 Task: Find connections with filter location Saint-Michel-sur-Orge with filter topic #hr with filter profile language German with filter current company InMobi with filter school HITAM (Hyderabad Institute of Technology and Management) with filter industry IT System Training and Support with filter service category Public Relations with filter keywords title Mechanic
Action: Mouse moved to (322, 281)
Screenshot: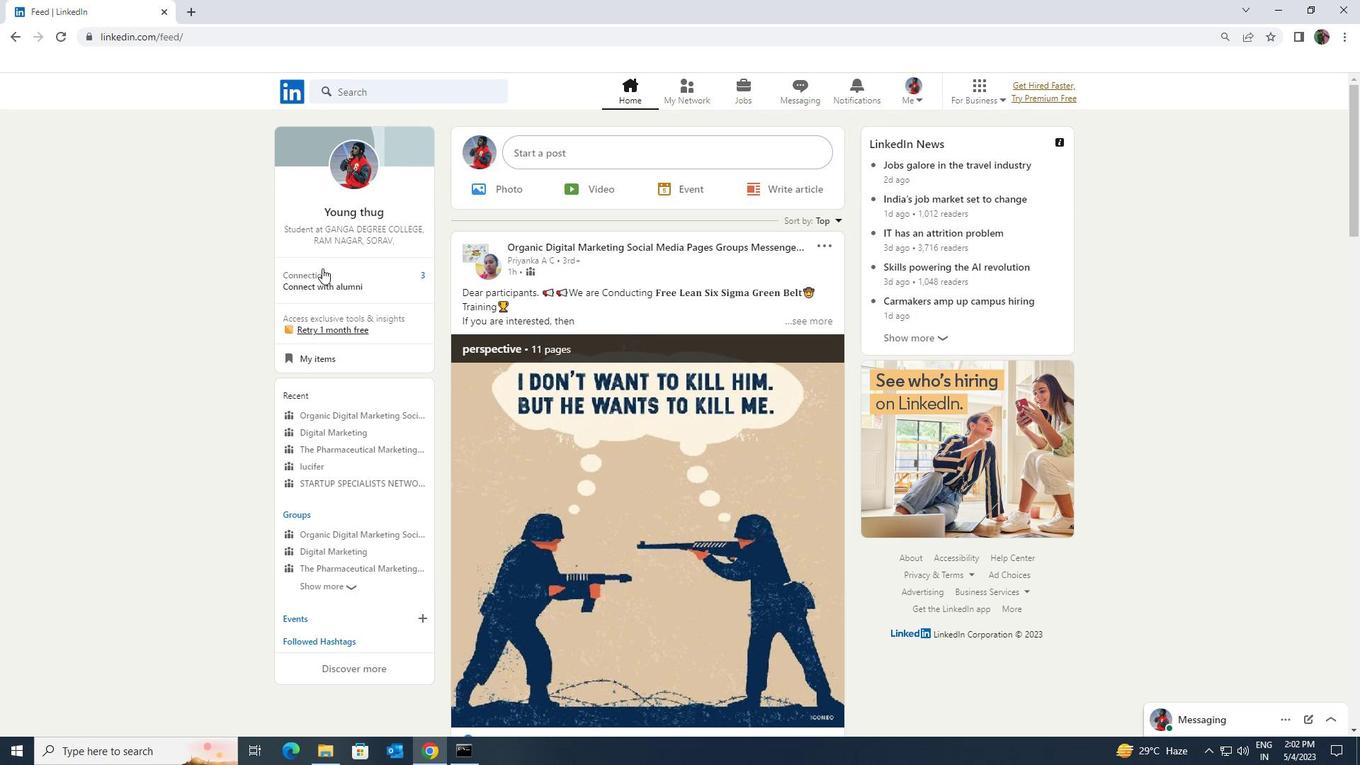 
Action: Mouse pressed left at (322, 281)
Screenshot: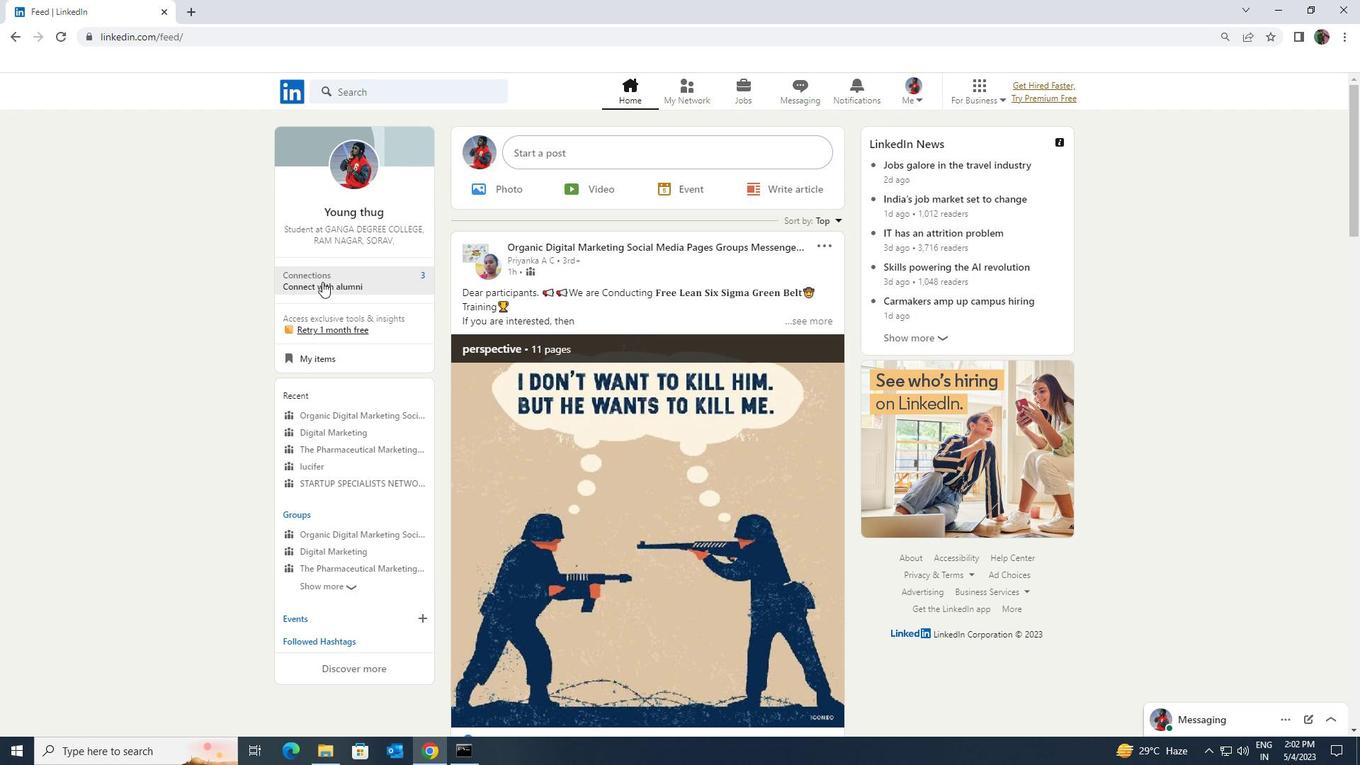 
Action: Mouse moved to (348, 175)
Screenshot: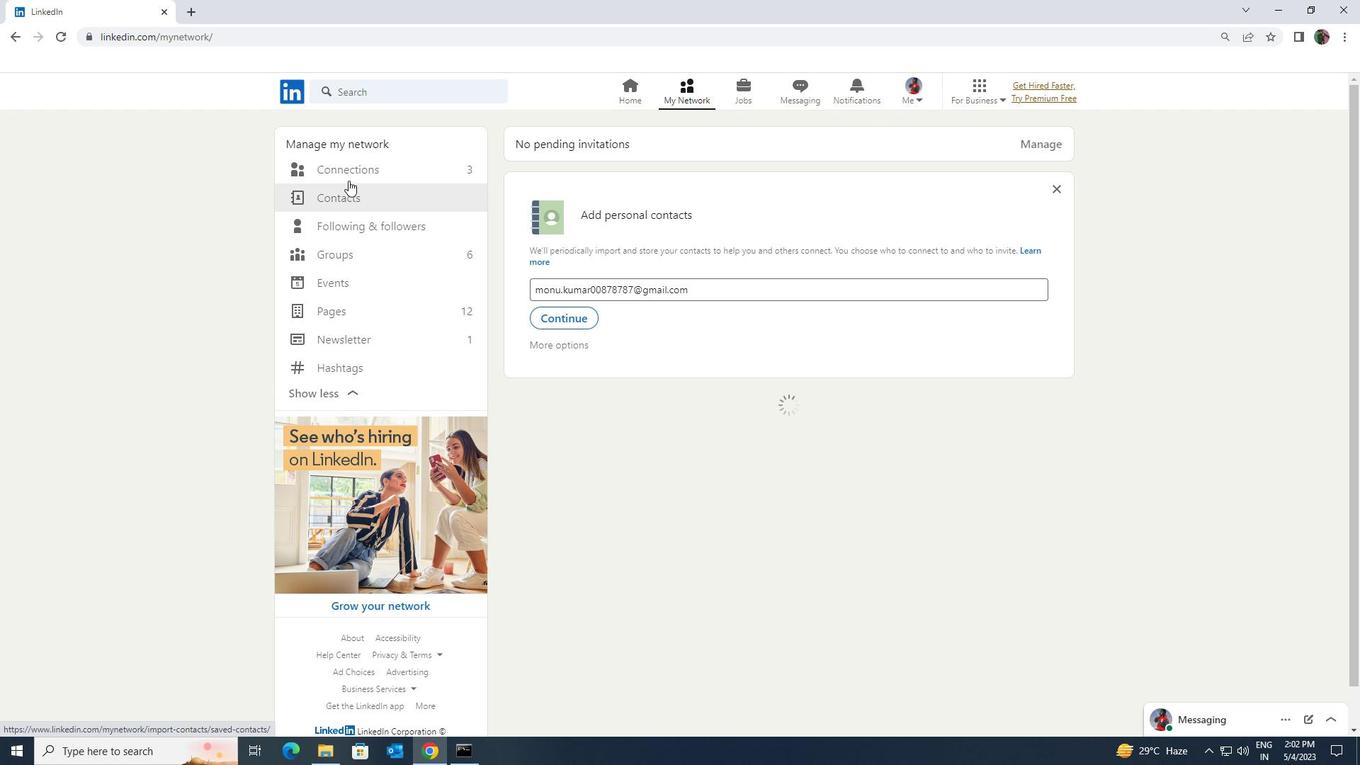
Action: Mouse pressed left at (348, 175)
Screenshot: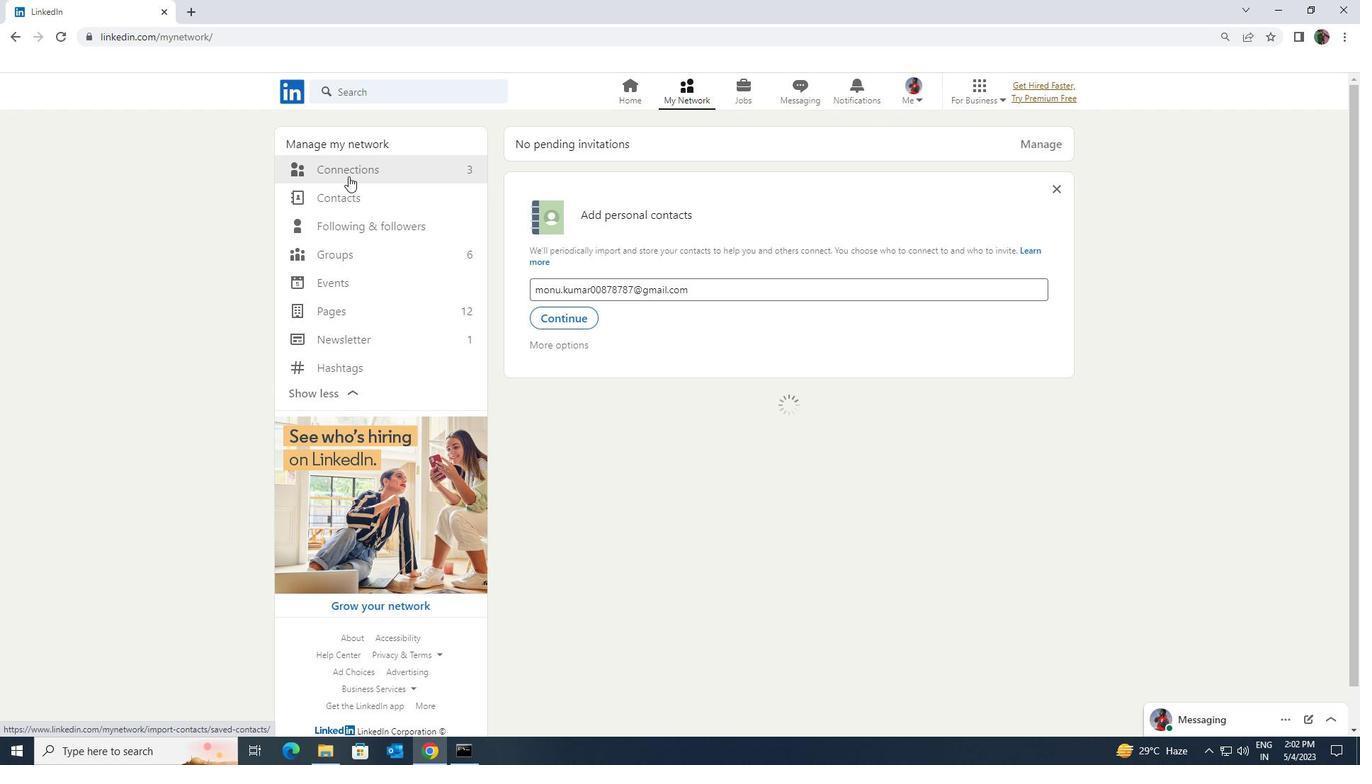 
Action: Mouse moved to (749, 171)
Screenshot: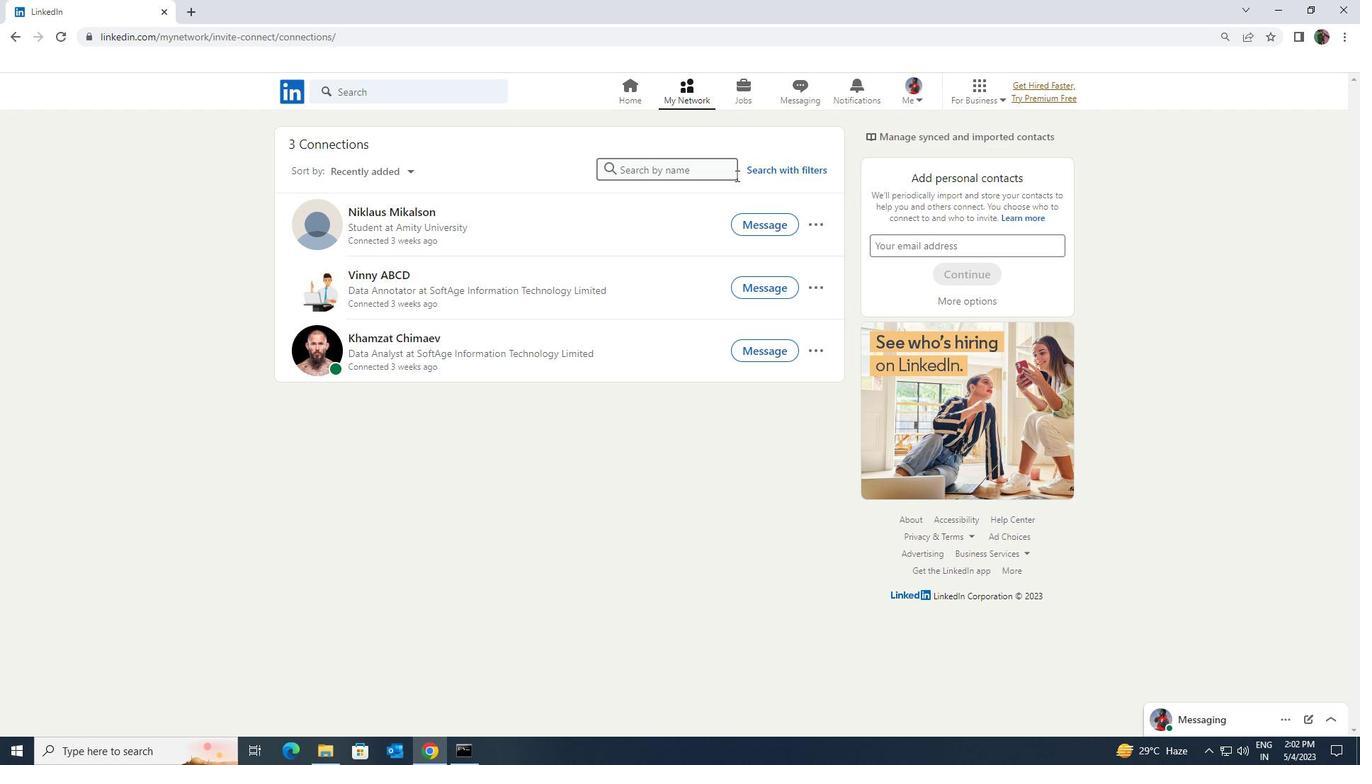 
Action: Mouse pressed left at (749, 171)
Screenshot: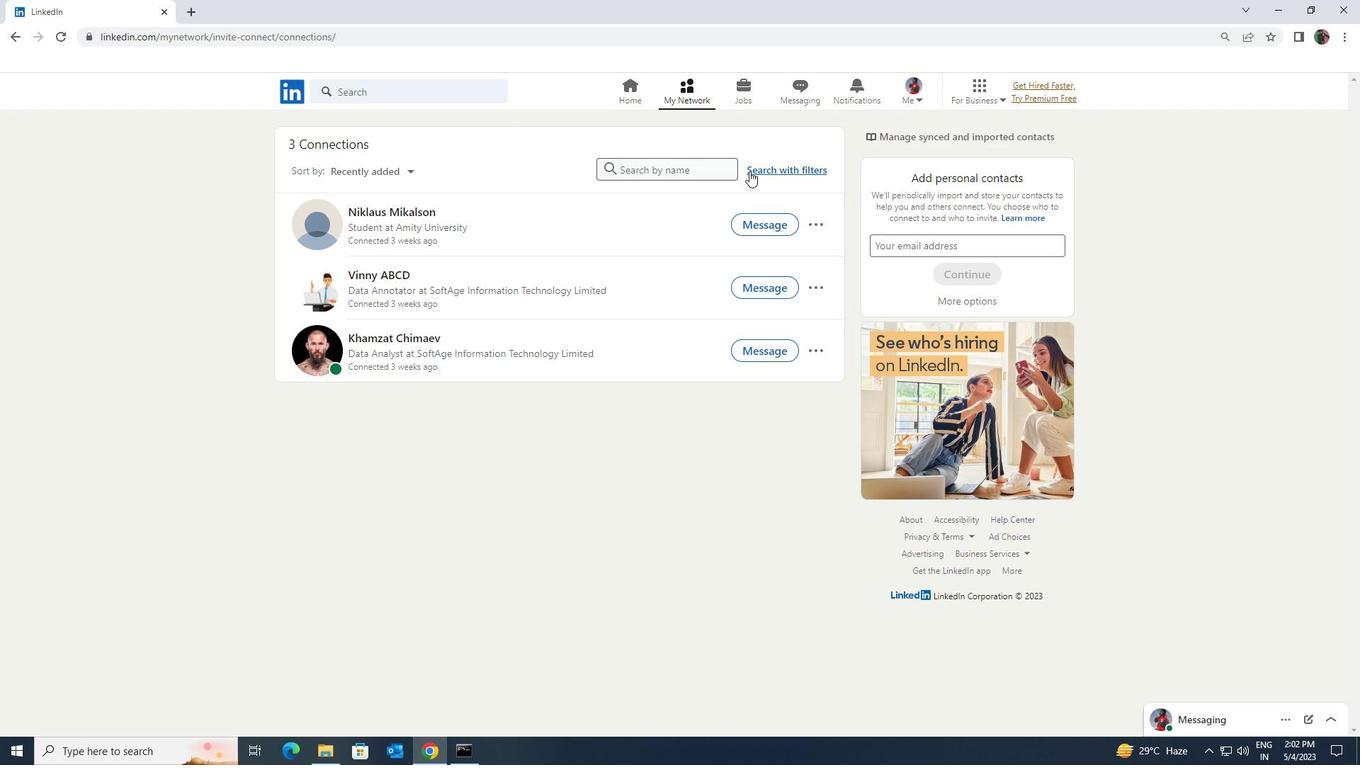 
Action: Mouse moved to (721, 135)
Screenshot: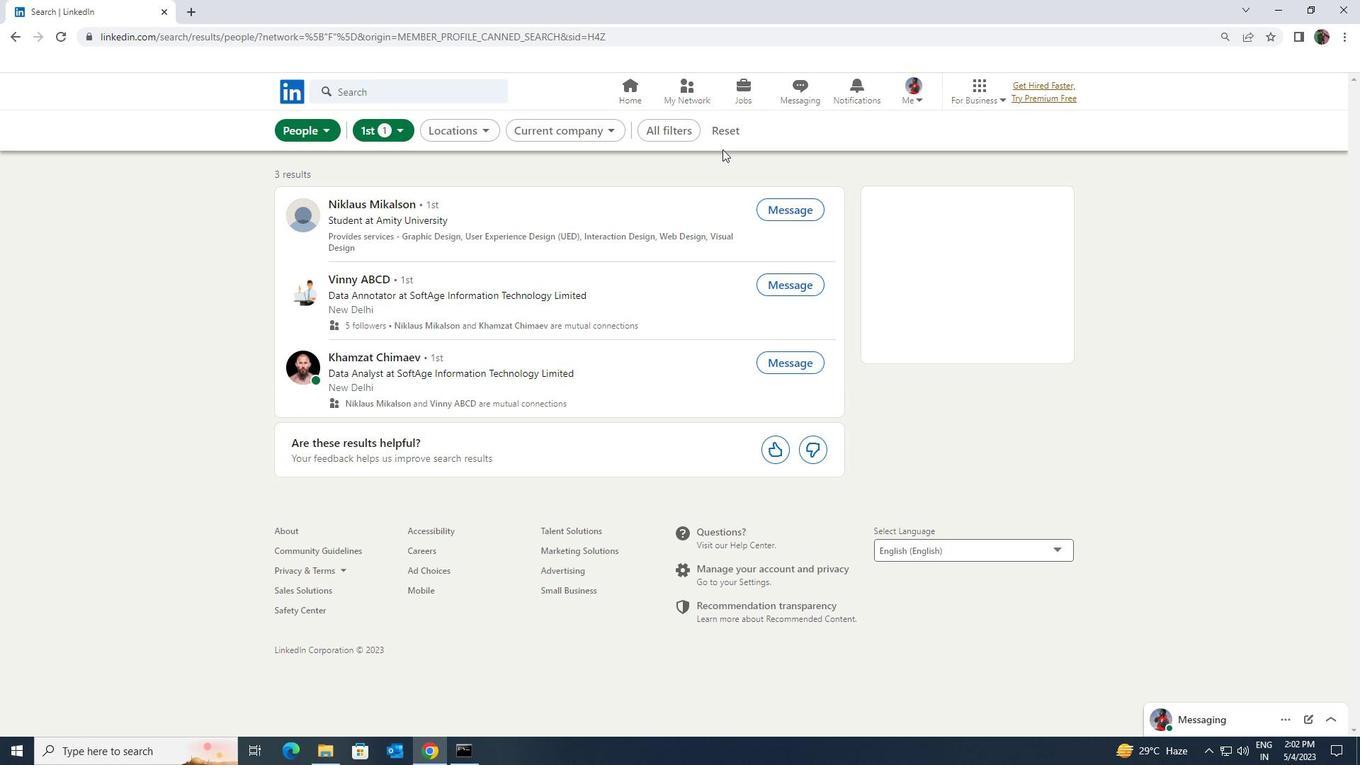 
Action: Mouse pressed left at (721, 135)
Screenshot: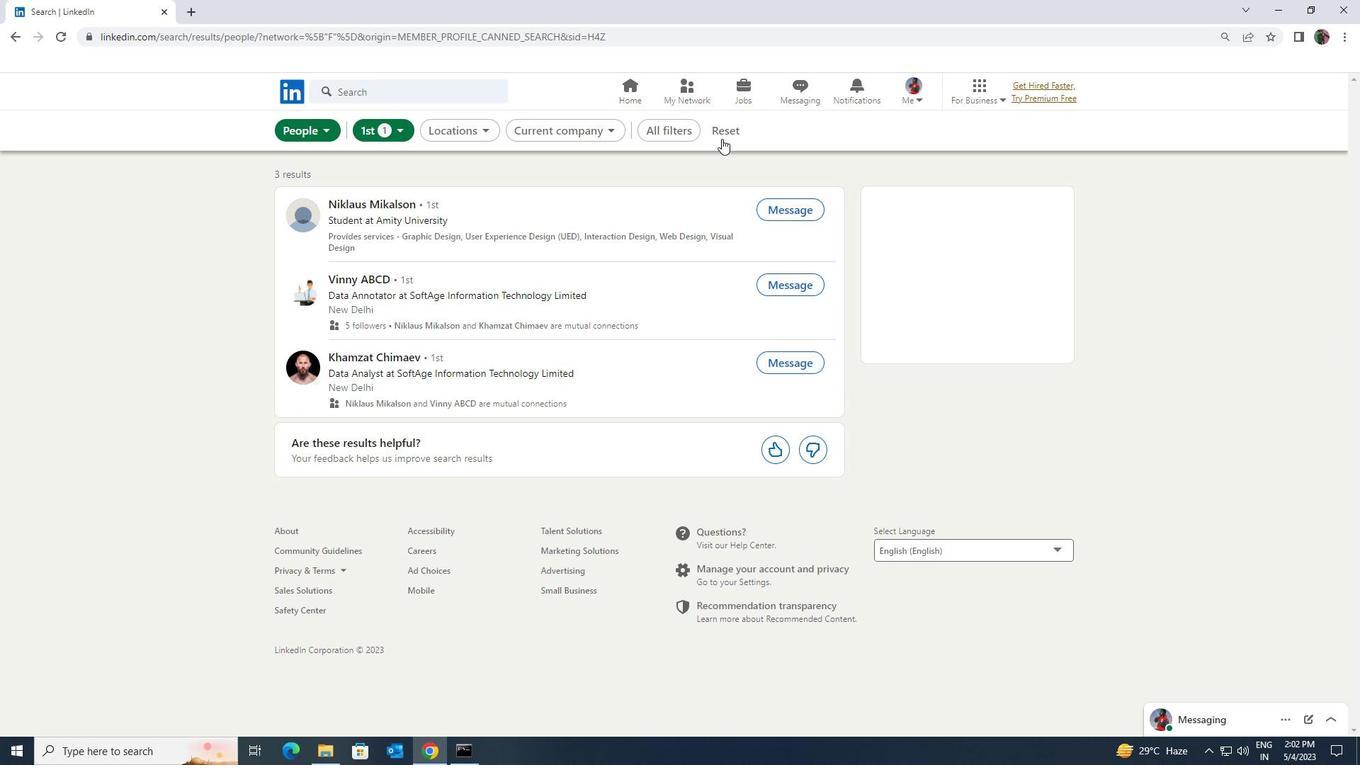 
Action: Mouse moved to (703, 133)
Screenshot: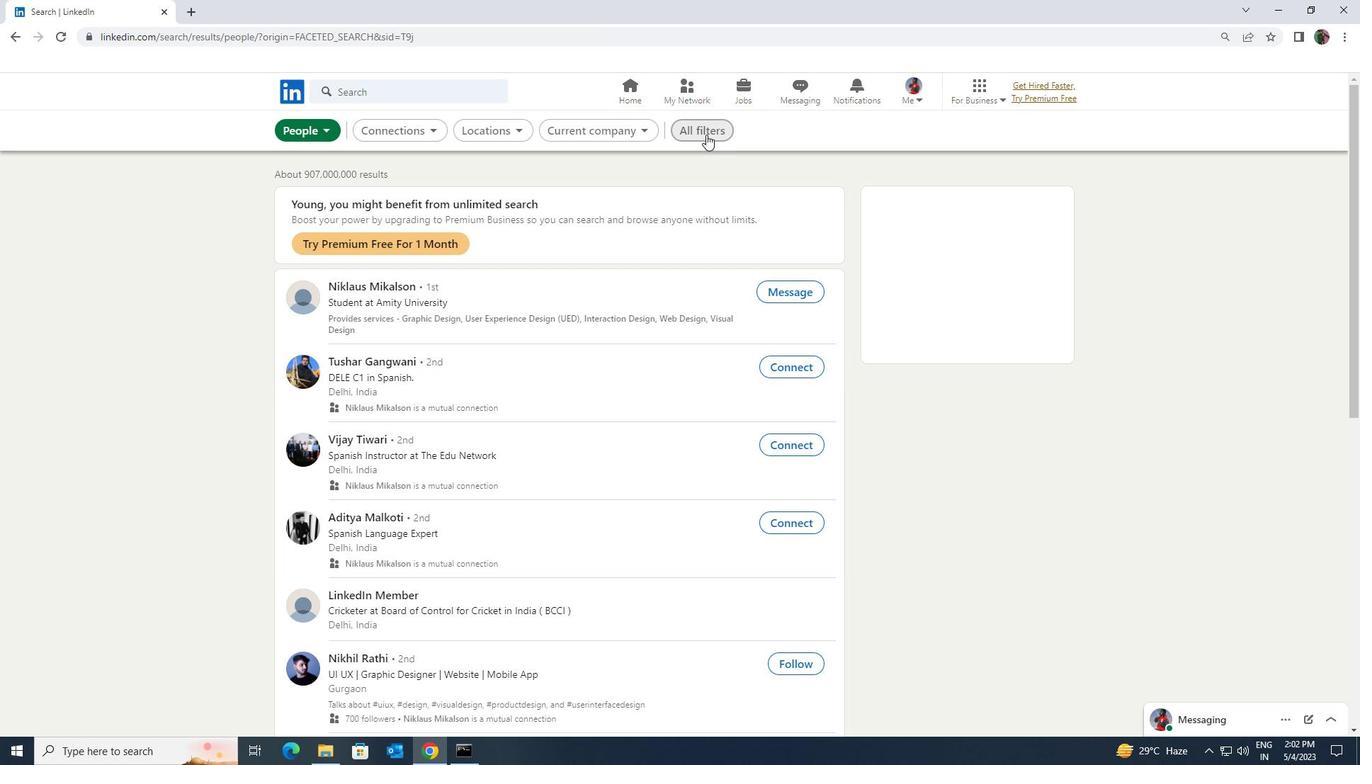 
Action: Mouse pressed left at (703, 133)
Screenshot: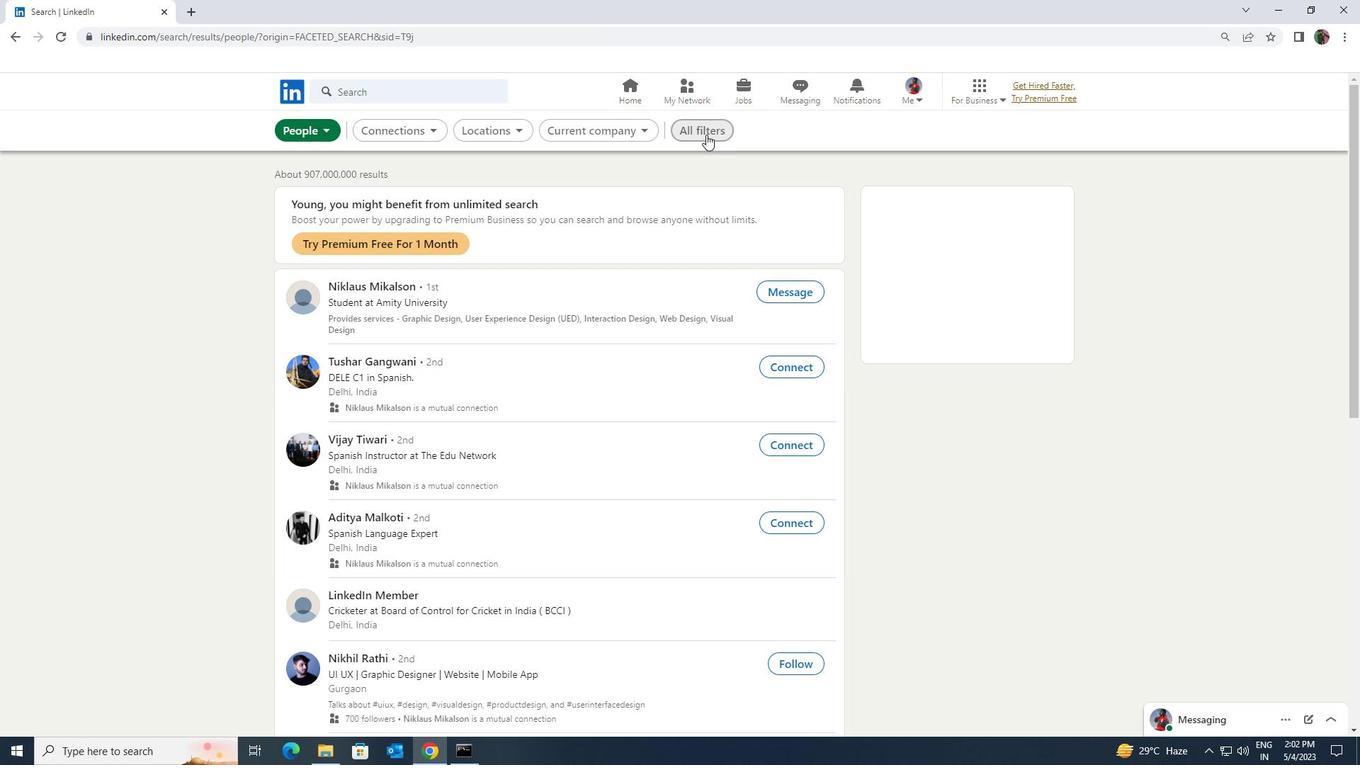 
Action: Mouse moved to (1174, 558)
Screenshot: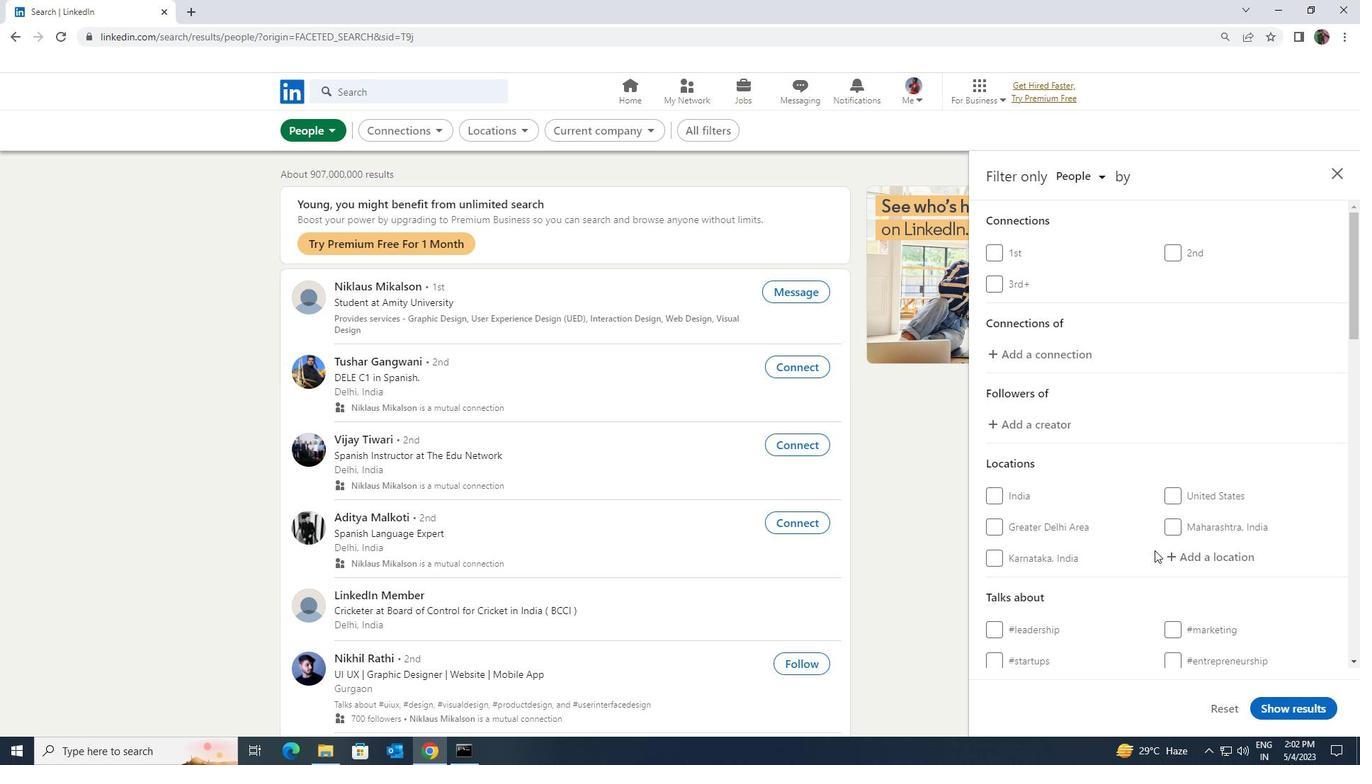 
Action: Mouse pressed left at (1174, 558)
Screenshot: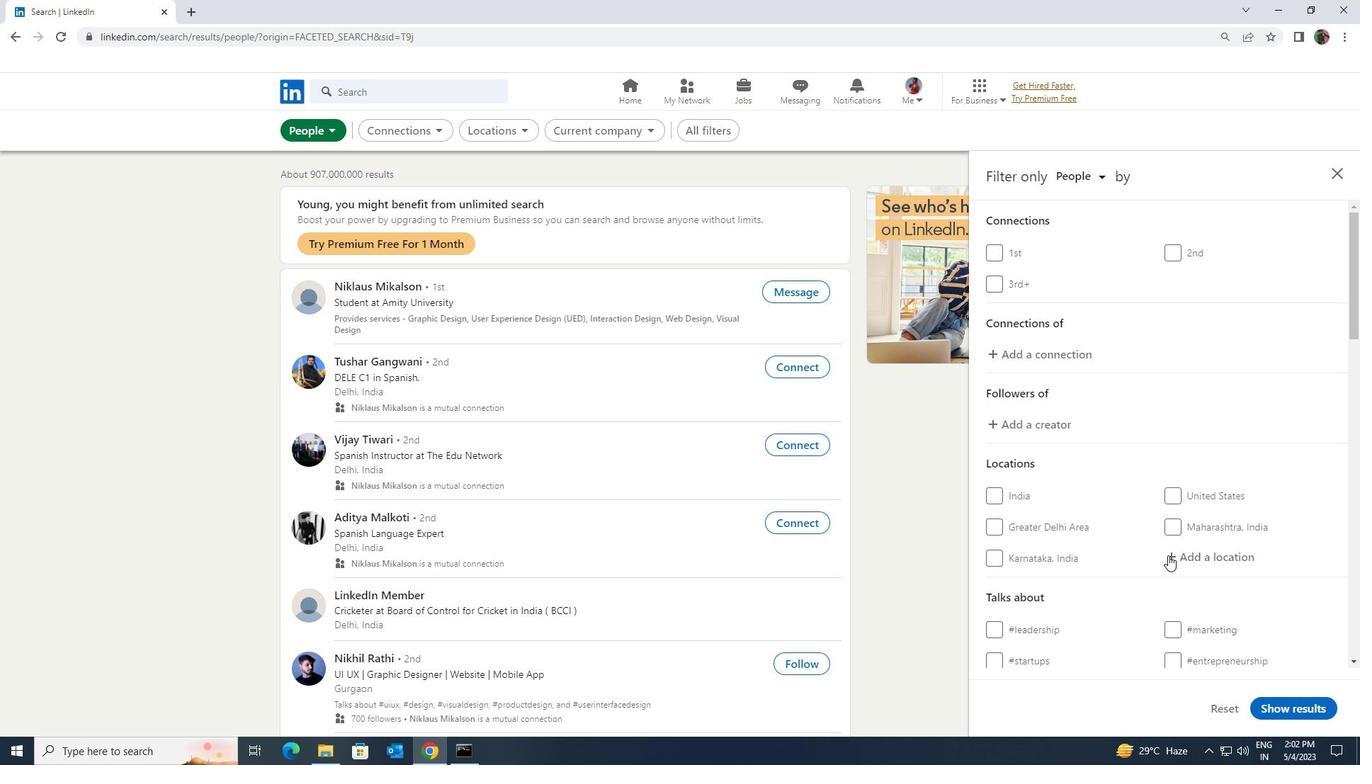 
Action: Key pressed <Key.shift>SAINT<Key.space><Key.shift><Key.shift><Key.shift><Key.shift><Key.shift><Key.shift><Key.shift><Key.shift><Key.shift><Key.shift><Key.shift><Key.shift><Key.shift>MICH
Screenshot: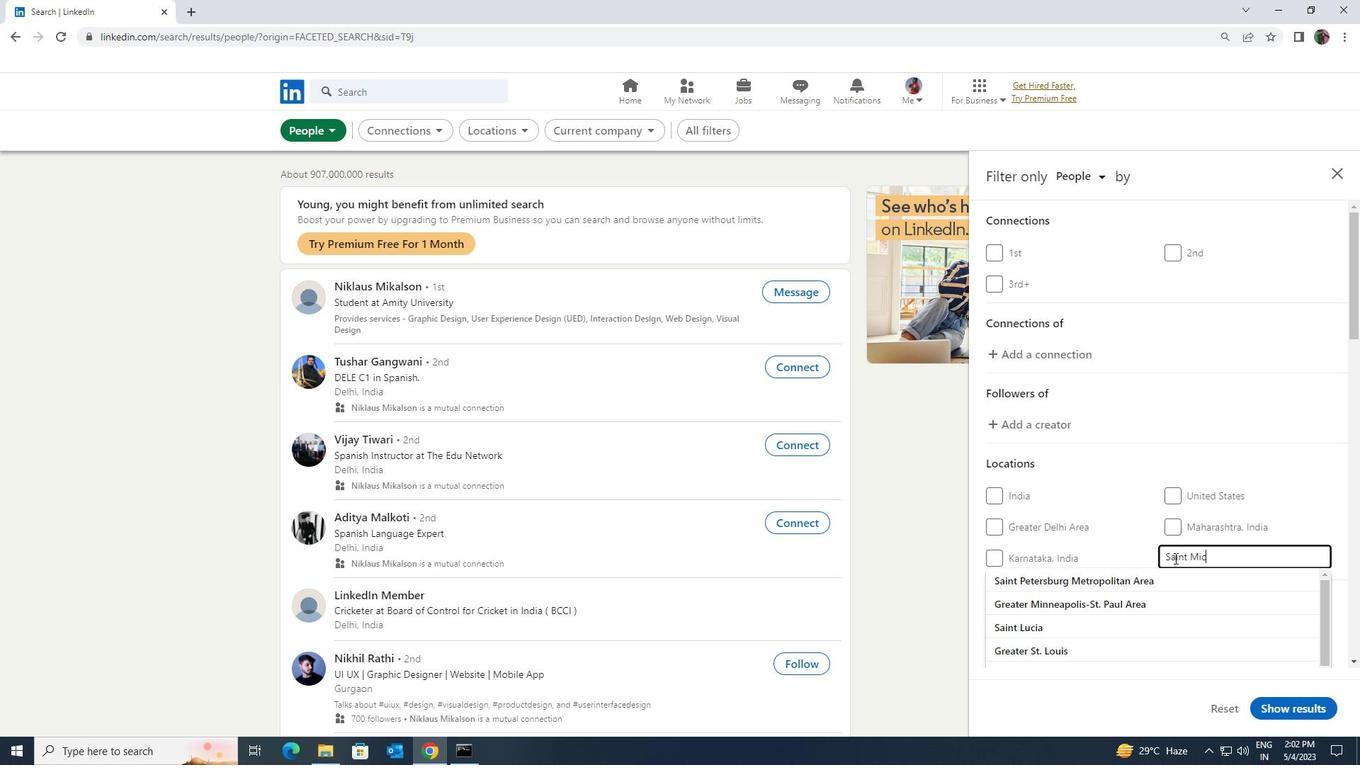 
Action: Mouse moved to (1171, 575)
Screenshot: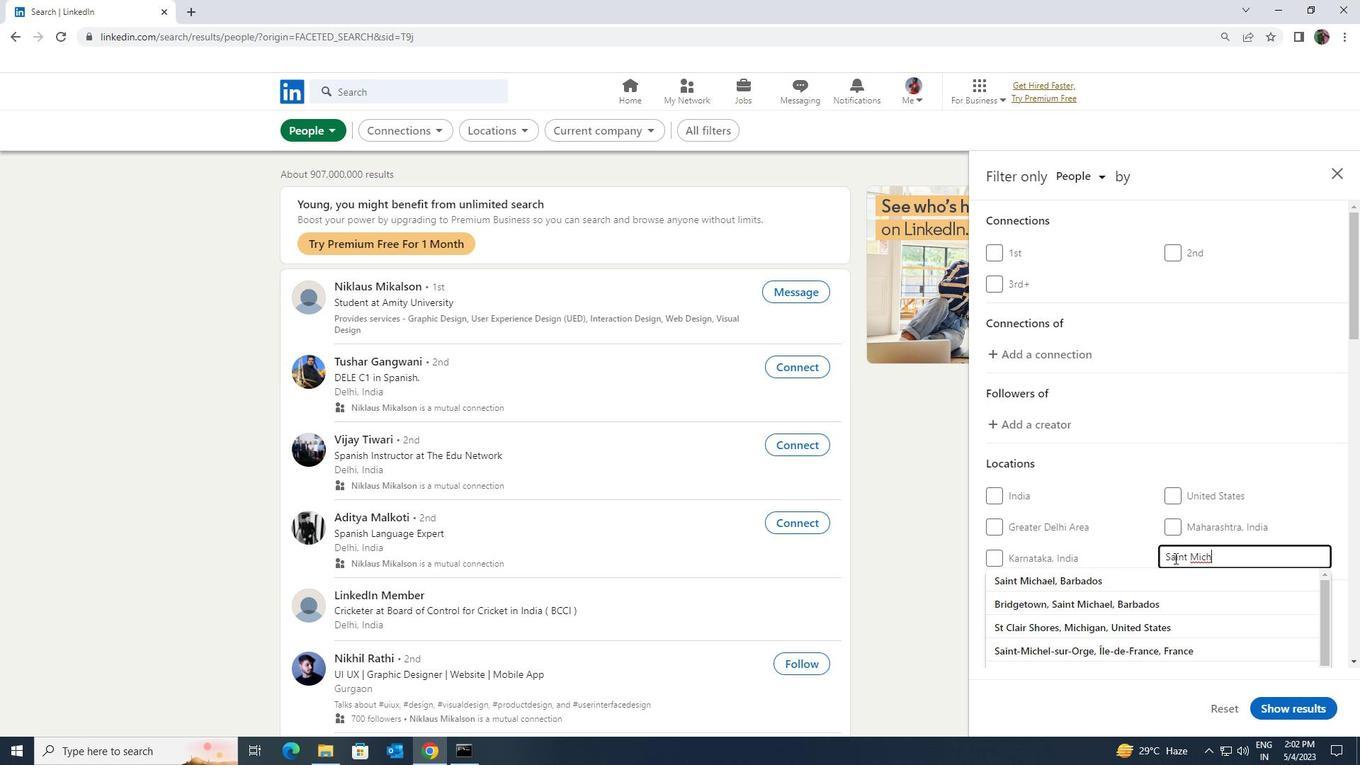 
Action: Mouse pressed left at (1171, 575)
Screenshot: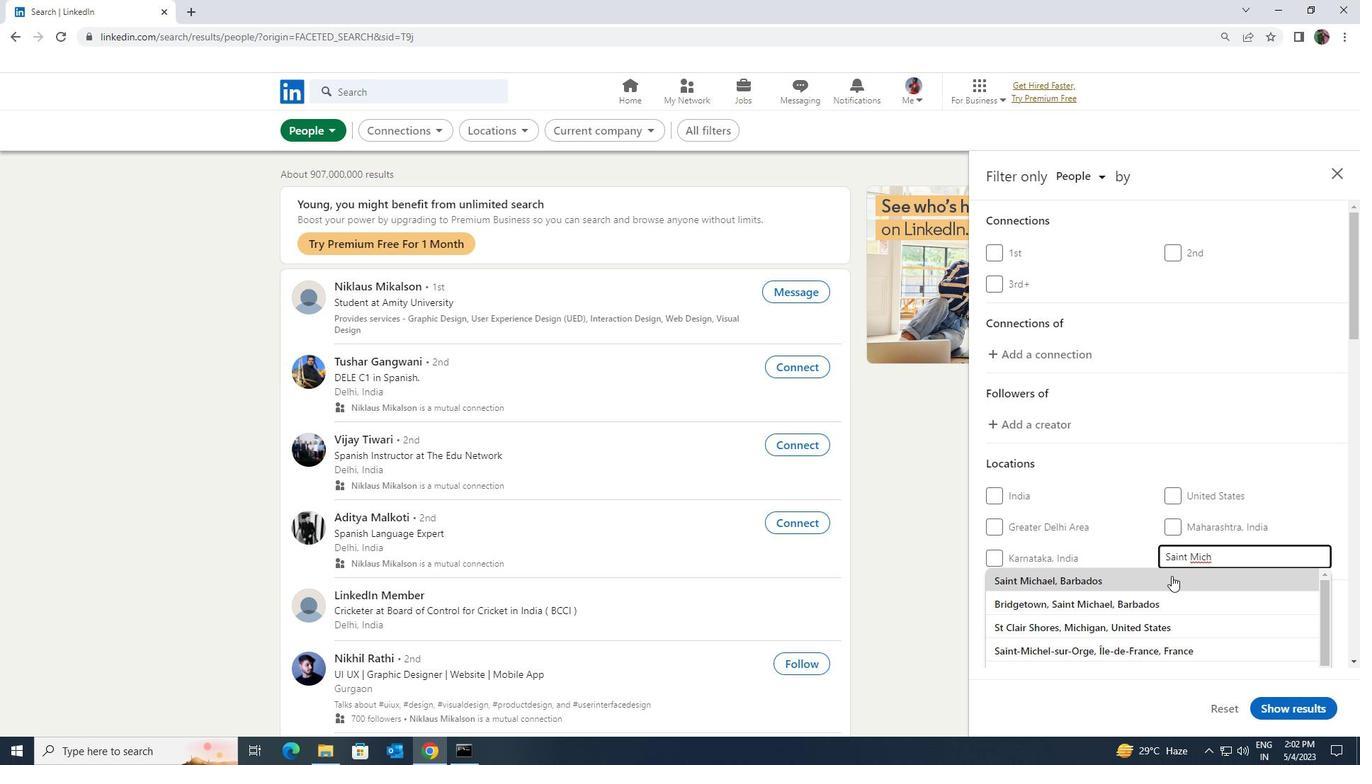 
Action: Mouse scrolled (1171, 575) with delta (0, 0)
Screenshot: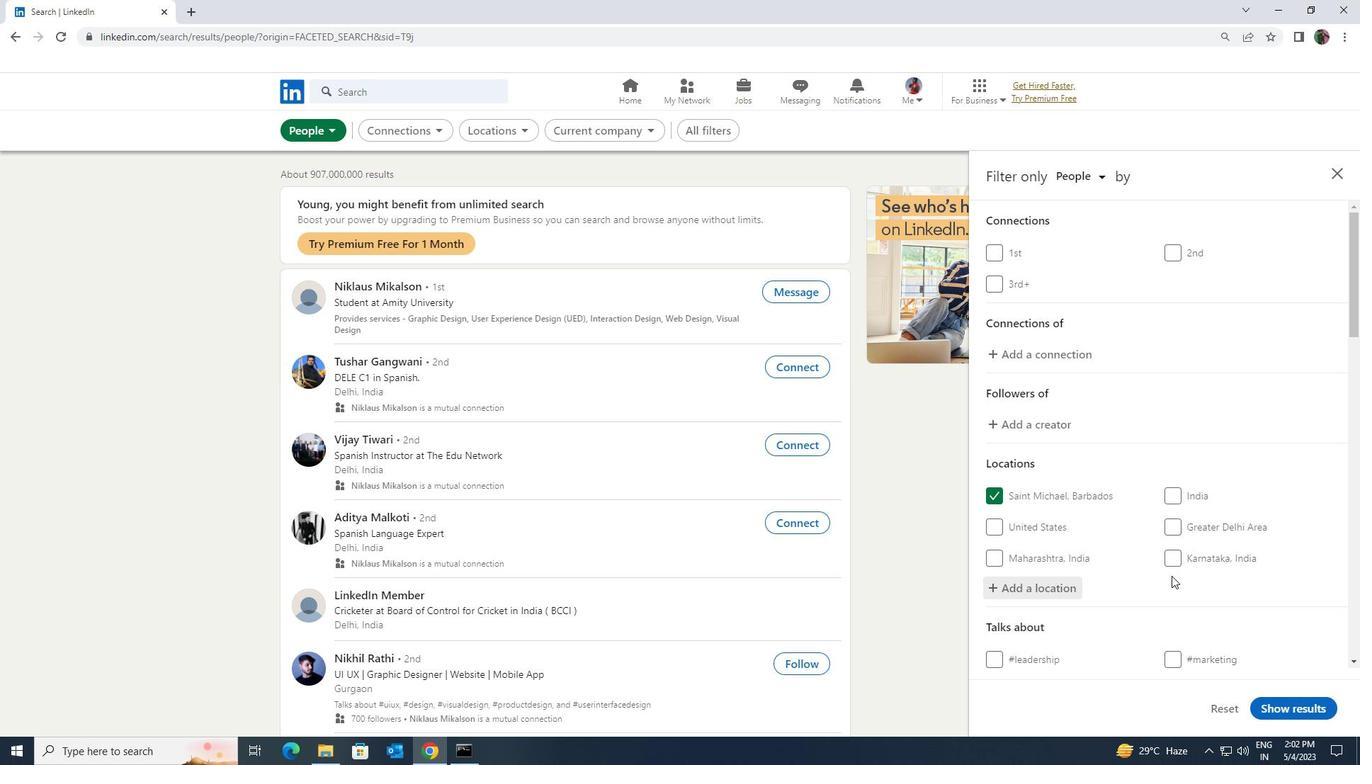 
Action: Mouse scrolled (1171, 575) with delta (0, 0)
Screenshot: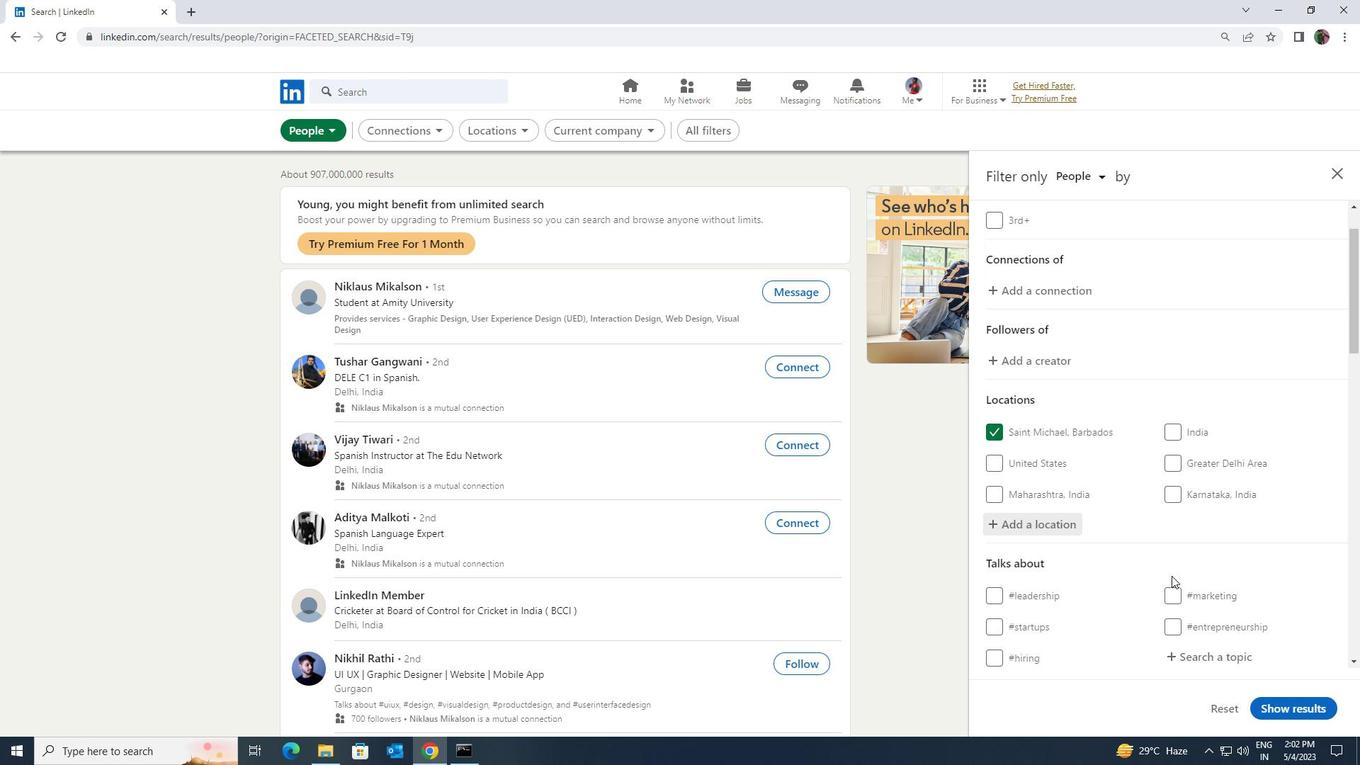 
Action: Mouse moved to (1177, 581)
Screenshot: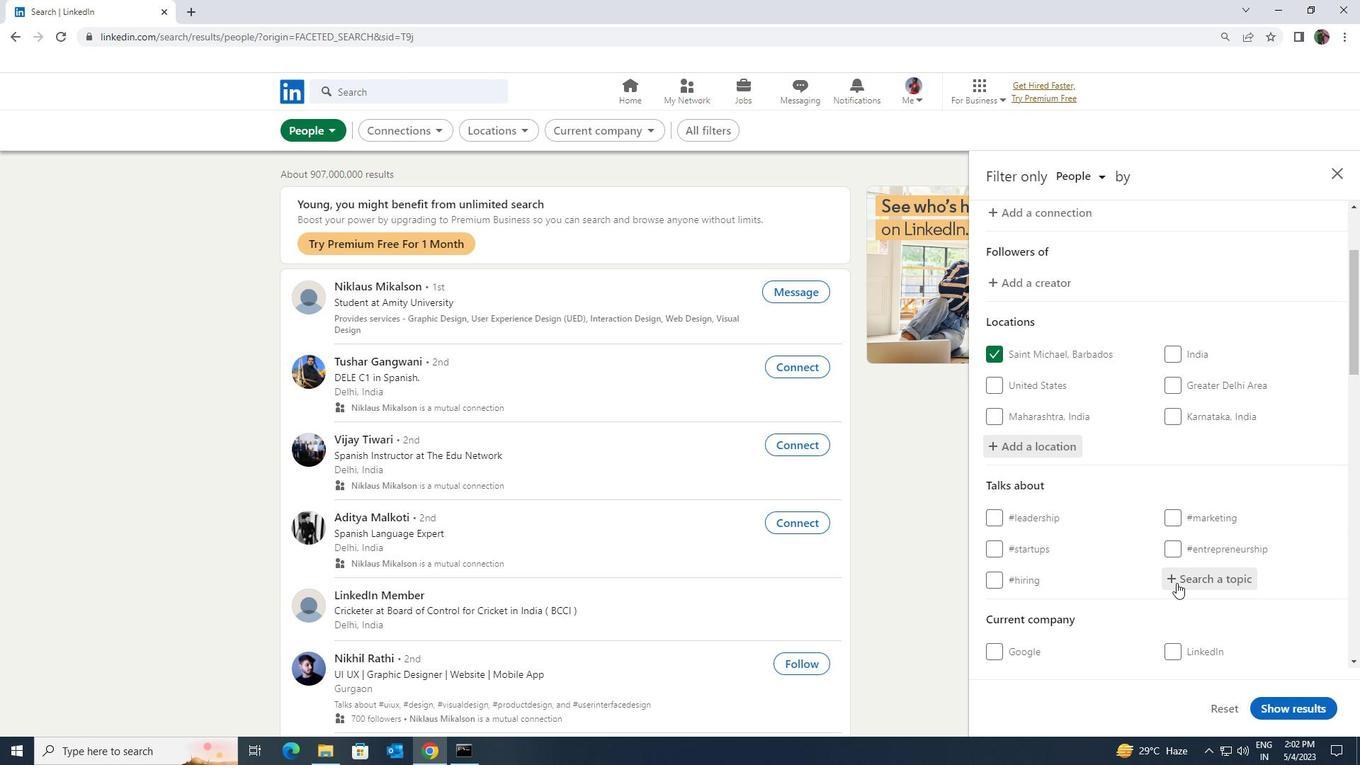 
Action: Mouse pressed left at (1177, 581)
Screenshot: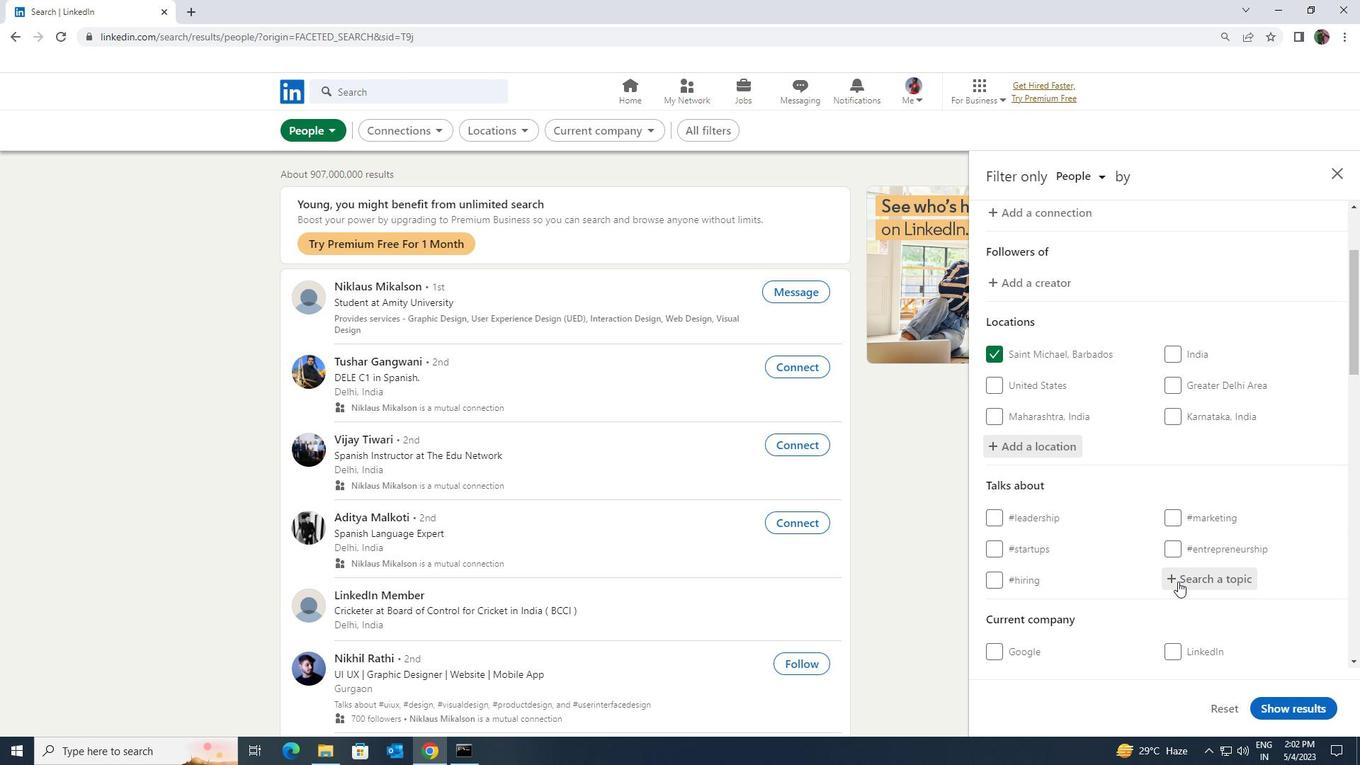 
Action: Key pressed <Key.shift><Key.shift><Key.shift><Key.shift><Key.shift><Key.shift><Key.shift><Key.shift><Key.shift><Key.shift><Key.shift><Key.shift><Key.shift><Key.shift><Key.shift><Key.shift><Key.shift><Key.shift><Key.shift><Key.shift><Key.shift><Key.shift>HR
Screenshot: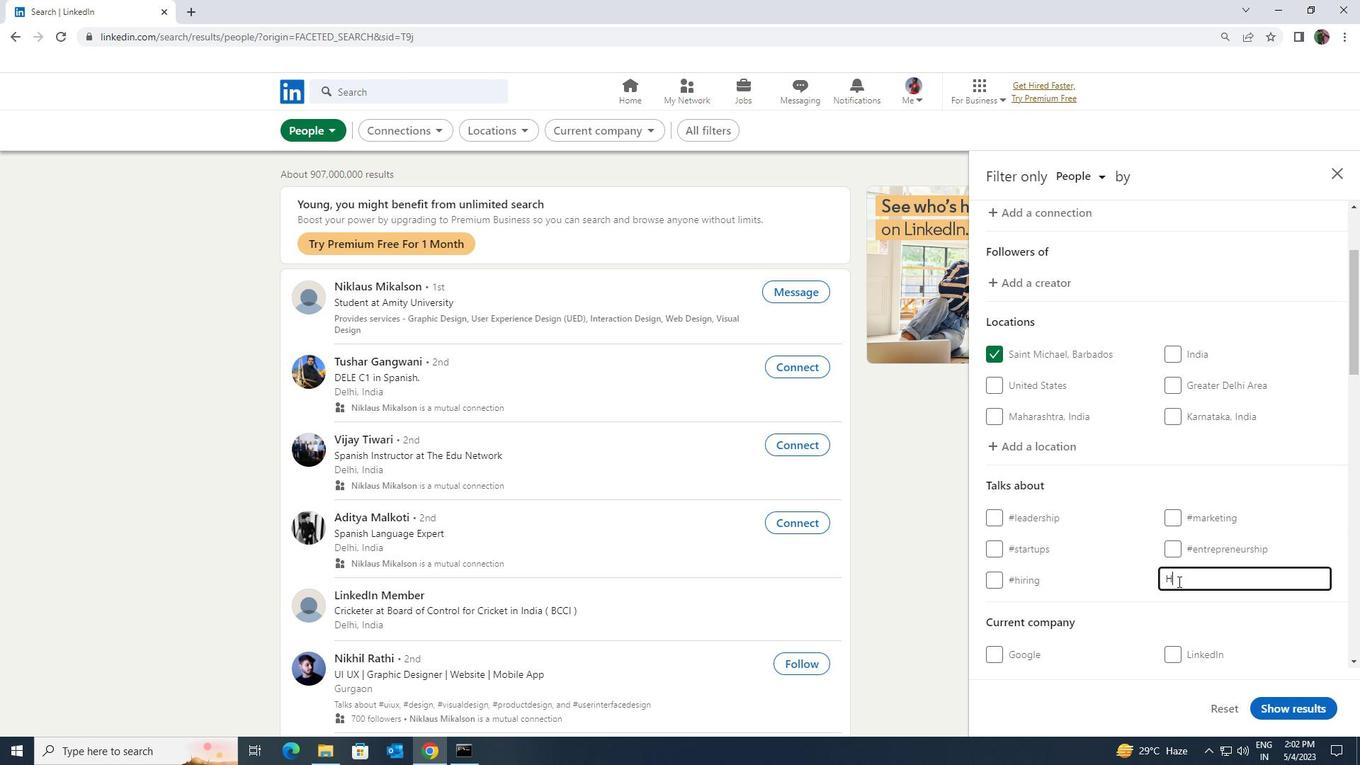 
Action: Mouse moved to (1163, 592)
Screenshot: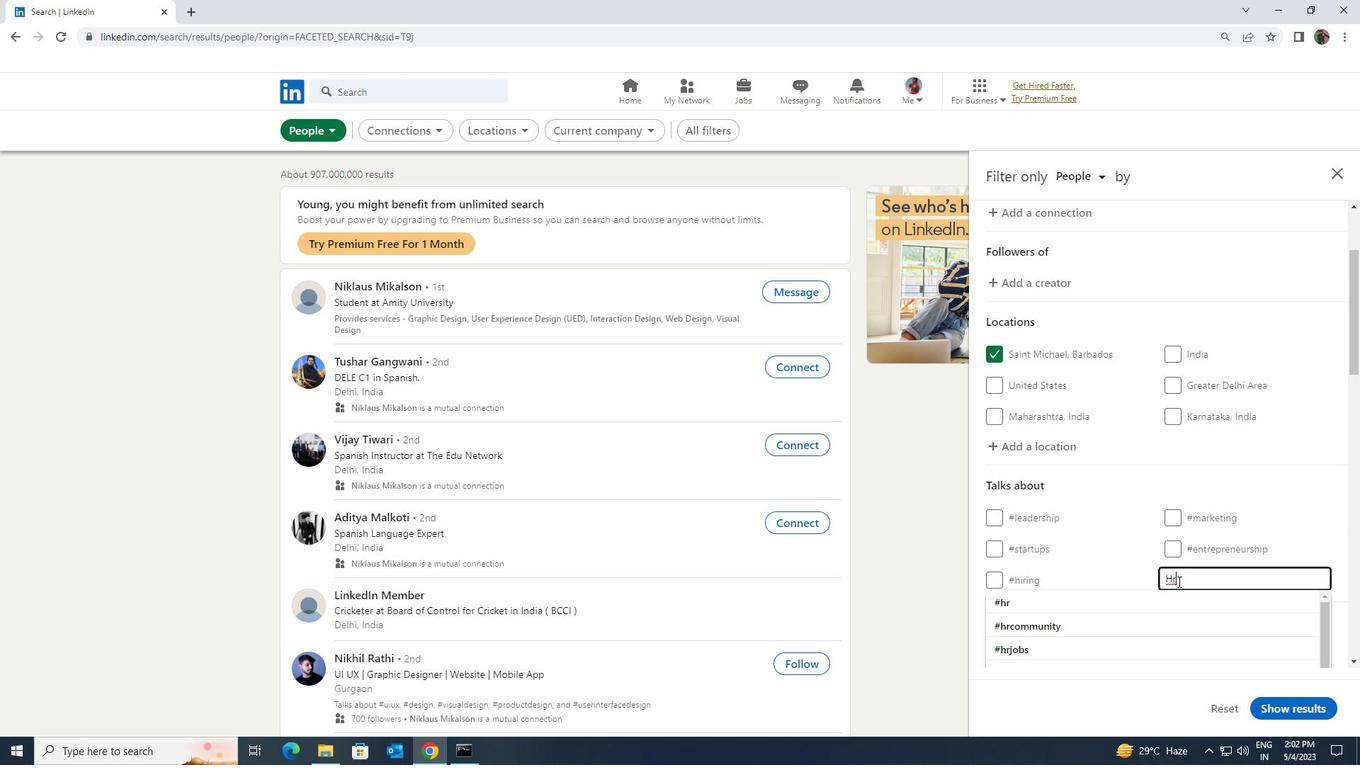 
Action: Mouse pressed left at (1163, 592)
Screenshot: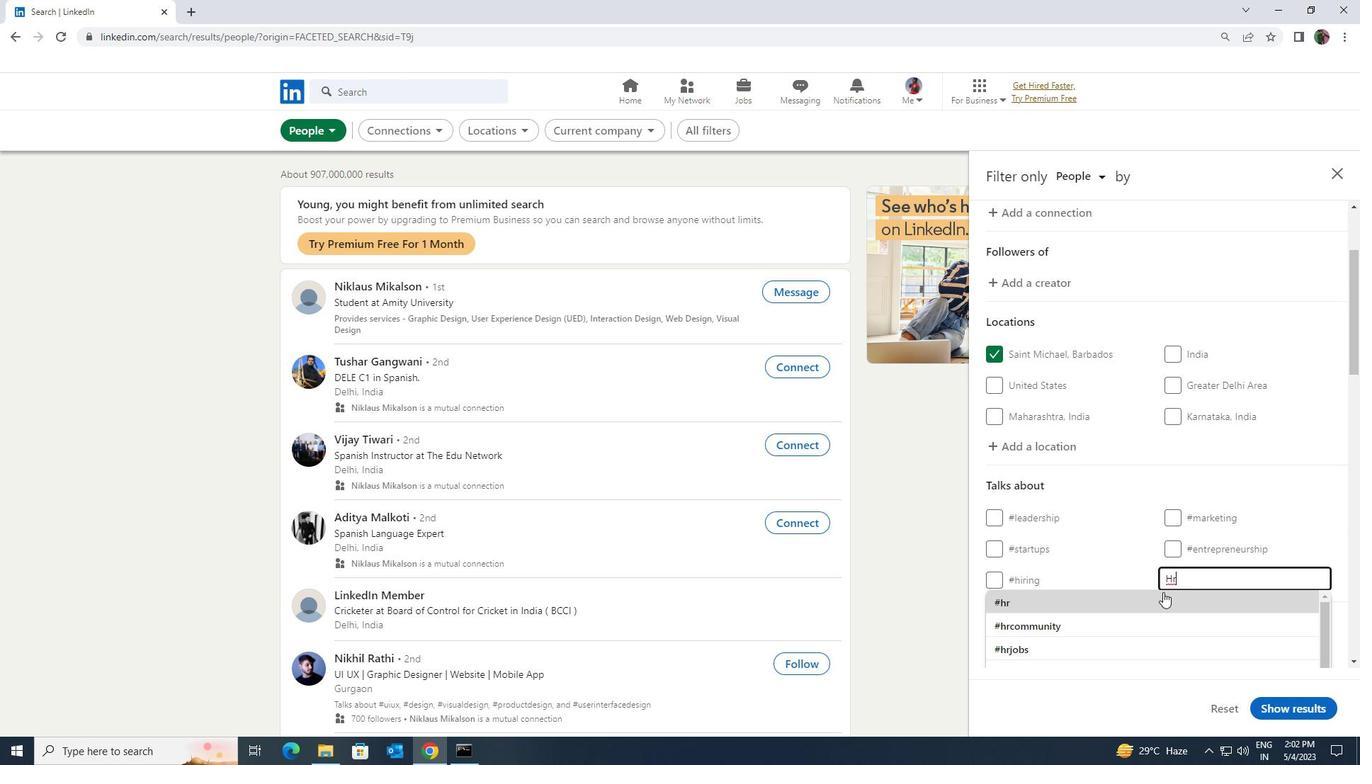 
Action: Mouse moved to (1160, 593)
Screenshot: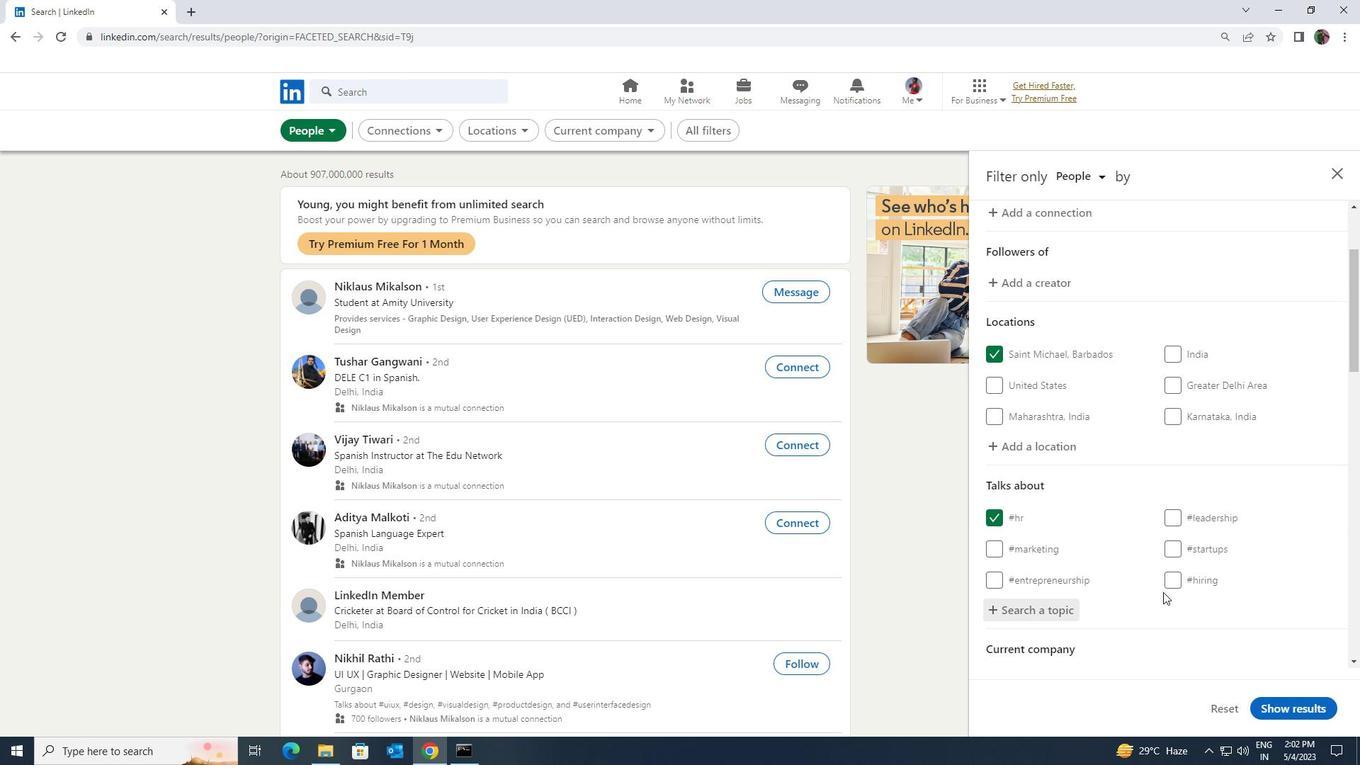 
Action: Mouse scrolled (1160, 592) with delta (0, 0)
Screenshot: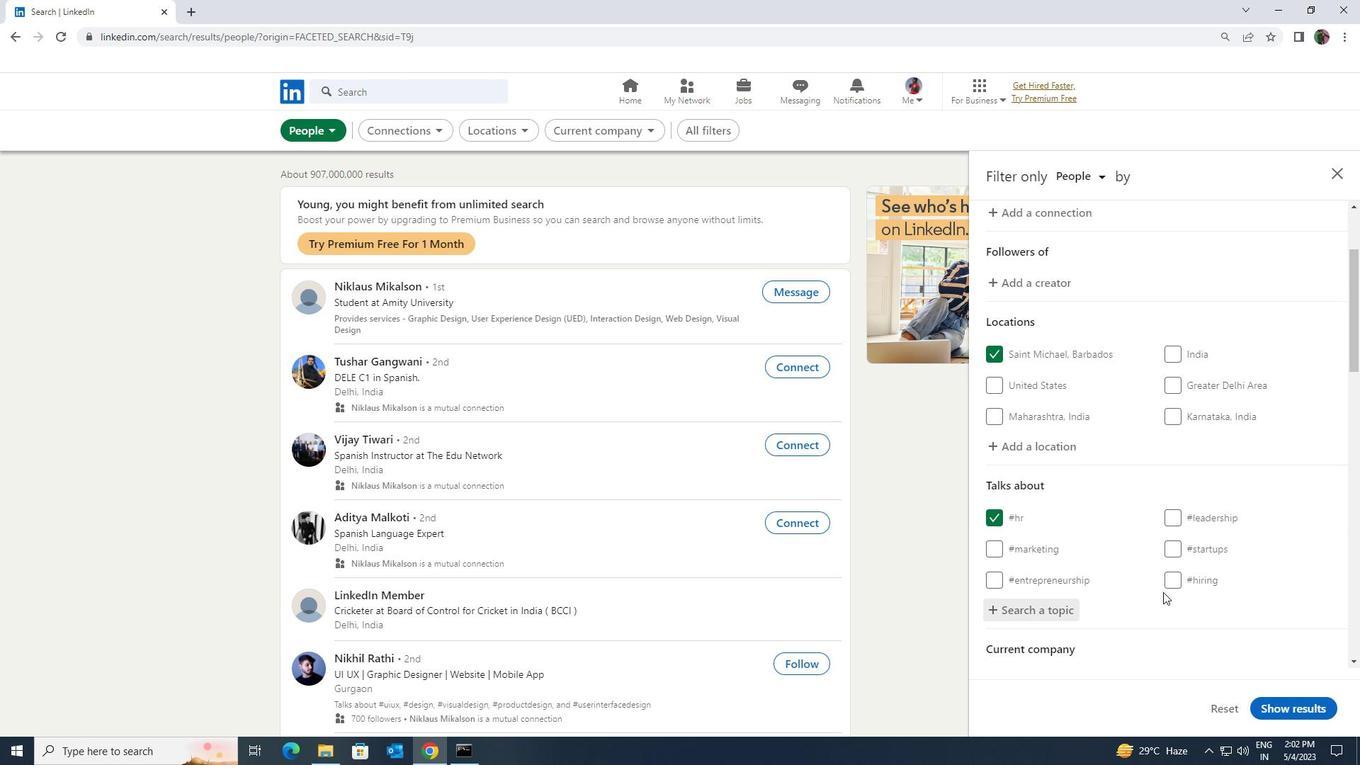 
Action: Mouse scrolled (1160, 592) with delta (0, 0)
Screenshot: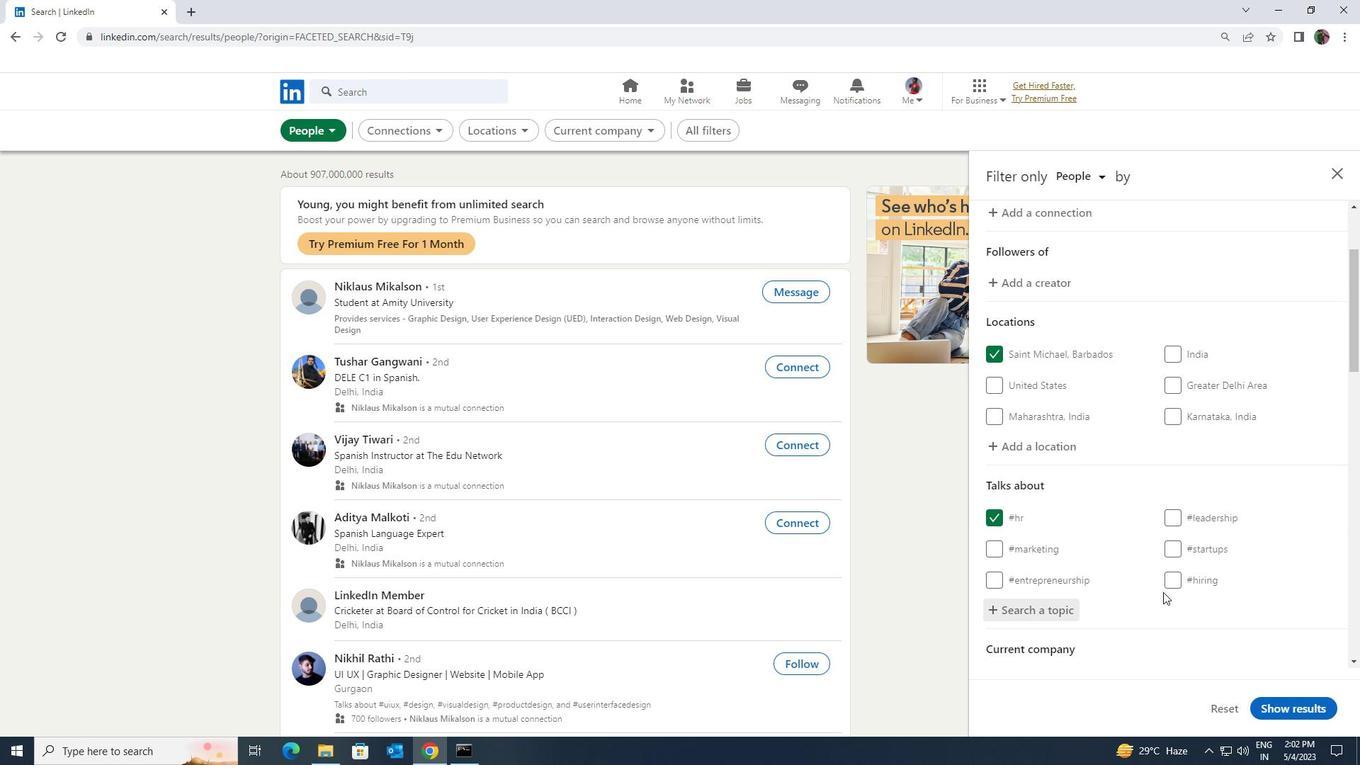 
Action: Mouse scrolled (1160, 592) with delta (0, 0)
Screenshot: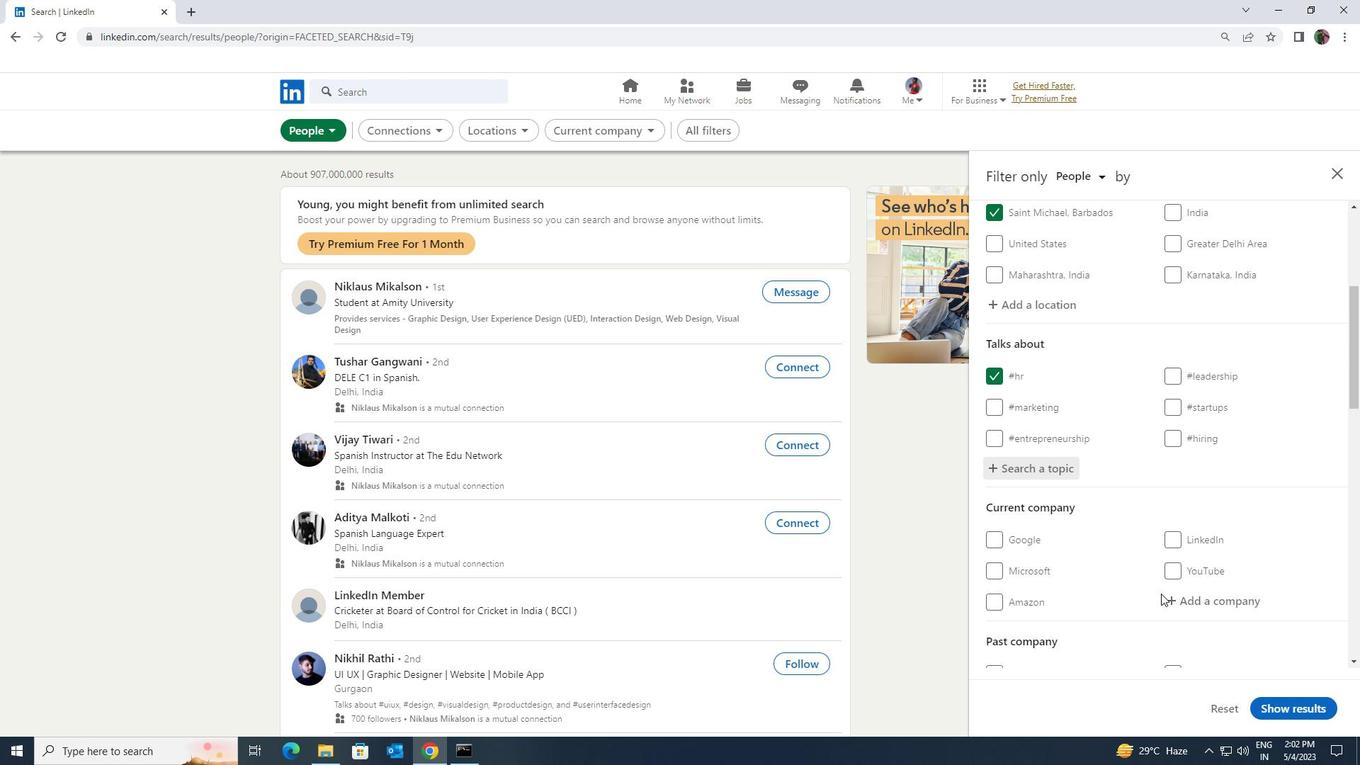 
Action: Mouse scrolled (1160, 592) with delta (0, 0)
Screenshot: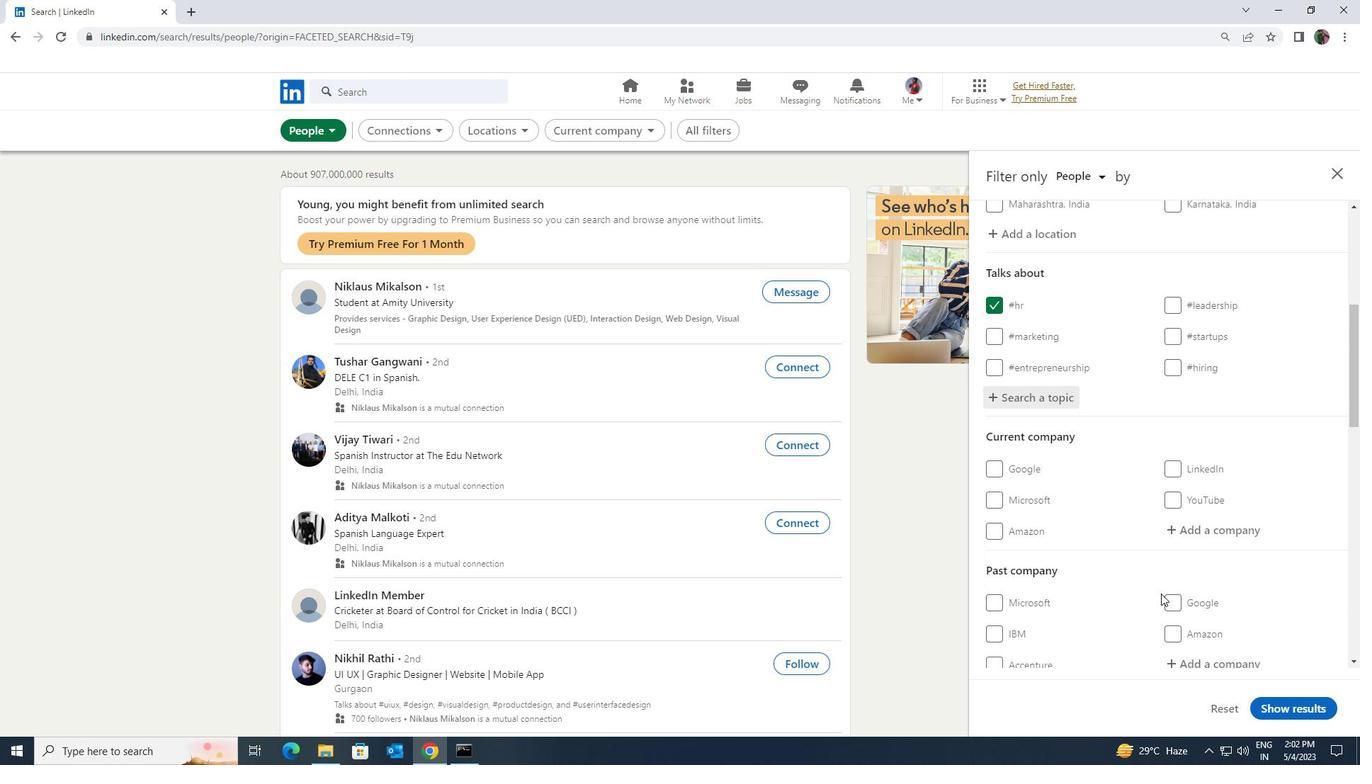 
Action: Mouse scrolled (1160, 592) with delta (0, 0)
Screenshot: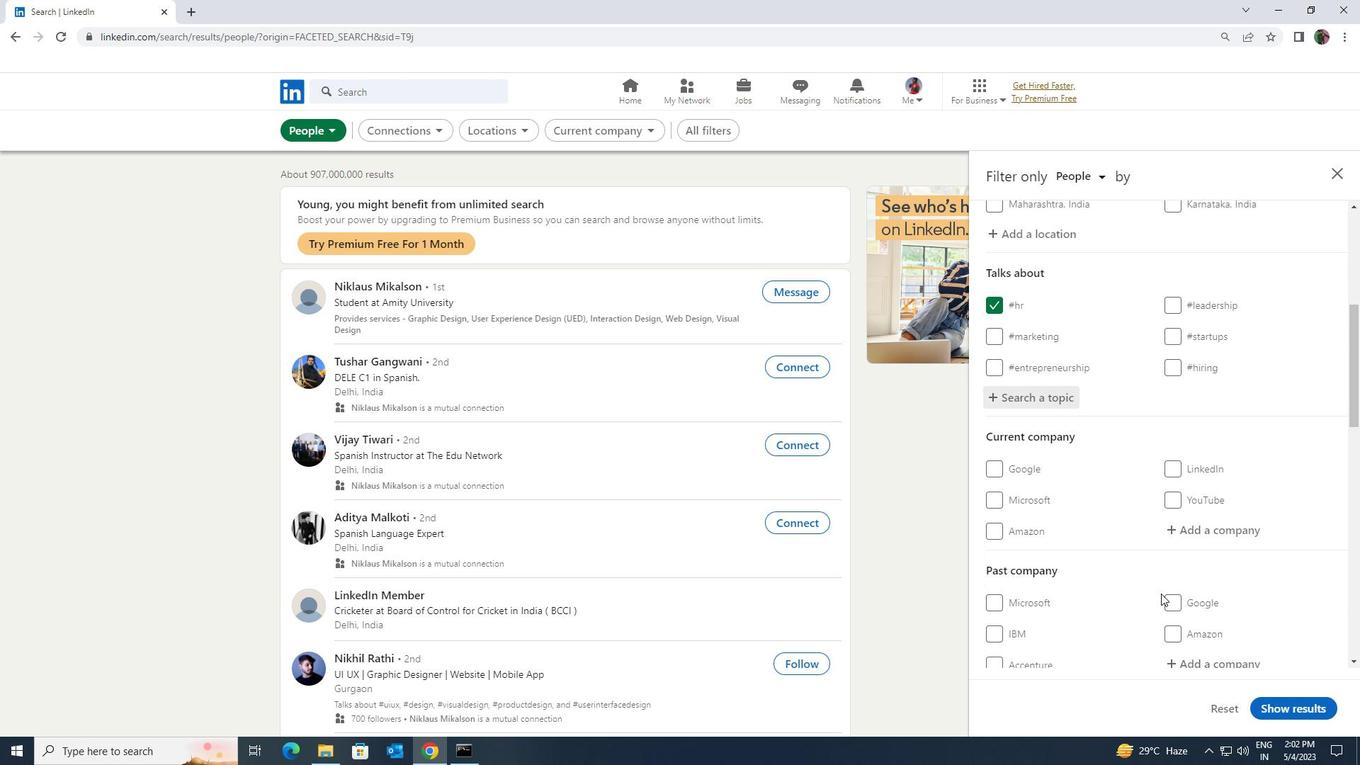 
Action: Mouse scrolled (1160, 592) with delta (0, 0)
Screenshot: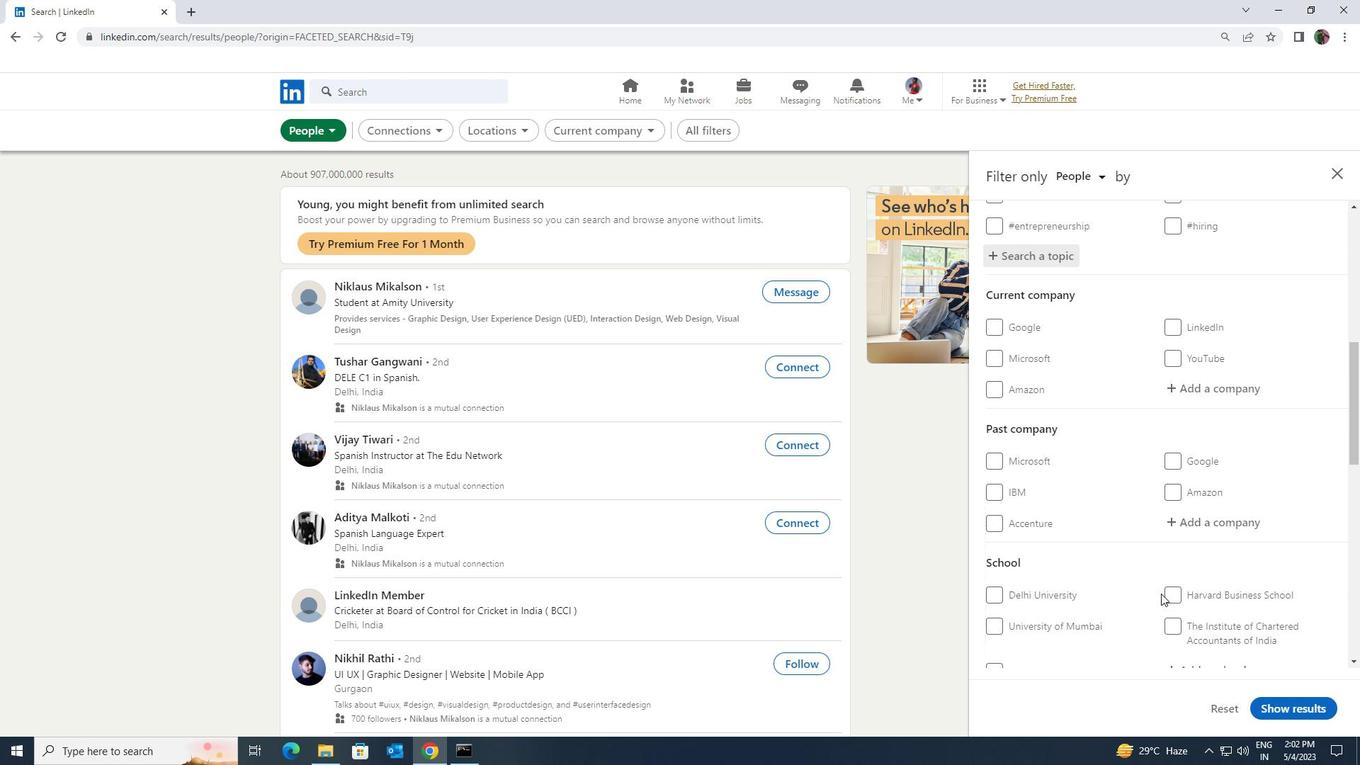 
Action: Mouse scrolled (1160, 592) with delta (0, 0)
Screenshot: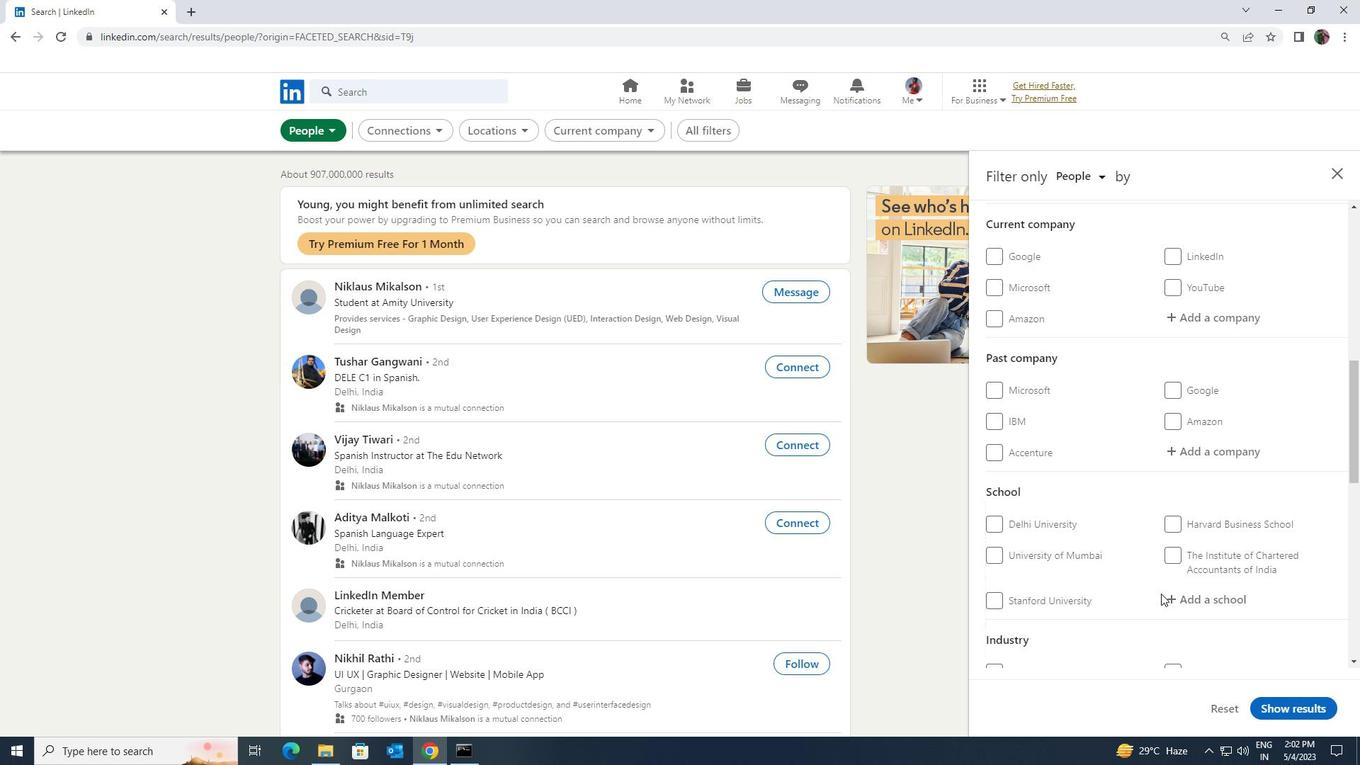 
Action: Mouse scrolled (1160, 592) with delta (0, 0)
Screenshot: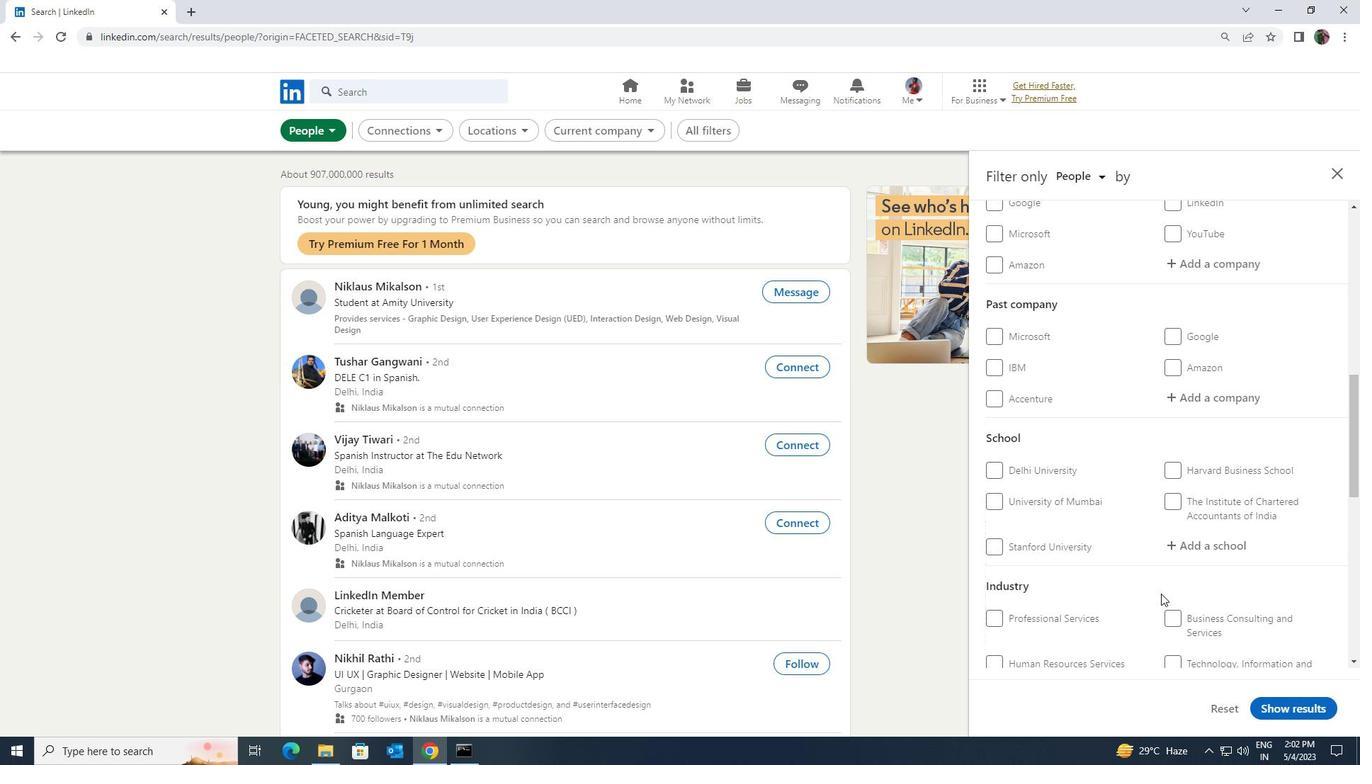 
Action: Mouse scrolled (1160, 592) with delta (0, 0)
Screenshot: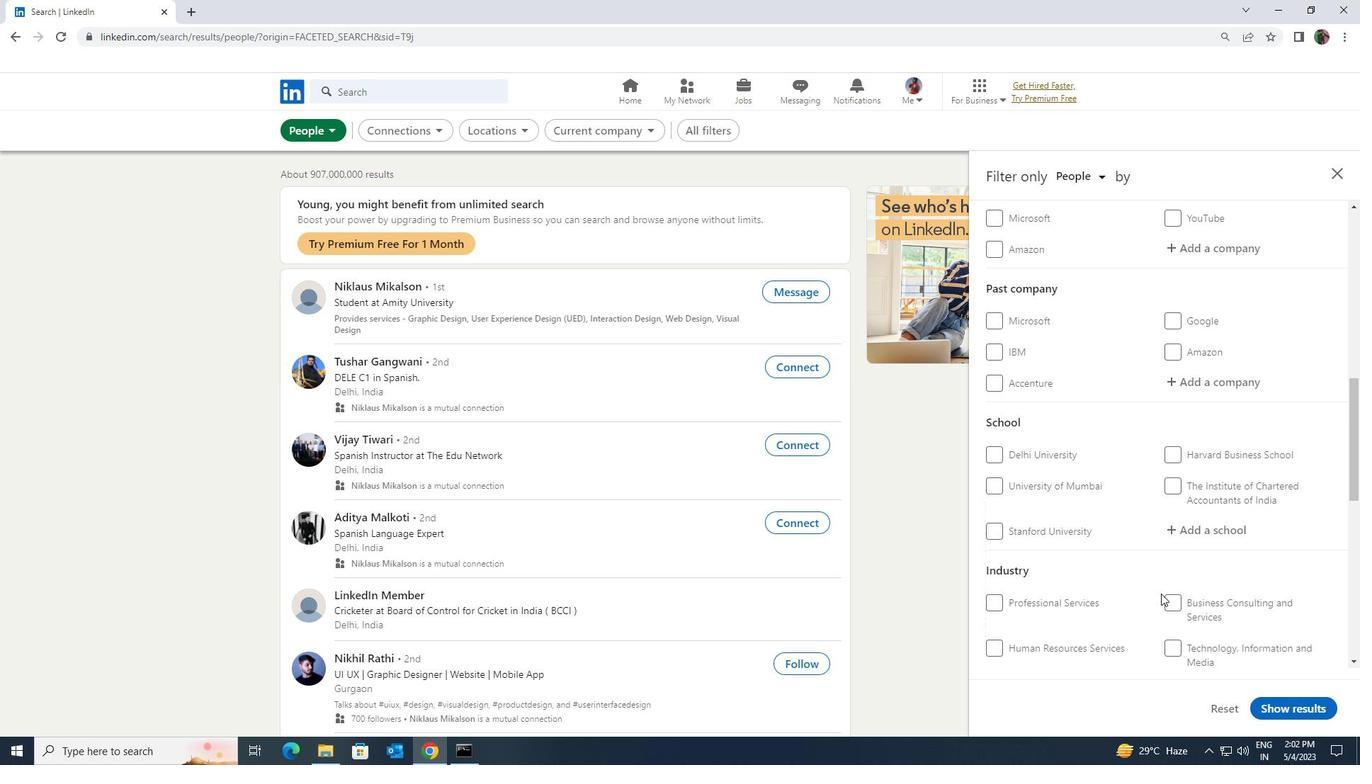 
Action: Mouse scrolled (1160, 592) with delta (0, 0)
Screenshot: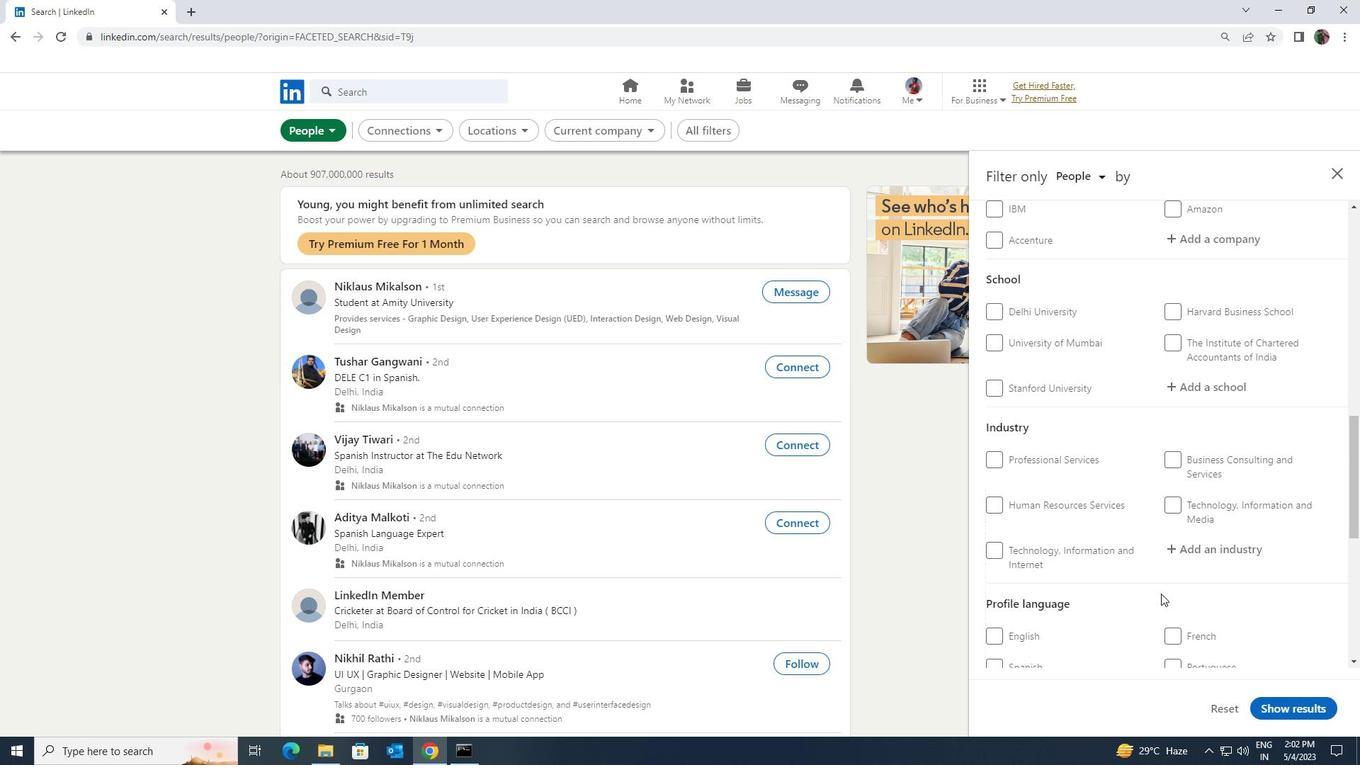 
Action: Mouse moved to (1000, 622)
Screenshot: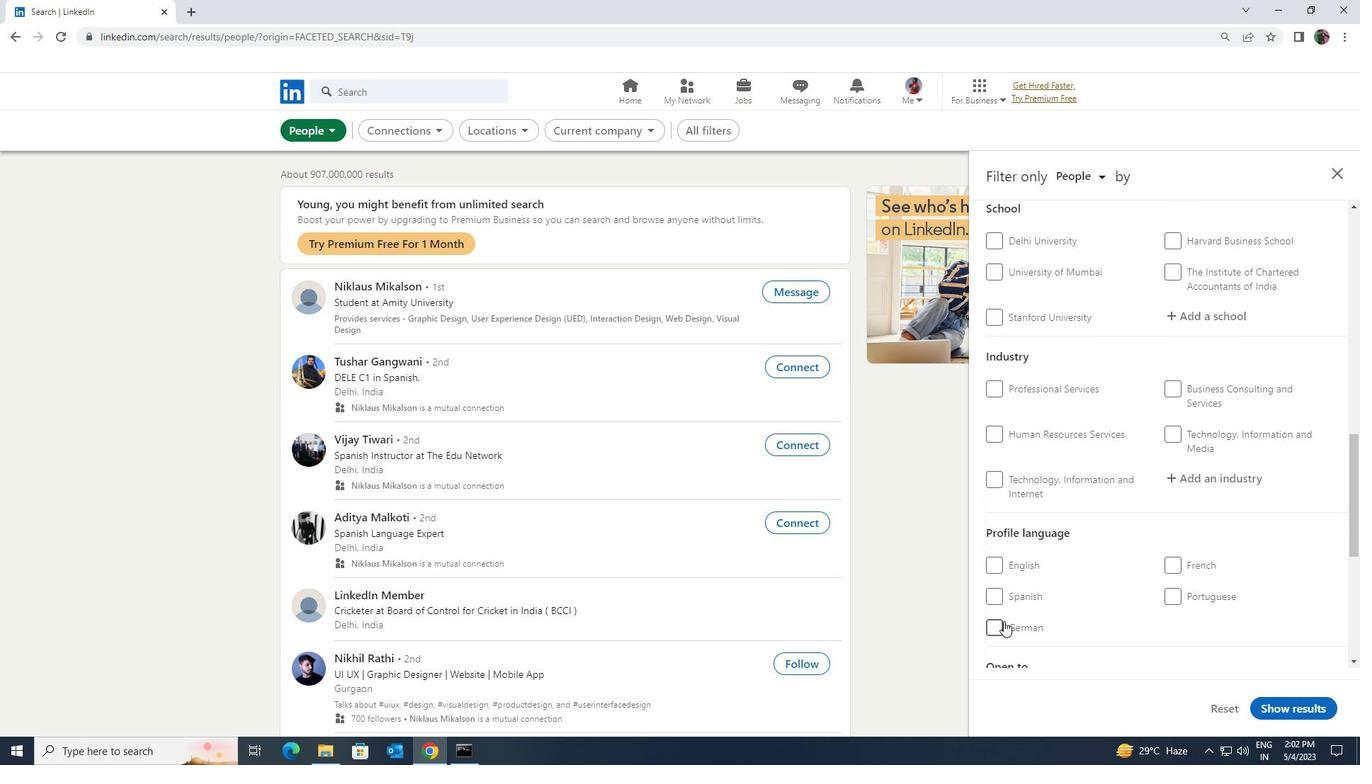 
Action: Mouse pressed left at (1000, 622)
Screenshot: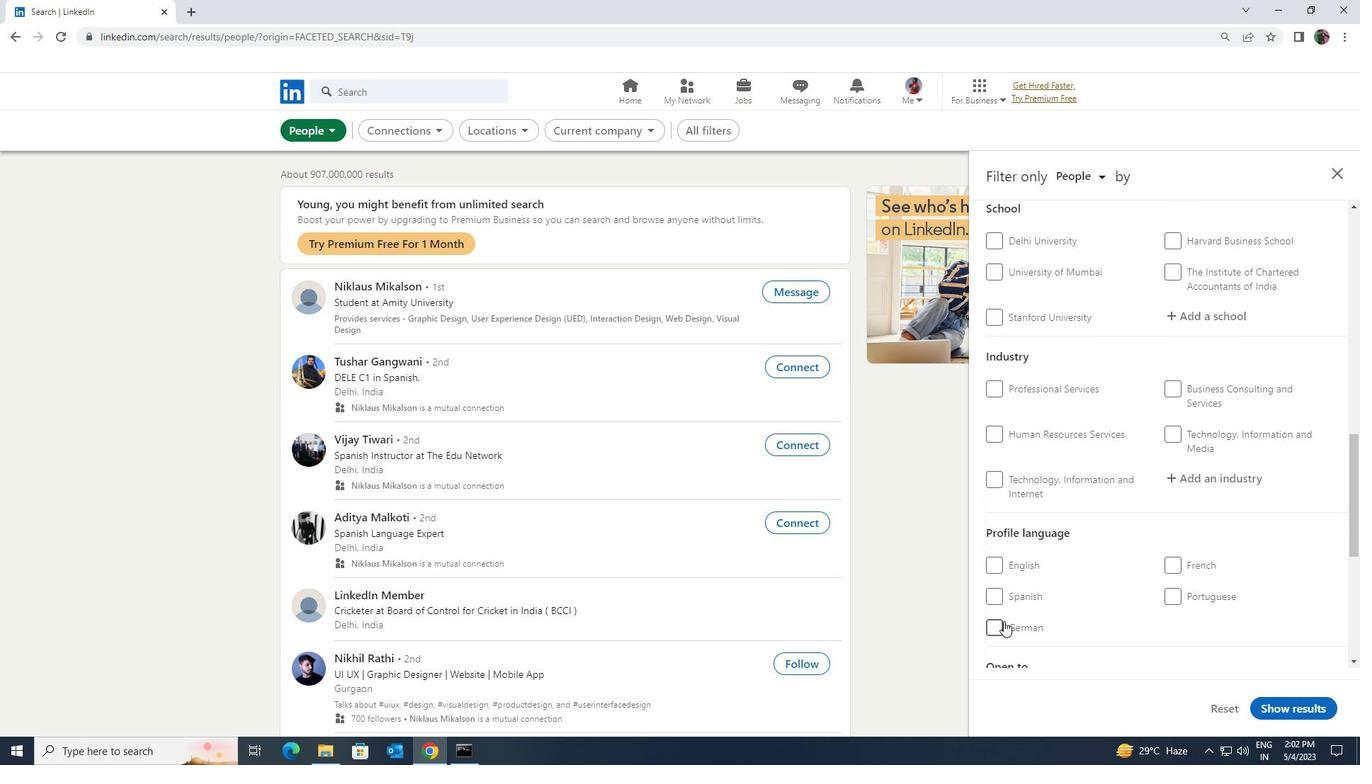 
Action: Mouse moved to (1073, 613)
Screenshot: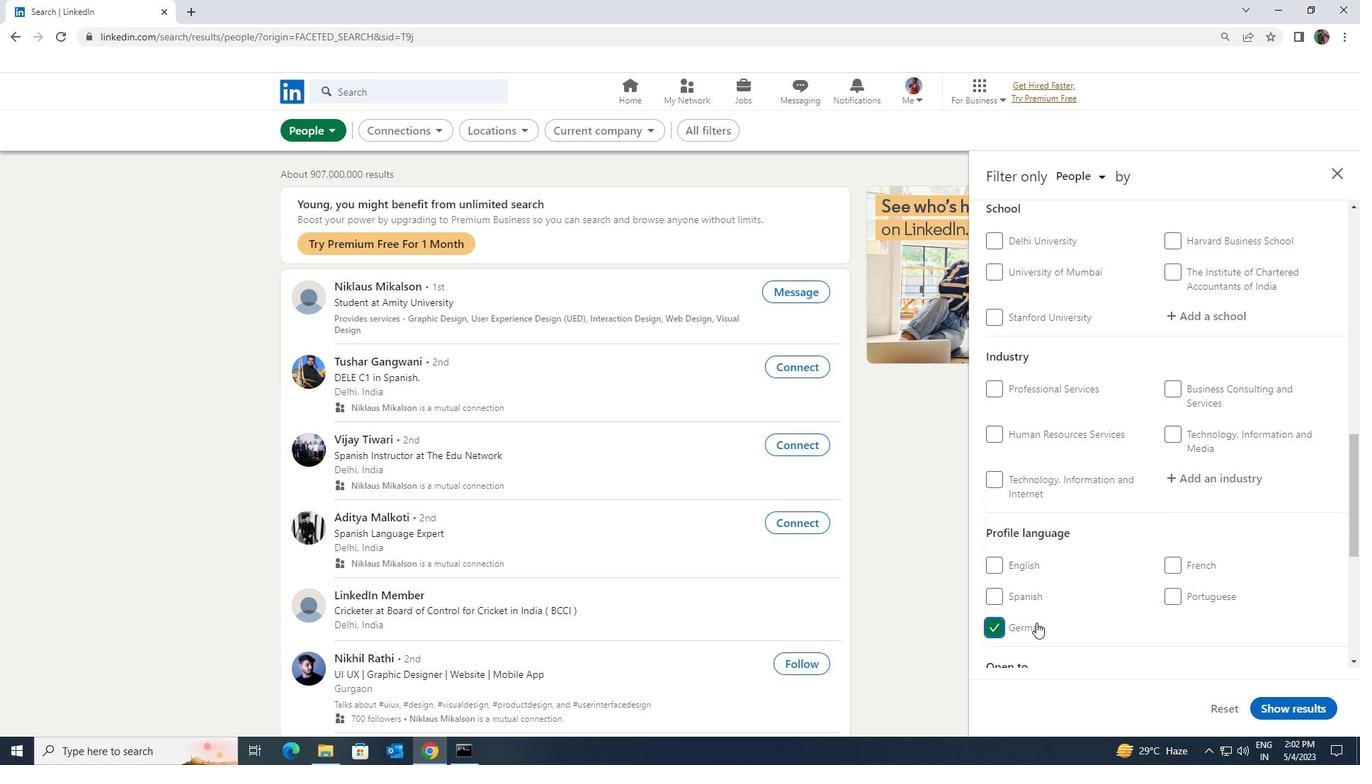 
Action: Mouse scrolled (1073, 614) with delta (0, 0)
Screenshot: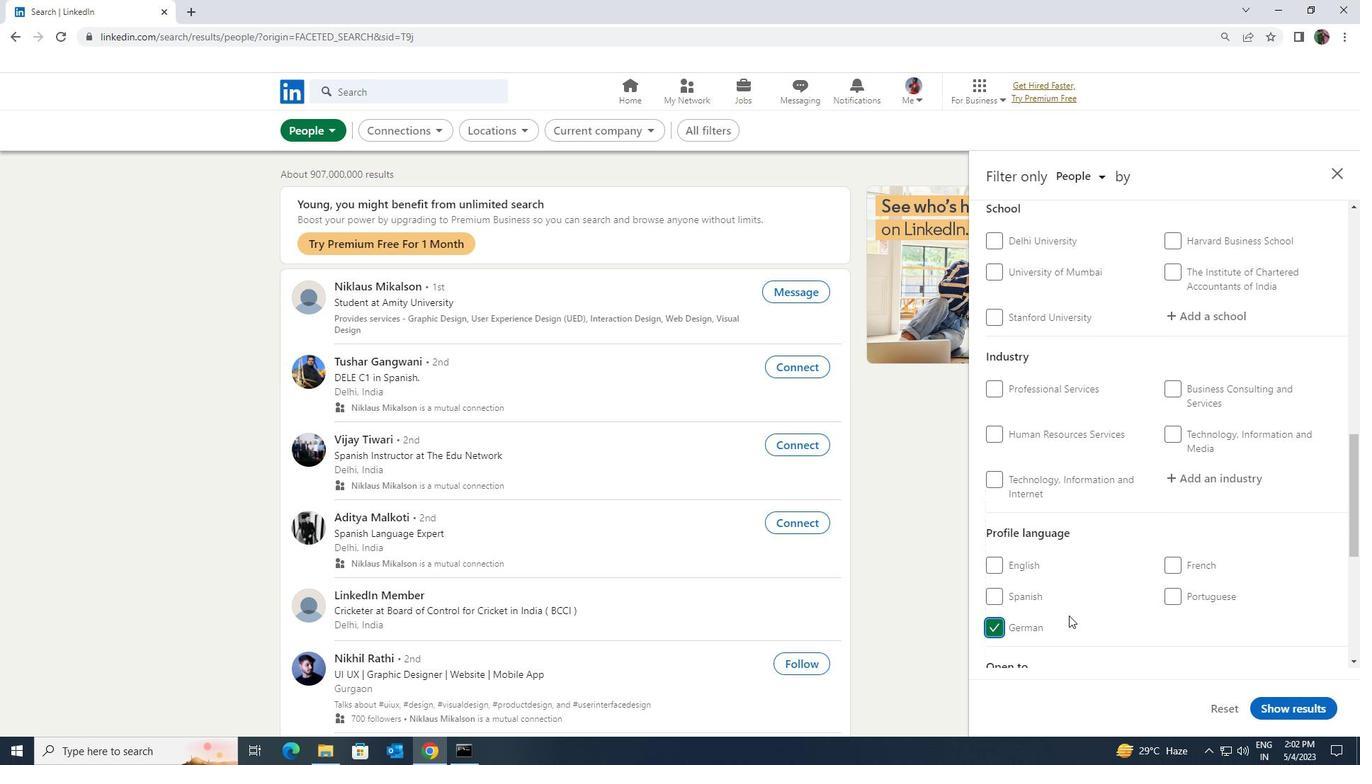 
Action: Mouse scrolled (1073, 614) with delta (0, 0)
Screenshot: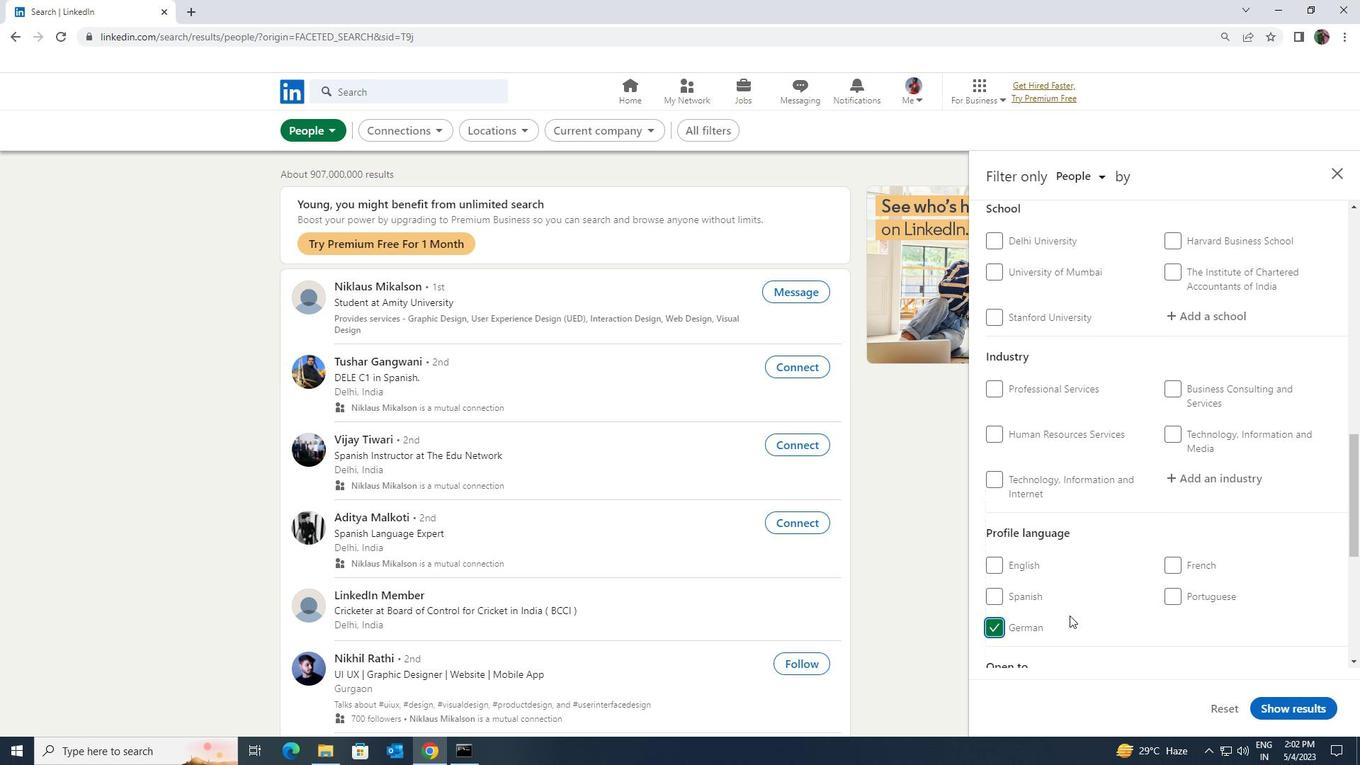 
Action: Mouse scrolled (1073, 614) with delta (0, 0)
Screenshot: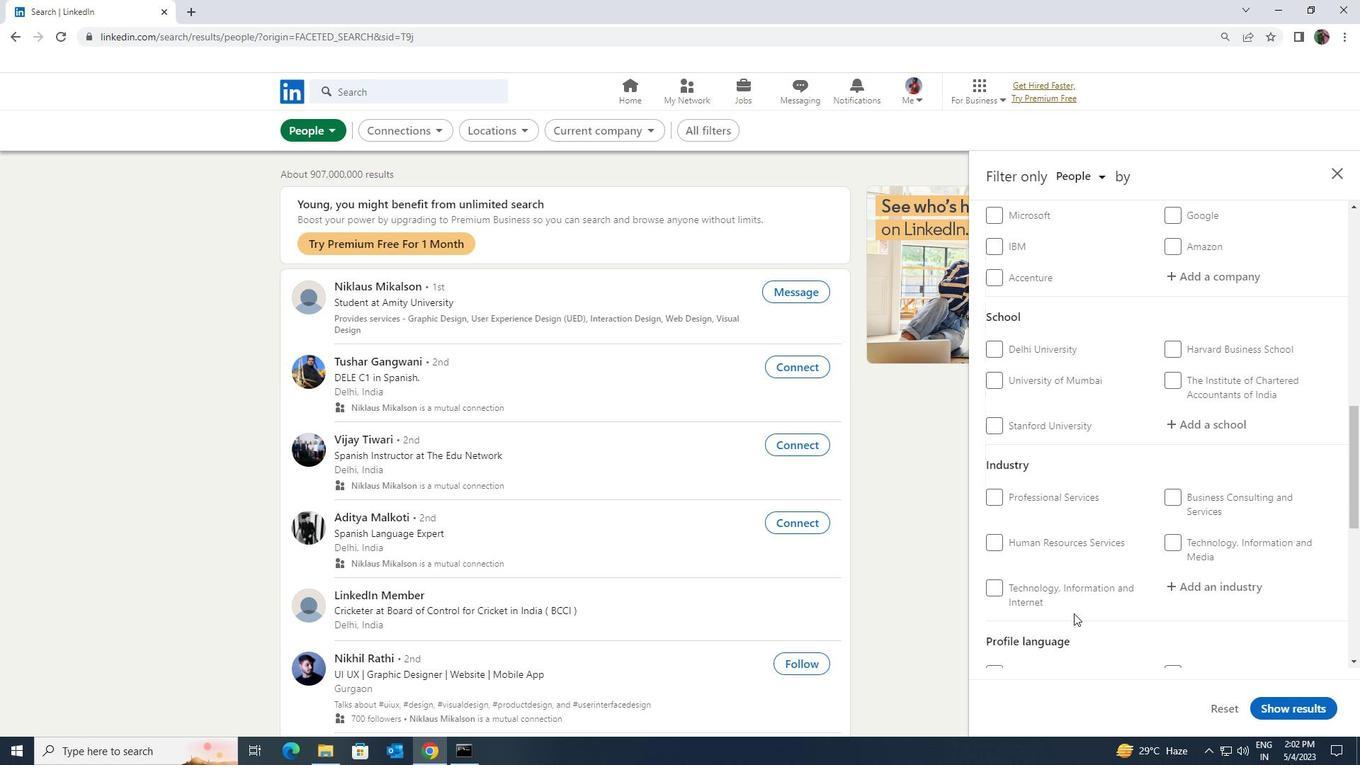 
Action: Mouse scrolled (1073, 614) with delta (0, 0)
Screenshot: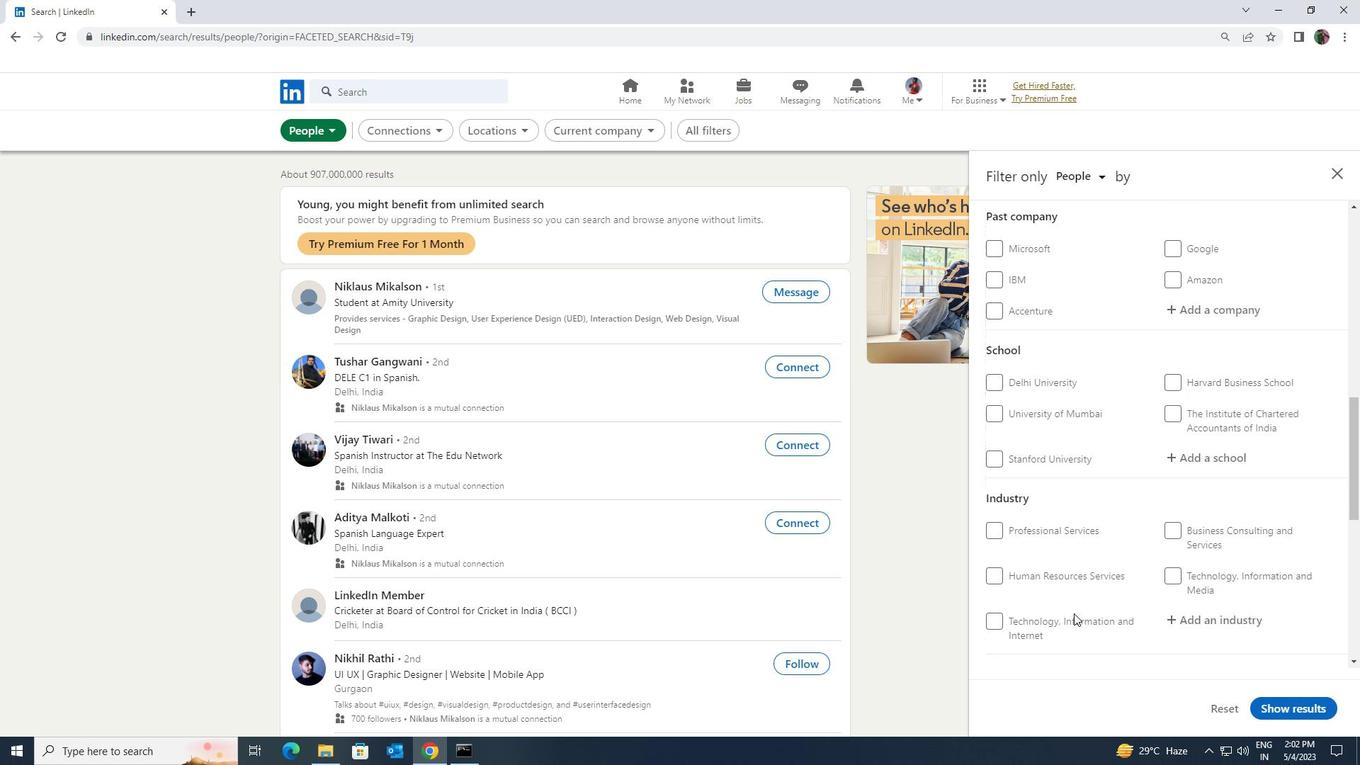 
Action: Mouse moved to (1074, 613)
Screenshot: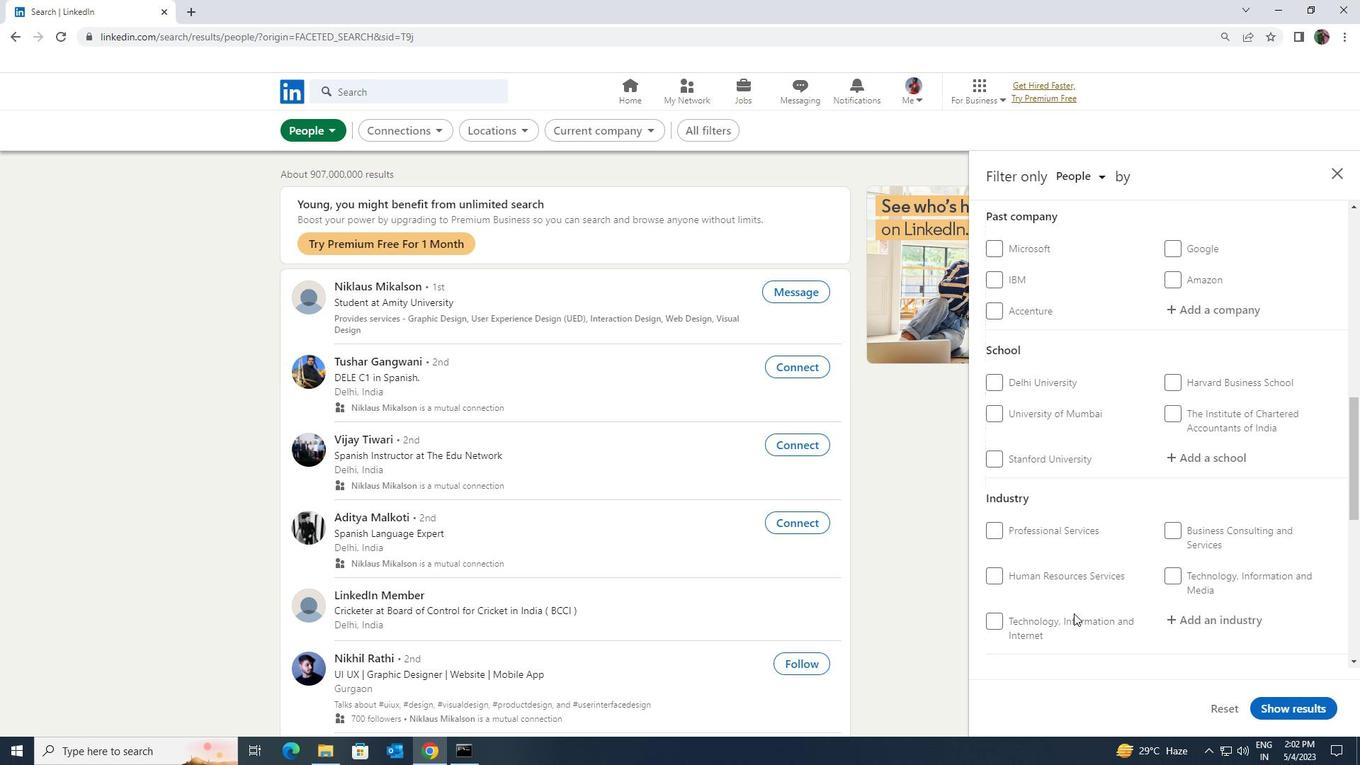 
Action: Mouse scrolled (1074, 614) with delta (0, 0)
Screenshot: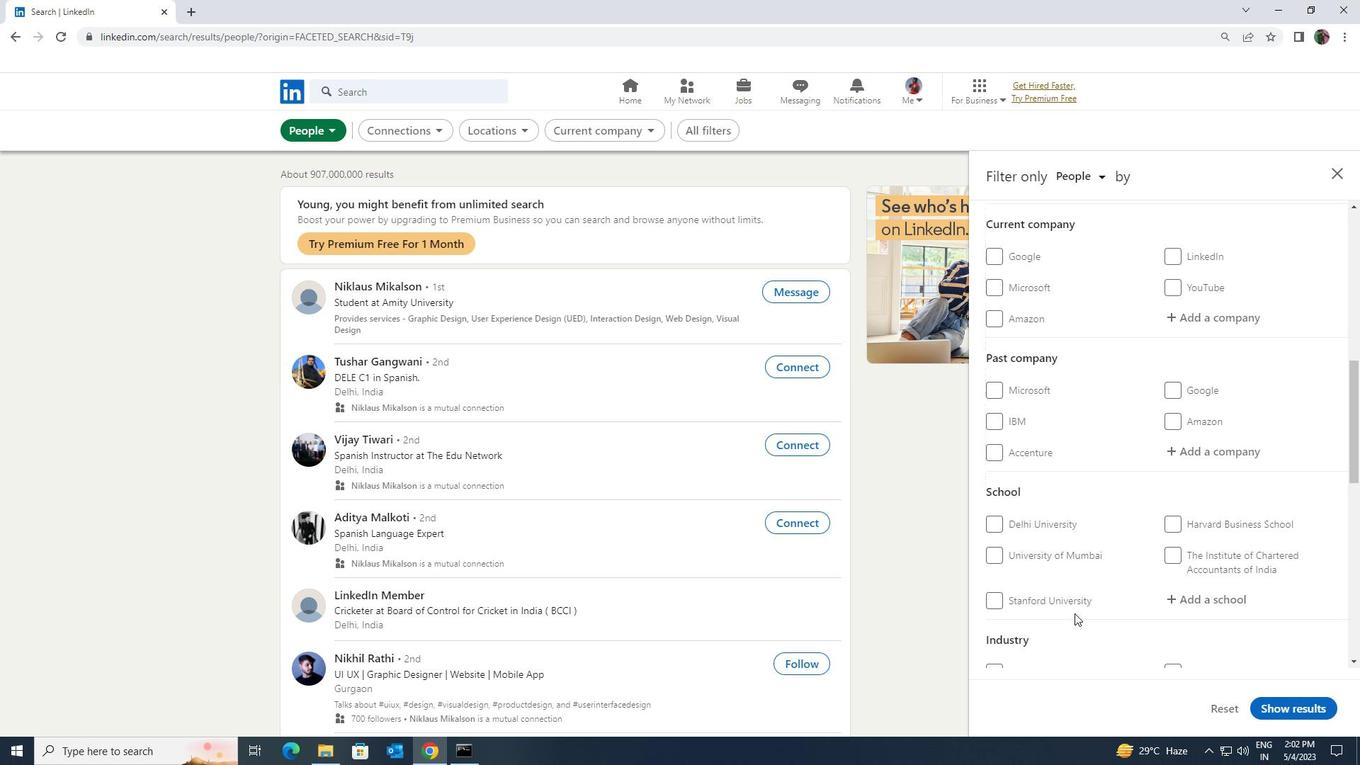 
Action: Mouse scrolled (1074, 614) with delta (0, 0)
Screenshot: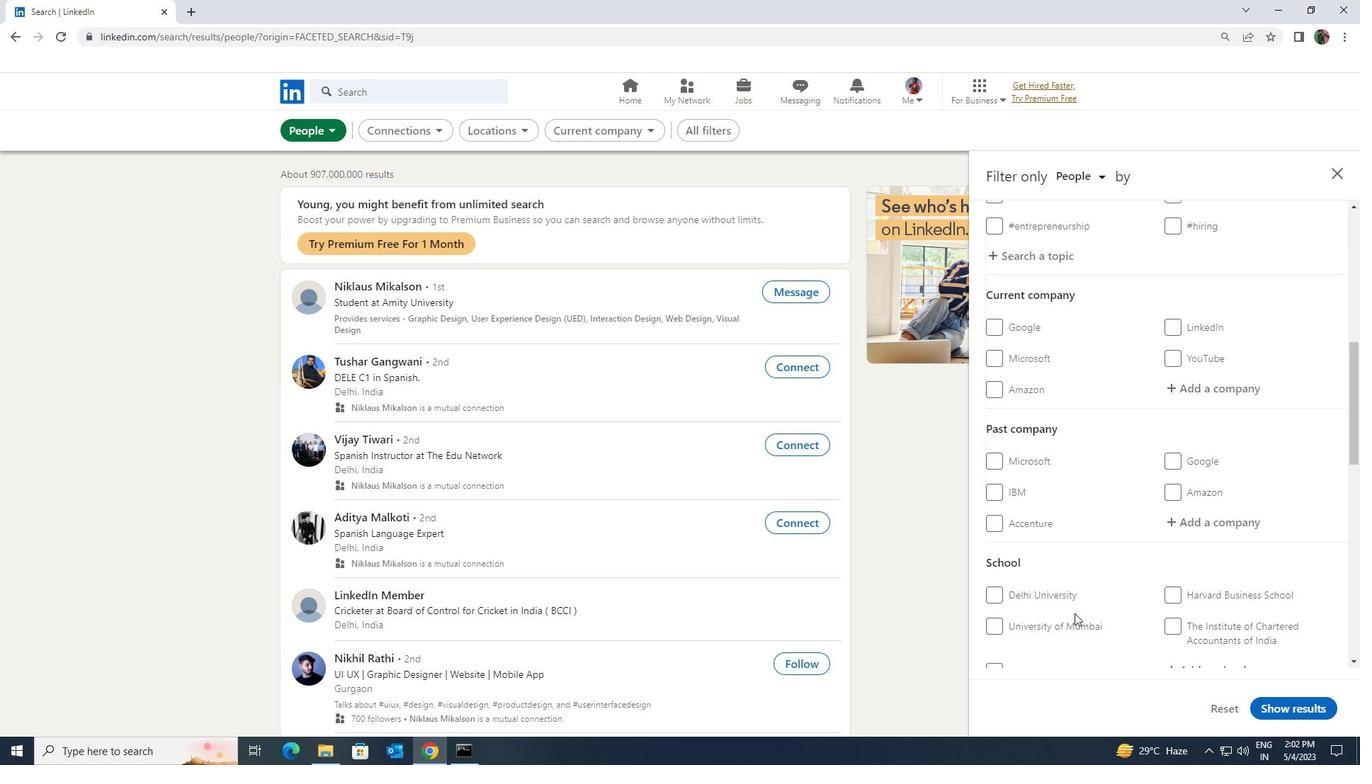 
Action: Mouse scrolled (1074, 614) with delta (0, 0)
Screenshot: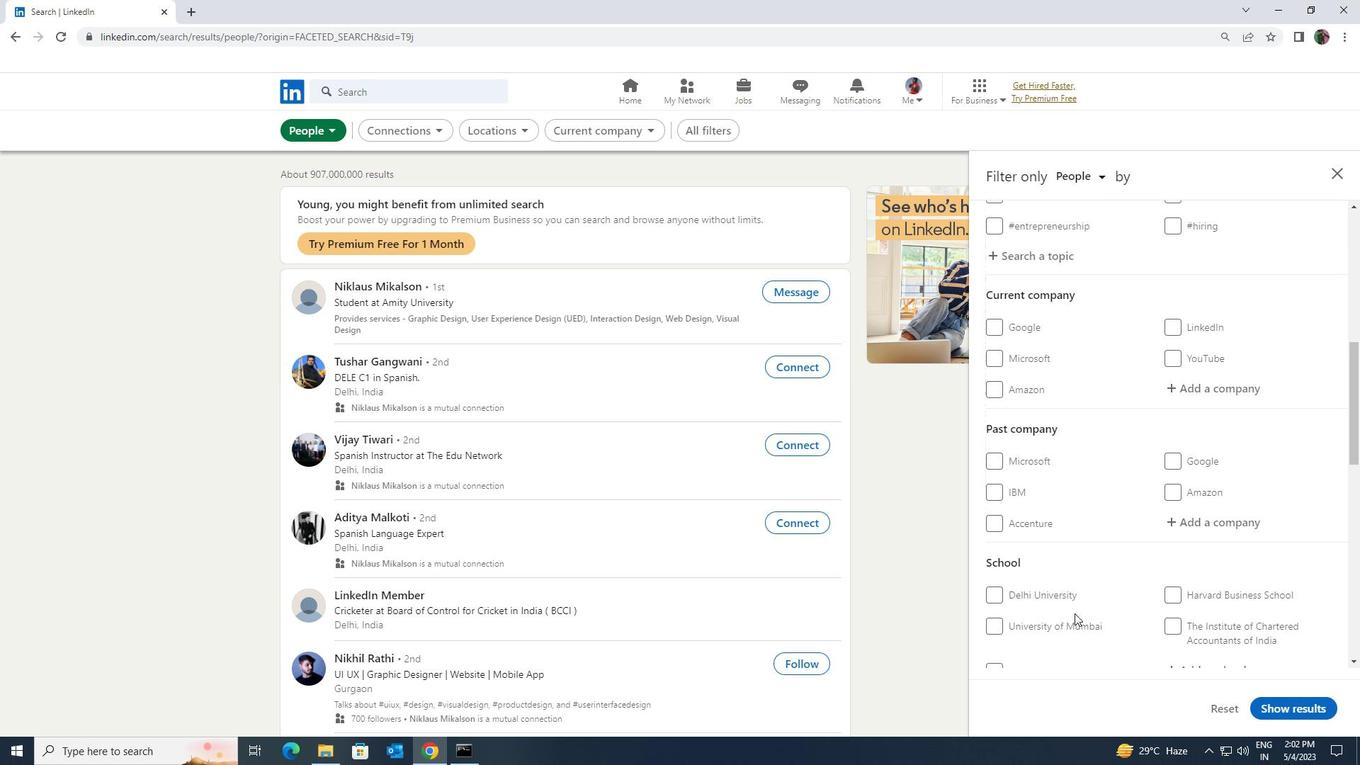 
Action: Mouse moved to (1179, 531)
Screenshot: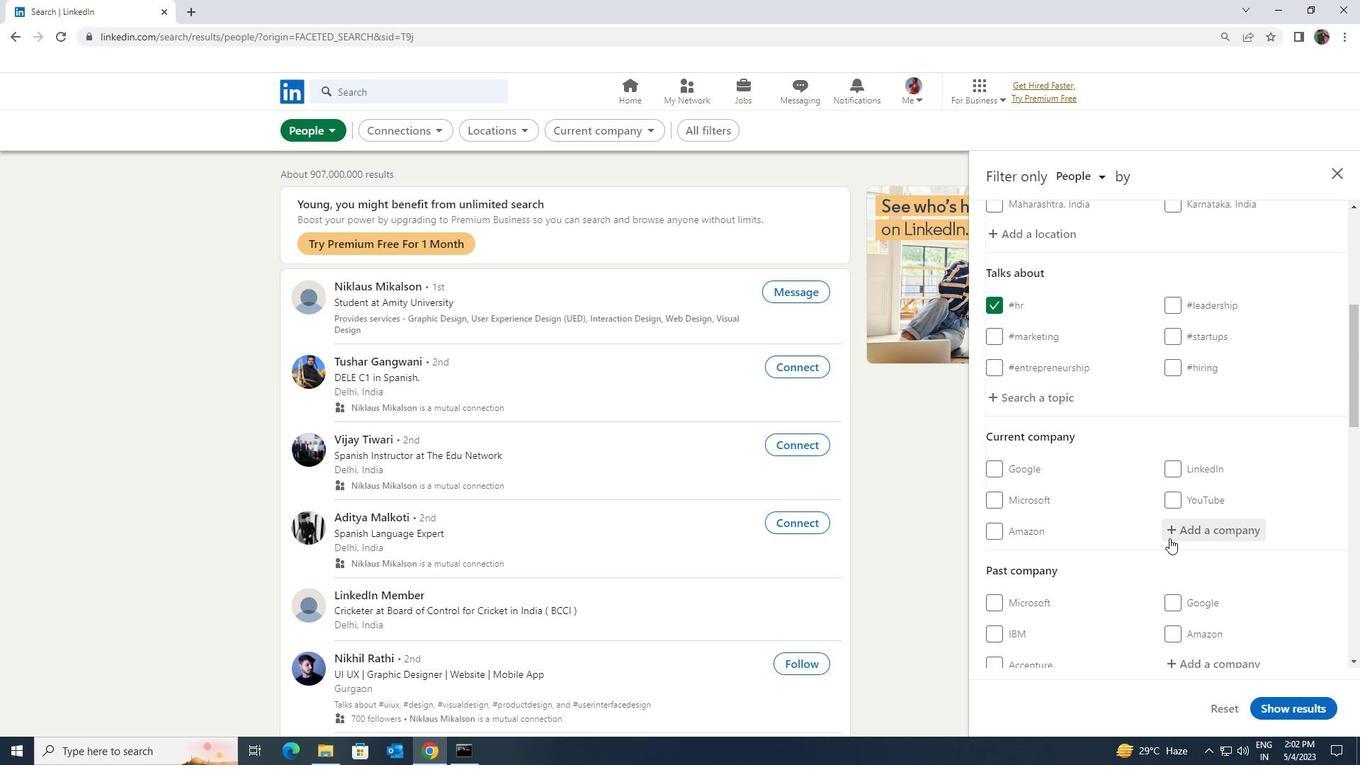 
Action: Mouse pressed left at (1179, 531)
Screenshot: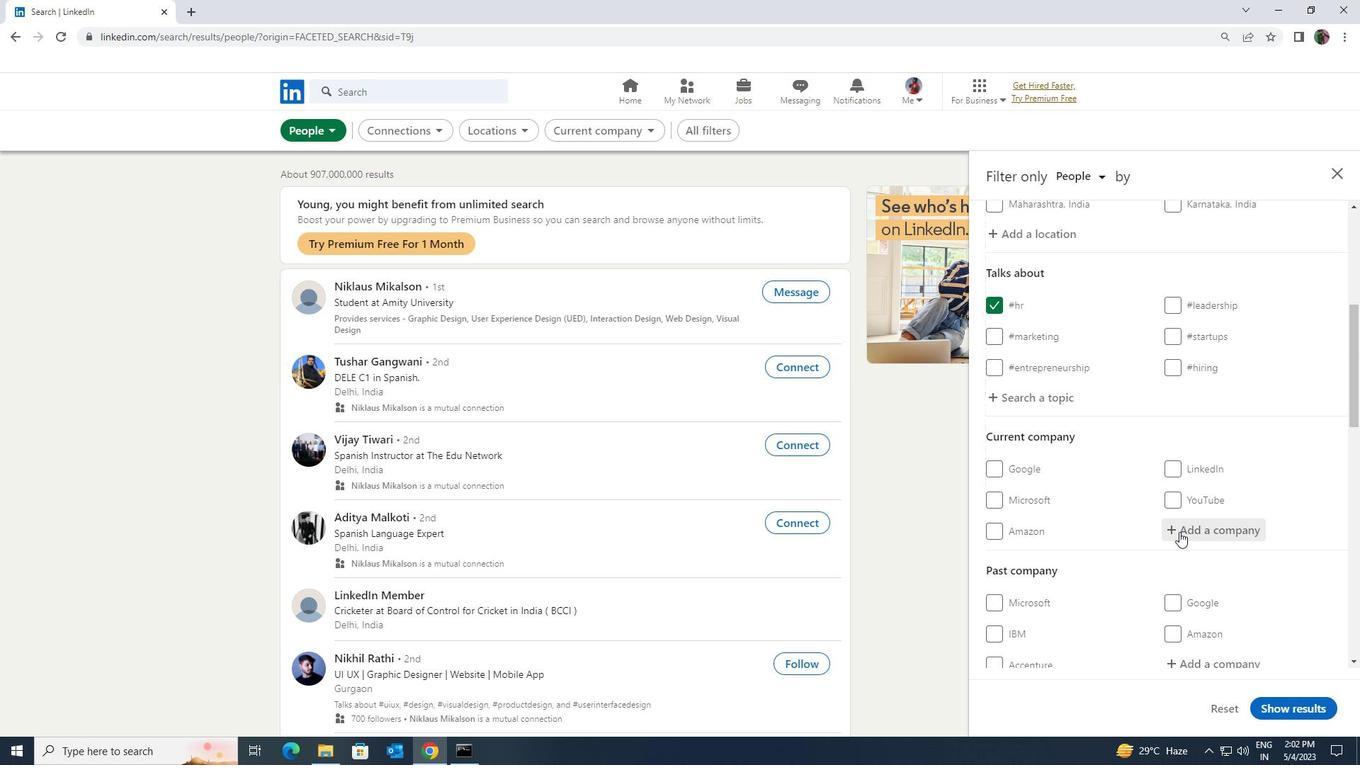 
Action: Key pressed <Key.shift><Key.shift><Key.shift><Key.shift><Key.shift><Key.shift>IN<Key.shift>MOBI
Screenshot: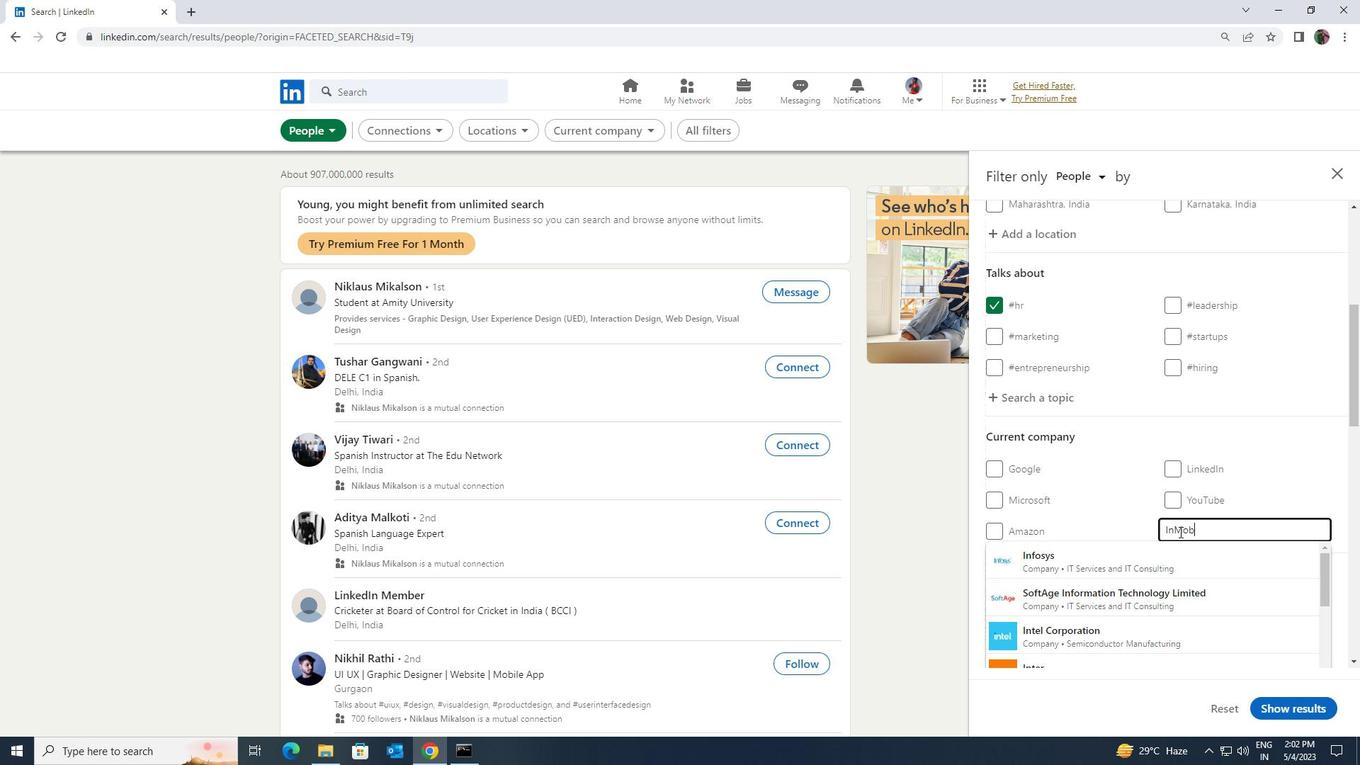 
Action: Mouse moved to (1167, 556)
Screenshot: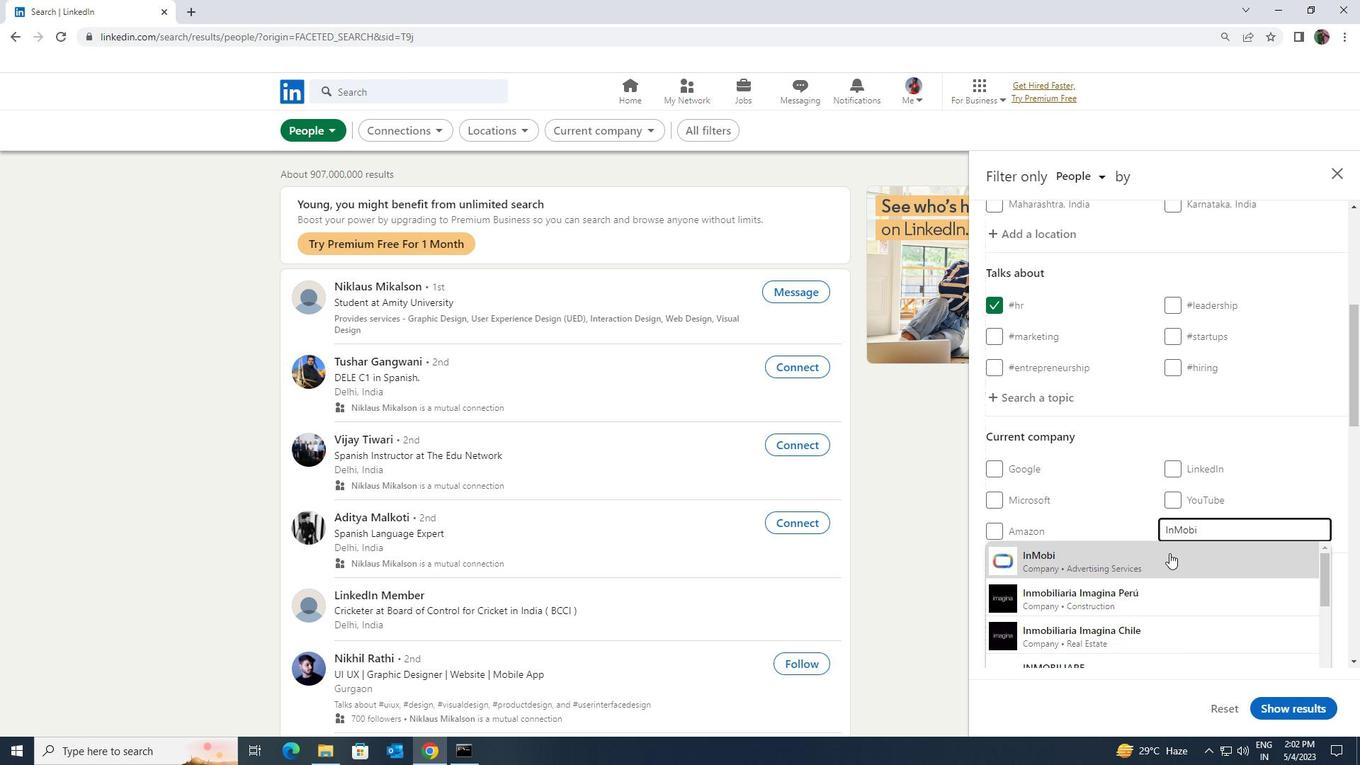 
Action: Mouse pressed left at (1167, 556)
Screenshot: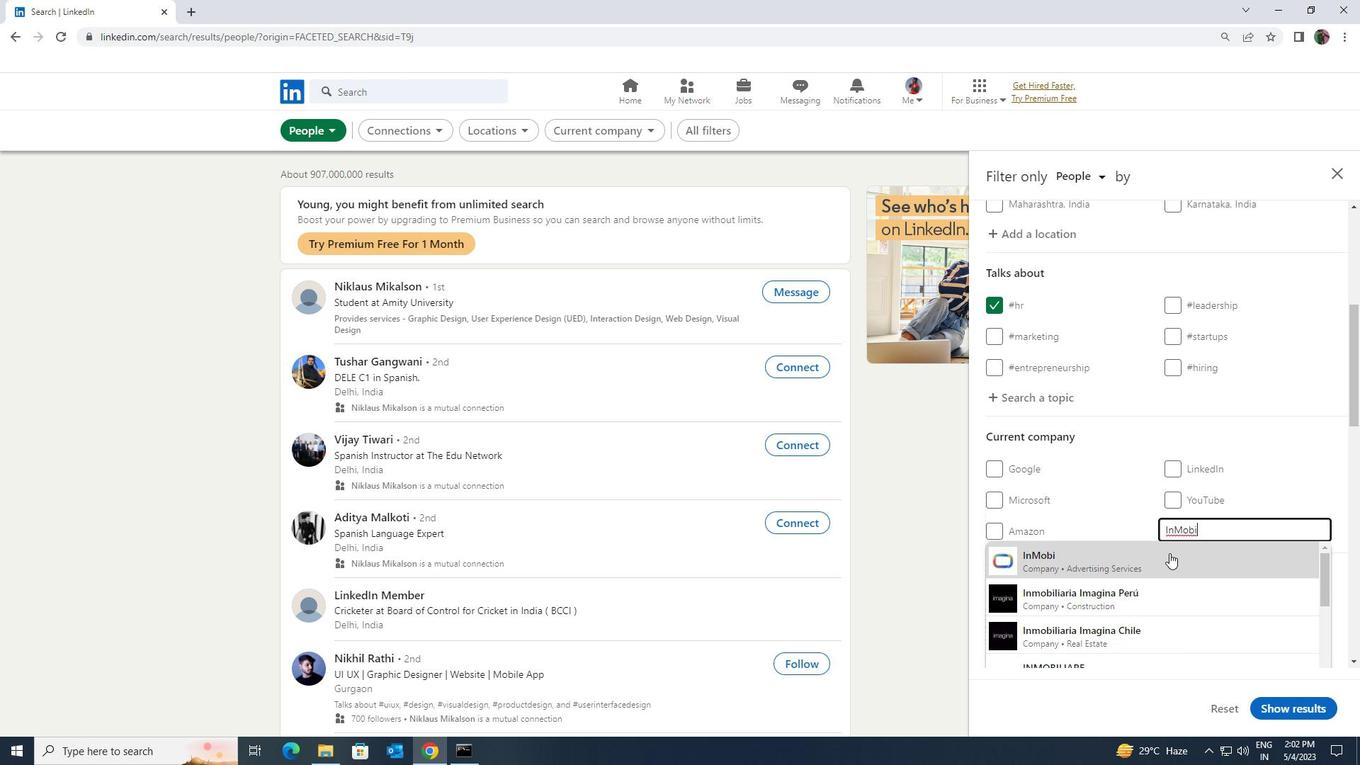 
Action: Mouse scrolled (1167, 555) with delta (0, 0)
Screenshot: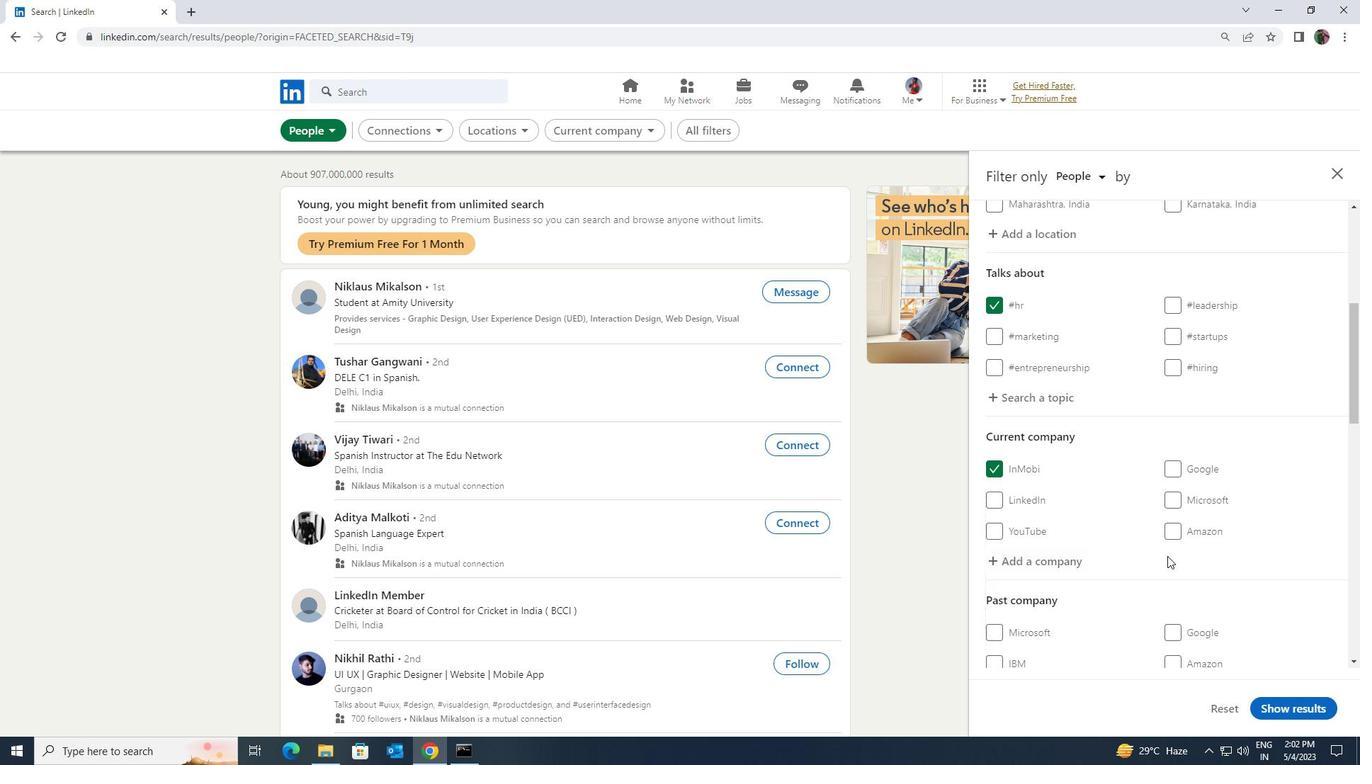 
Action: Mouse scrolled (1167, 555) with delta (0, 0)
Screenshot: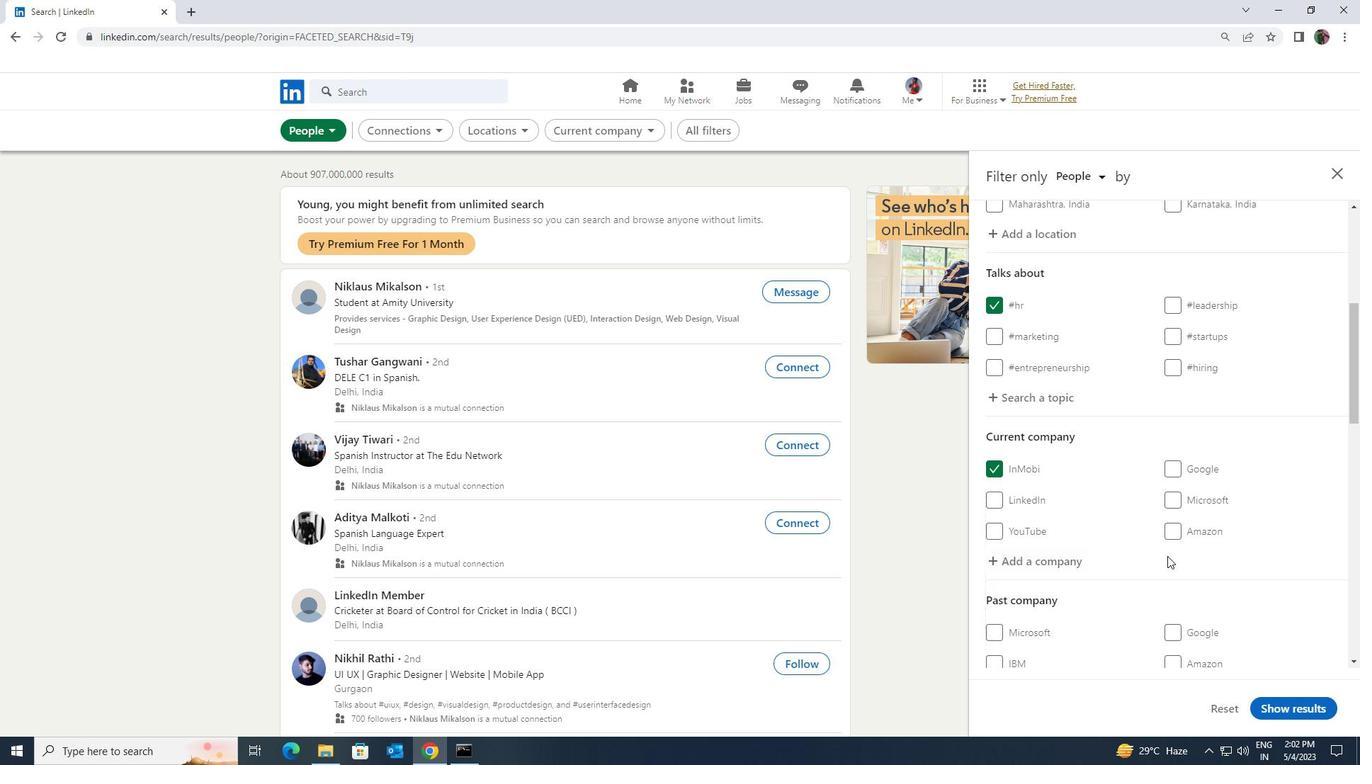 
Action: Mouse scrolled (1167, 555) with delta (0, 0)
Screenshot: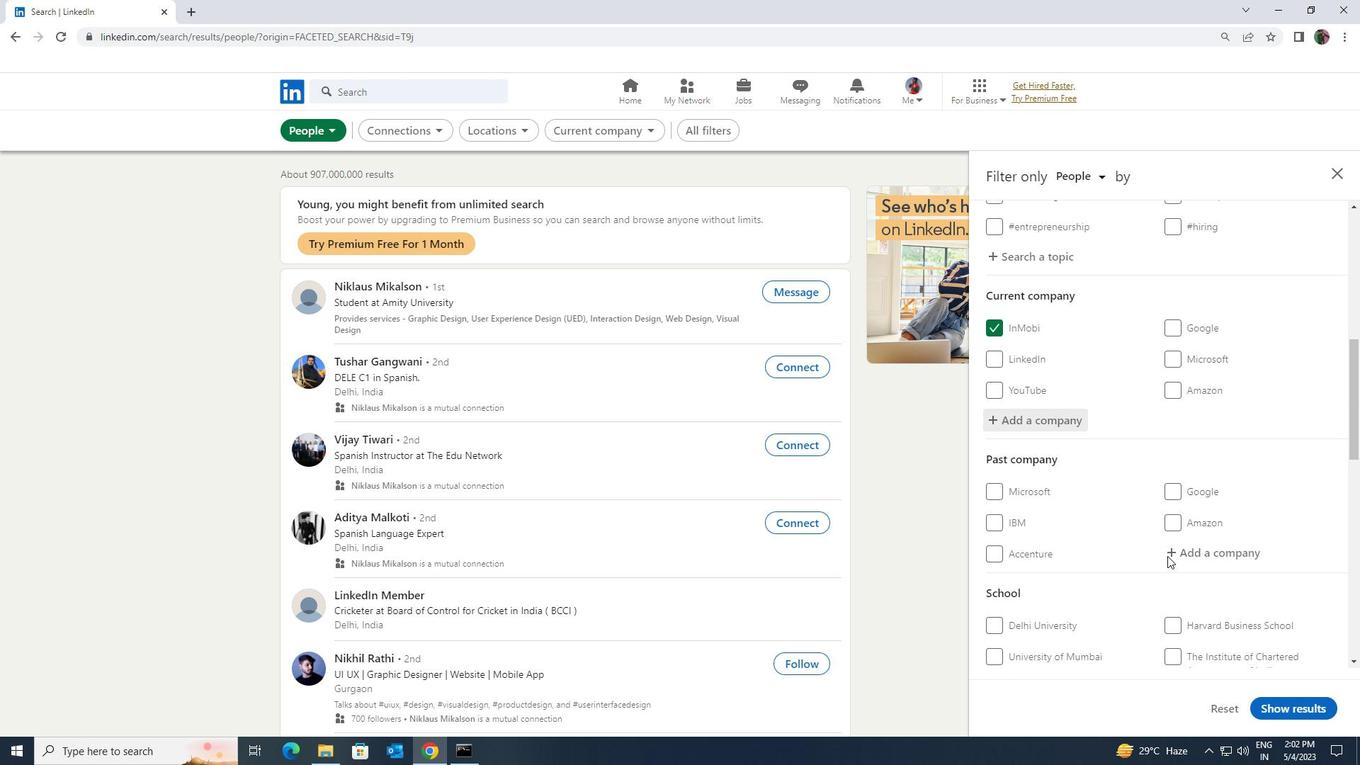 
Action: Mouse scrolled (1167, 555) with delta (0, 0)
Screenshot: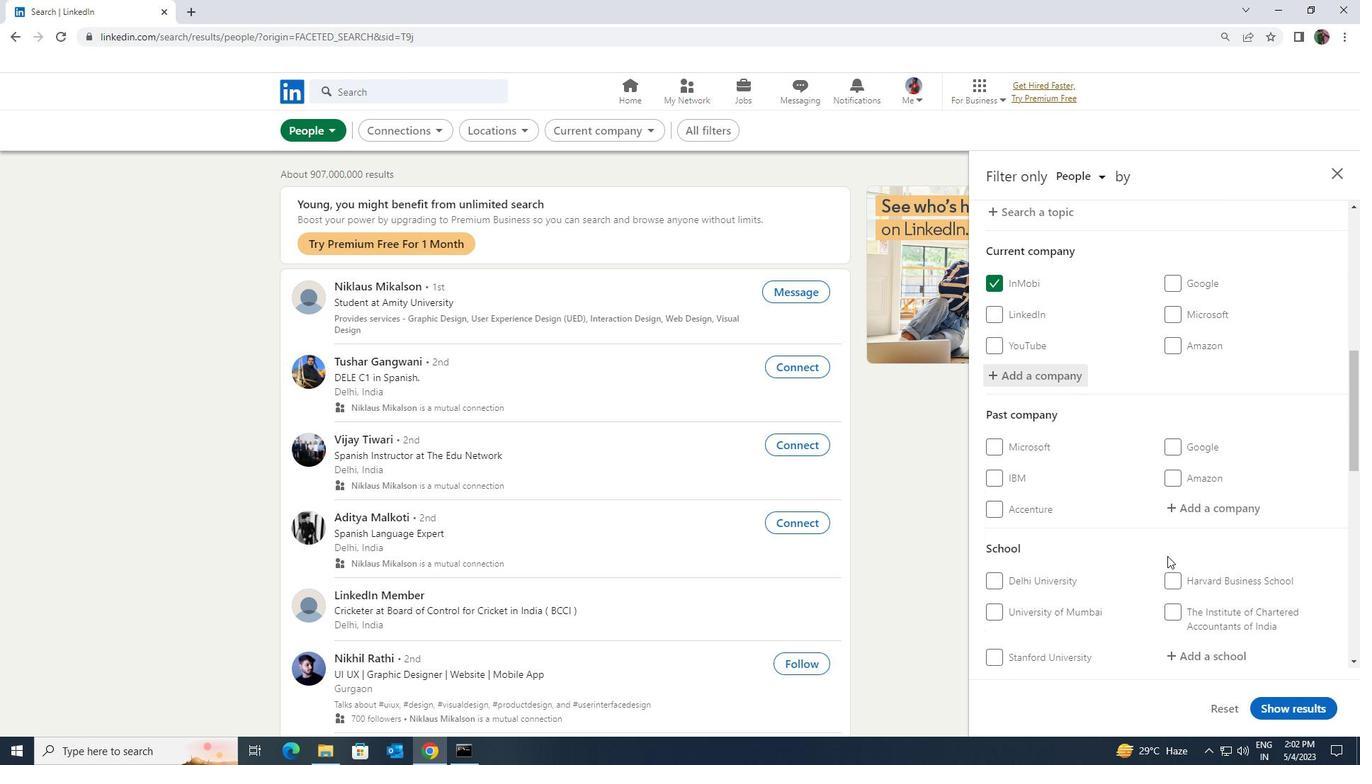 
Action: Mouse moved to (1171, 554)
Screenshot: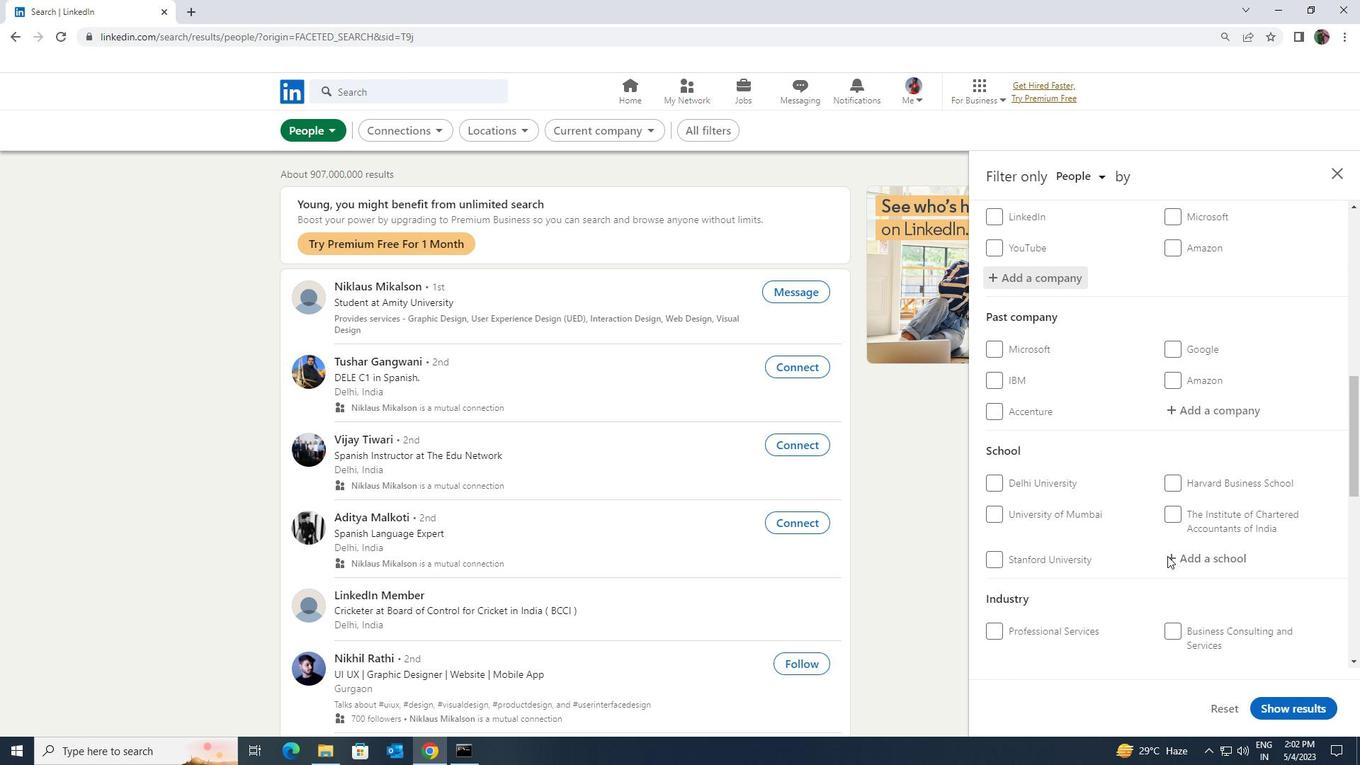 
Action: Mouse pressed left at (1171, 554)
Screenshot: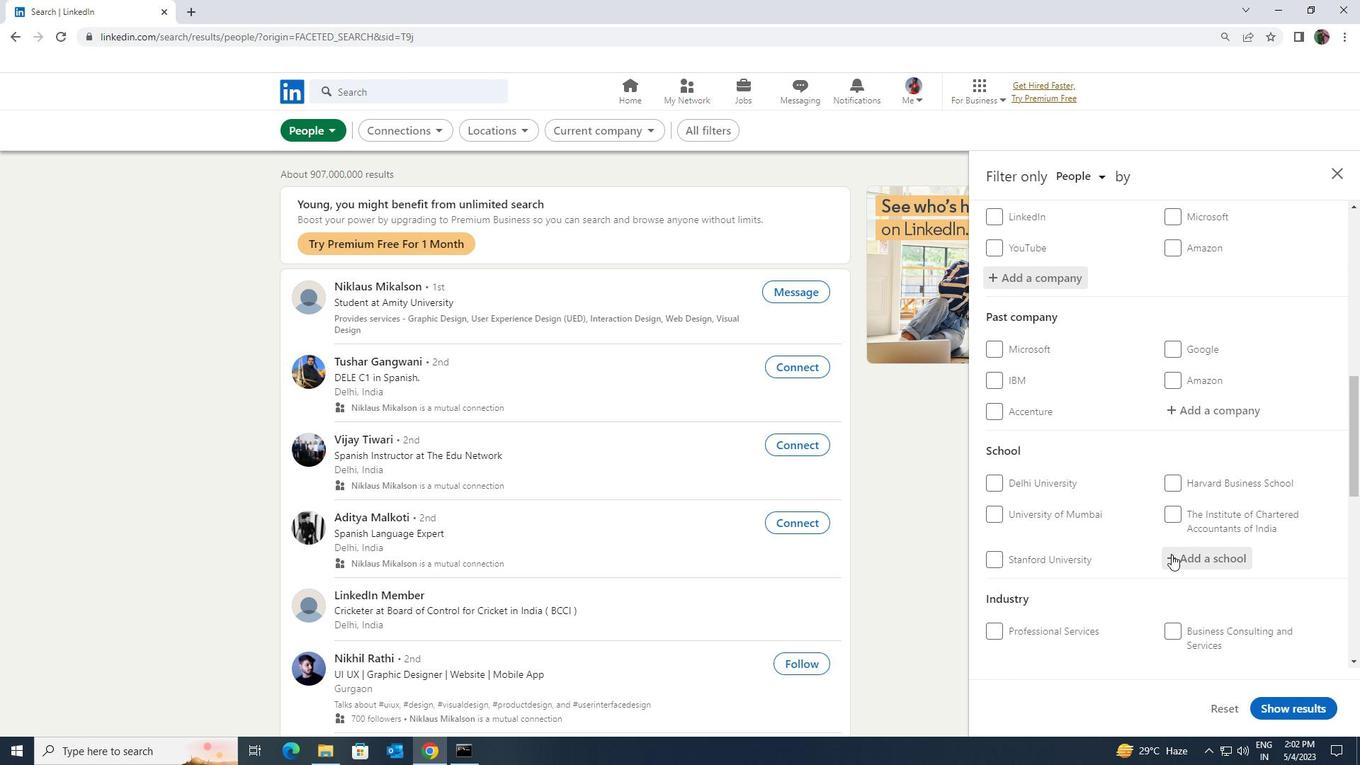 
Action: Key pressed <Key.shift><Key.shift><Key.shift><Key.shift><Key.shift><Key.shift>H
Screenshot: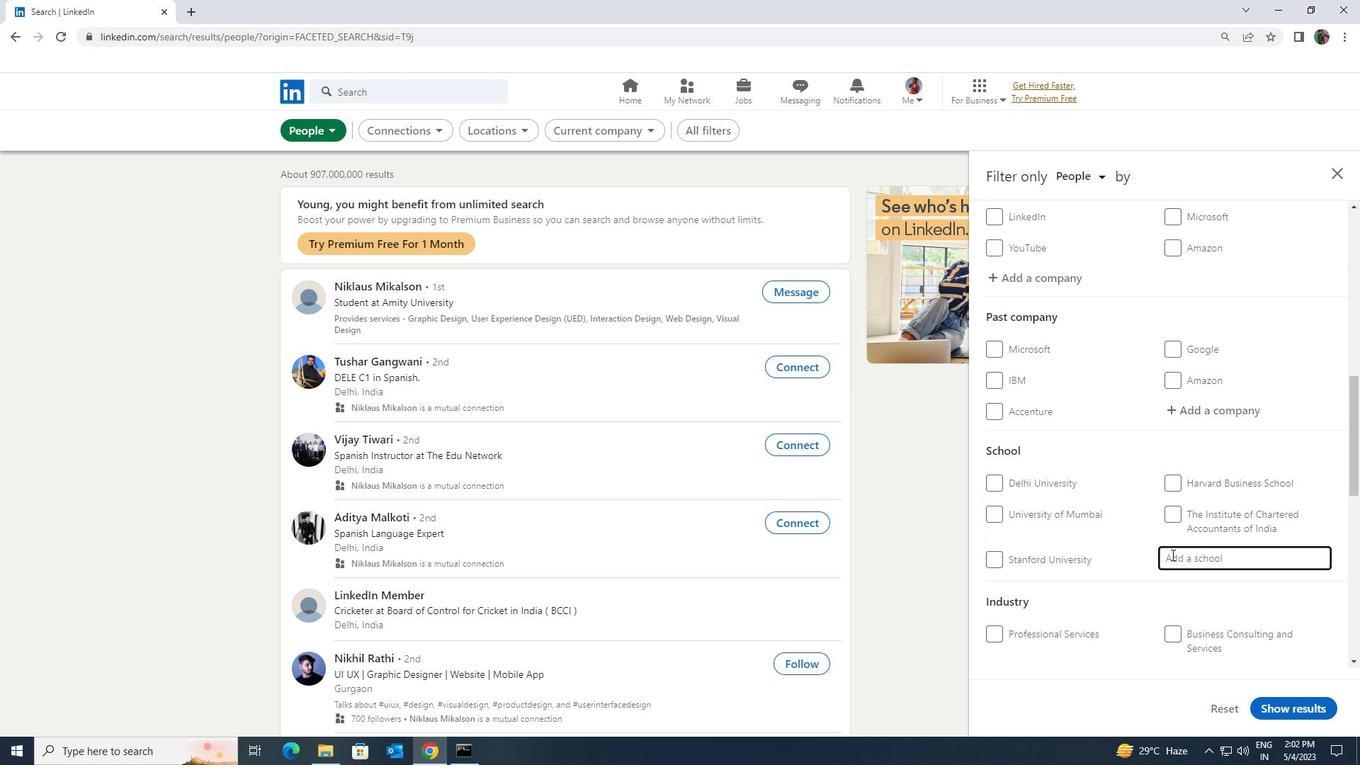 
Action: Mouse moved to (1172, 554)
Screenshot: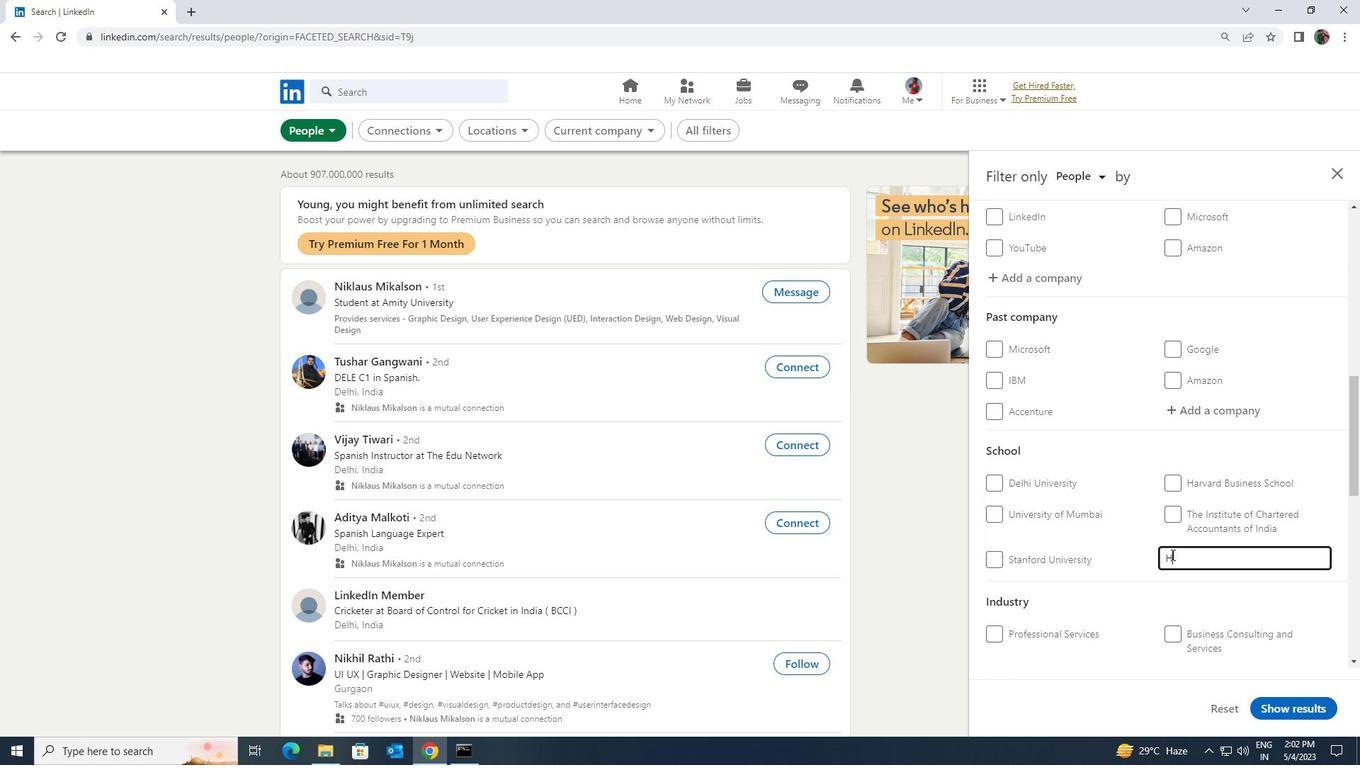 
Action: Key pressed ITAM<Key.space>
Screenshot: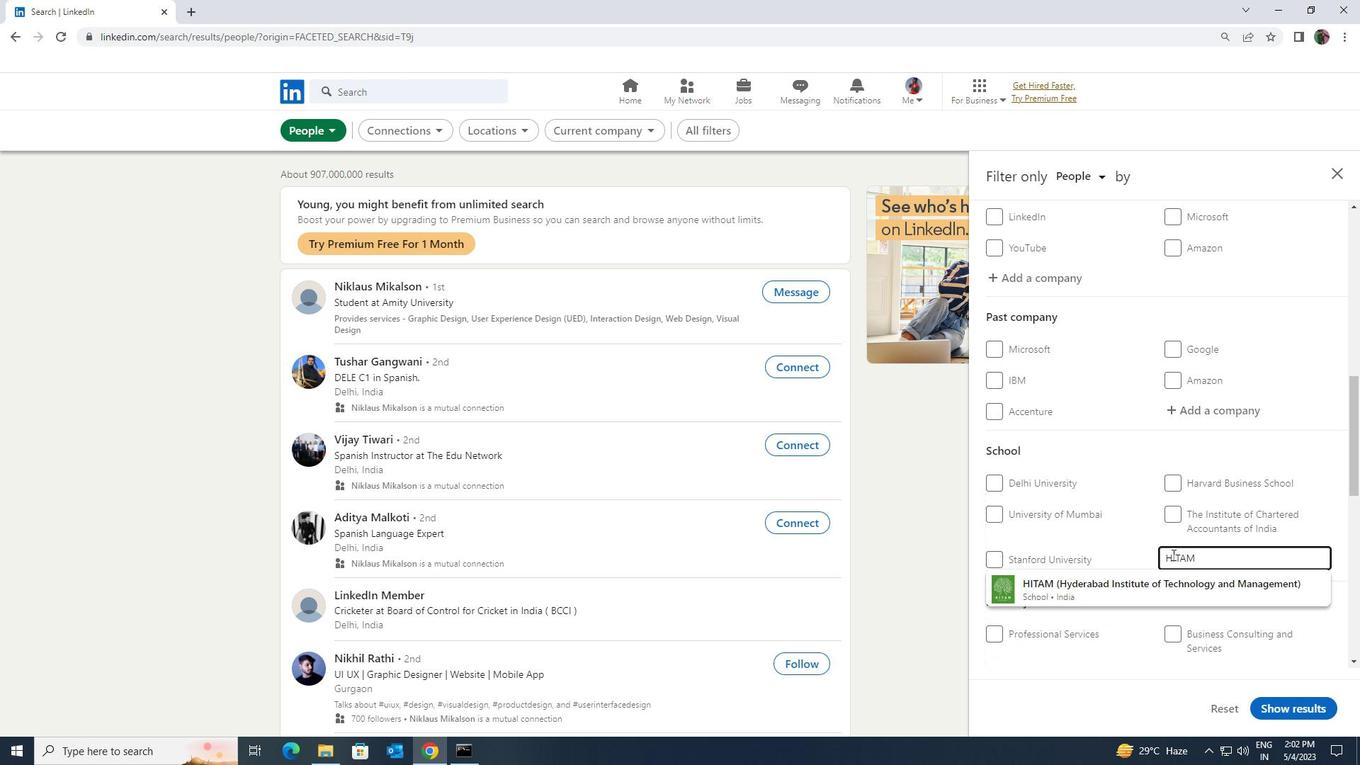 
Action: Mouse moved to (1168, 573)
Screenshot: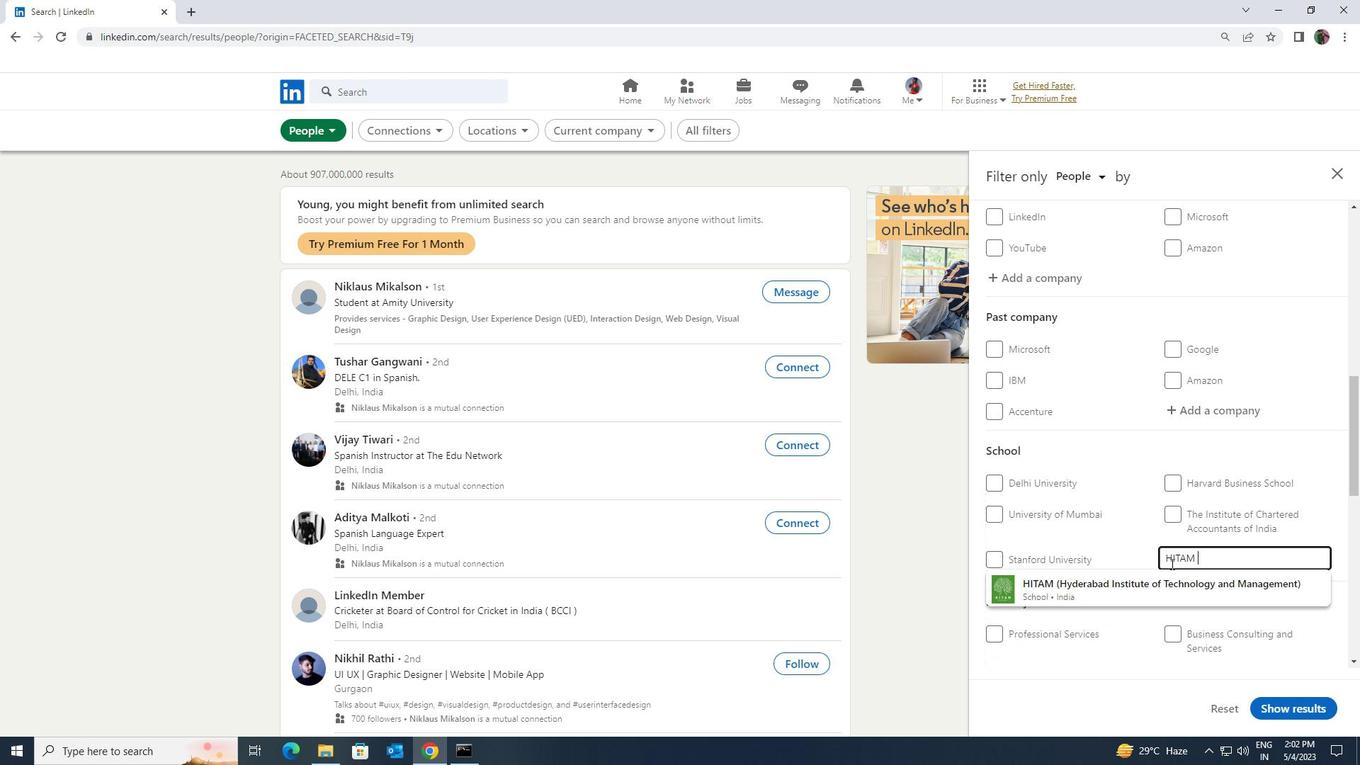 
Action: Mouse pressed left at (1168, 573)
Screenshot: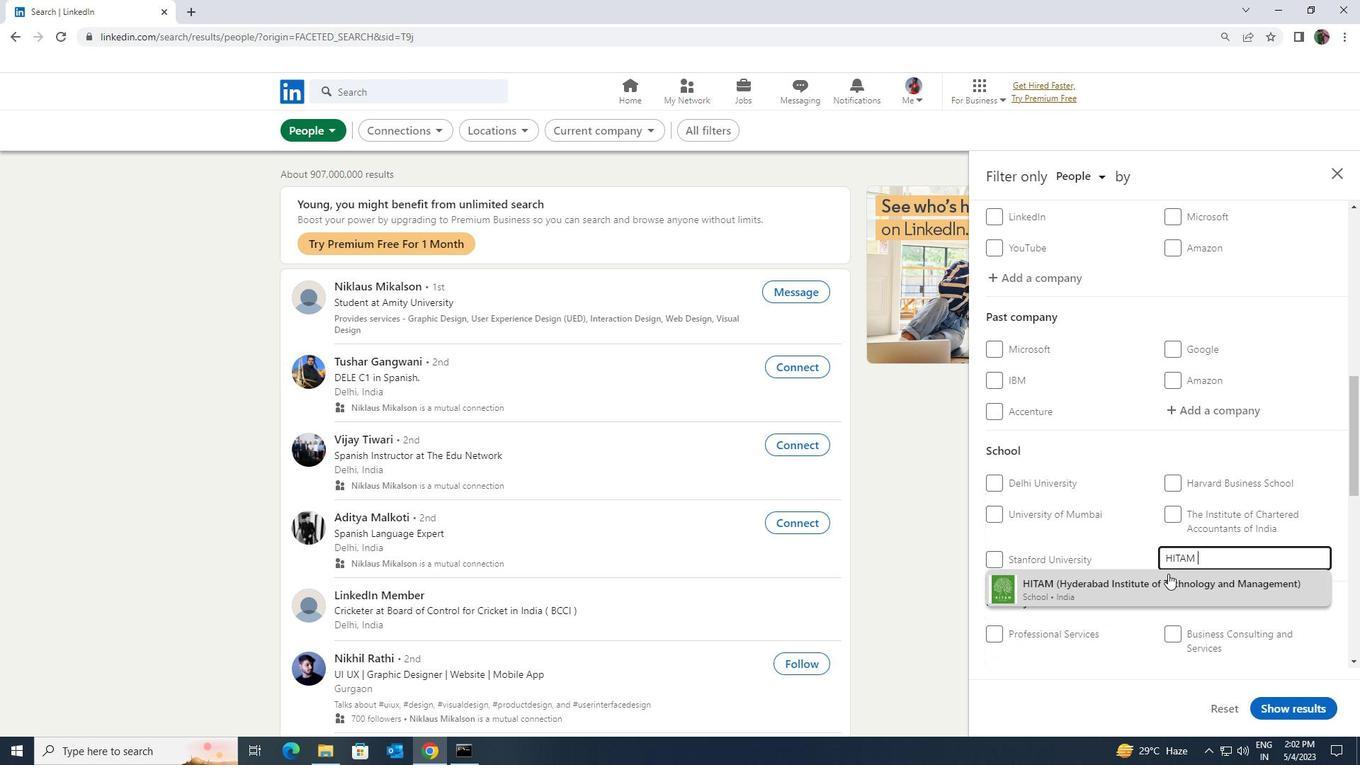 
Action: Mouse scrolled (1168, 573) with delta (0, 0)
Screenshot: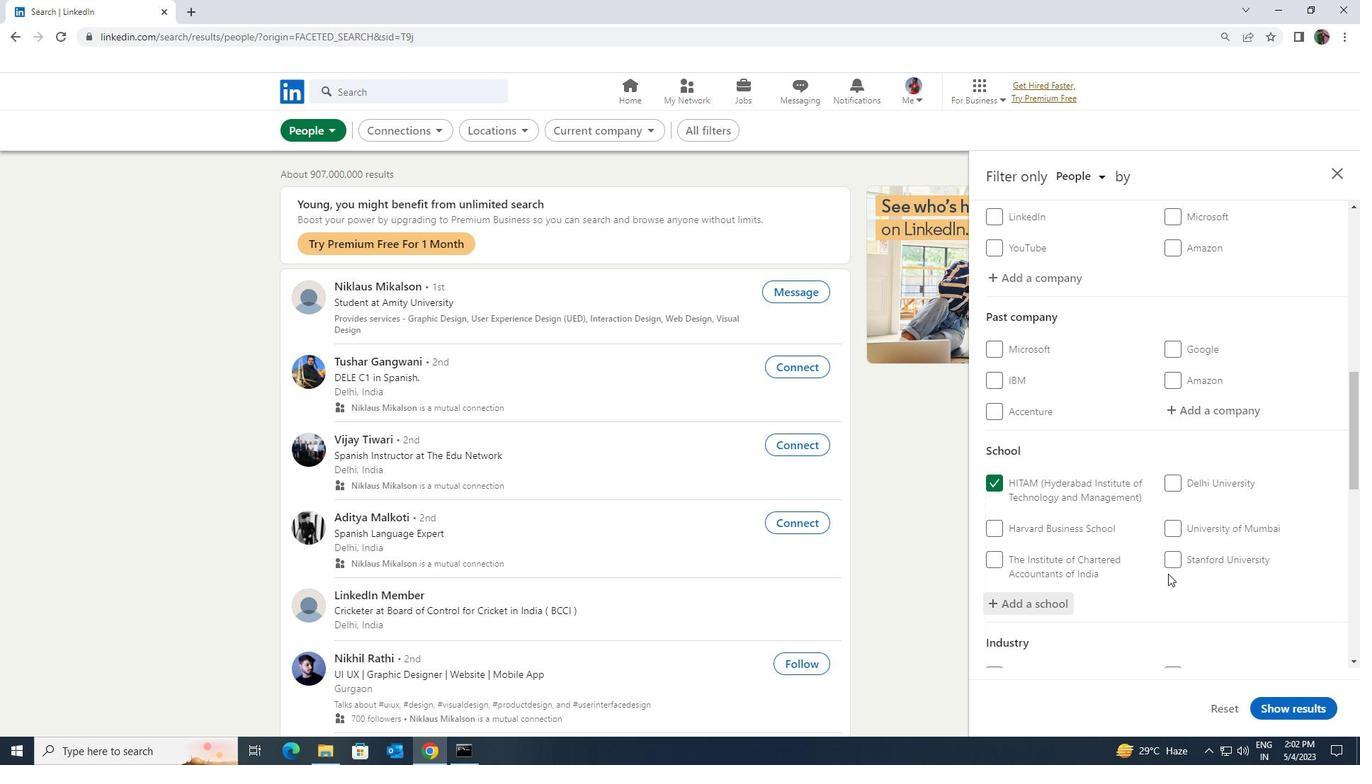 
Action: Mouse scrolled (1168, 573) with delta (0, 0)
Screenshot: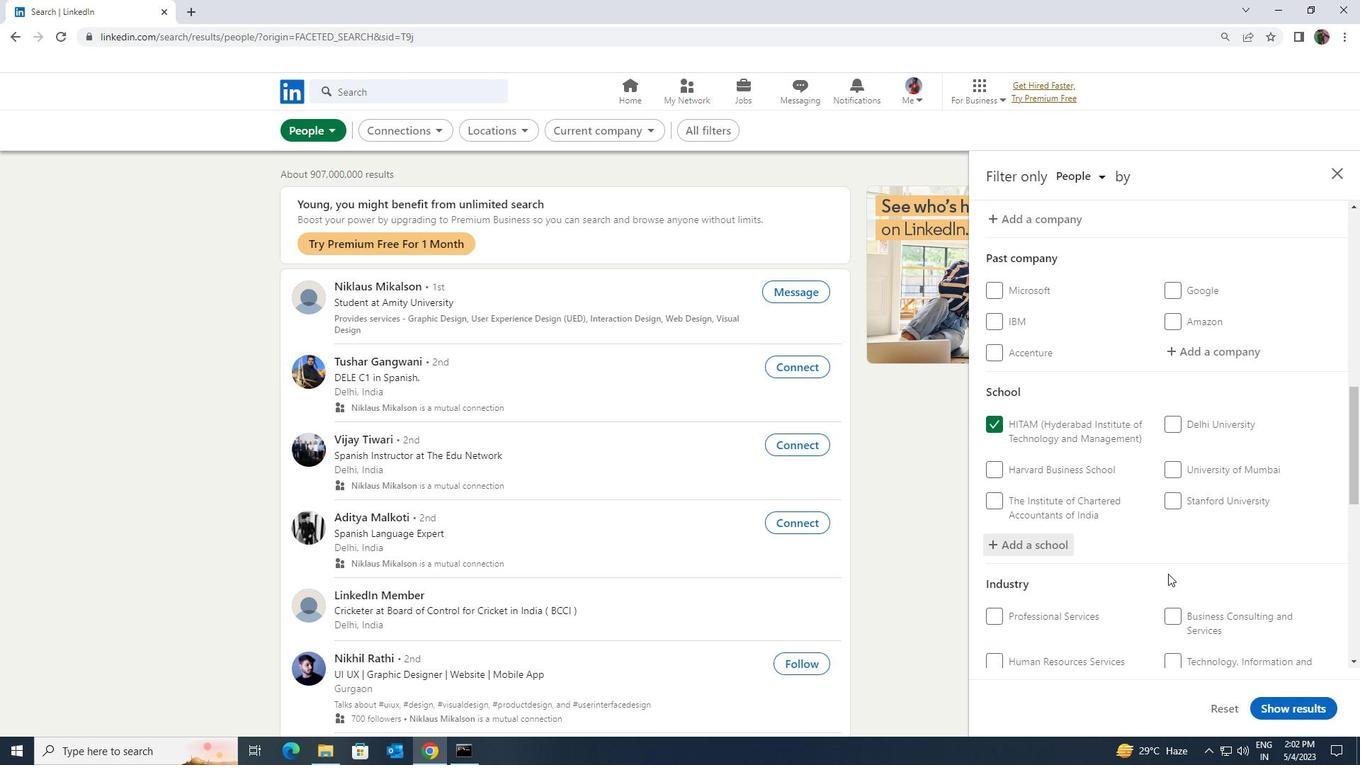 
Action: Mouse scrolled (1168, 573) with delta (0, 0)
Screenshot: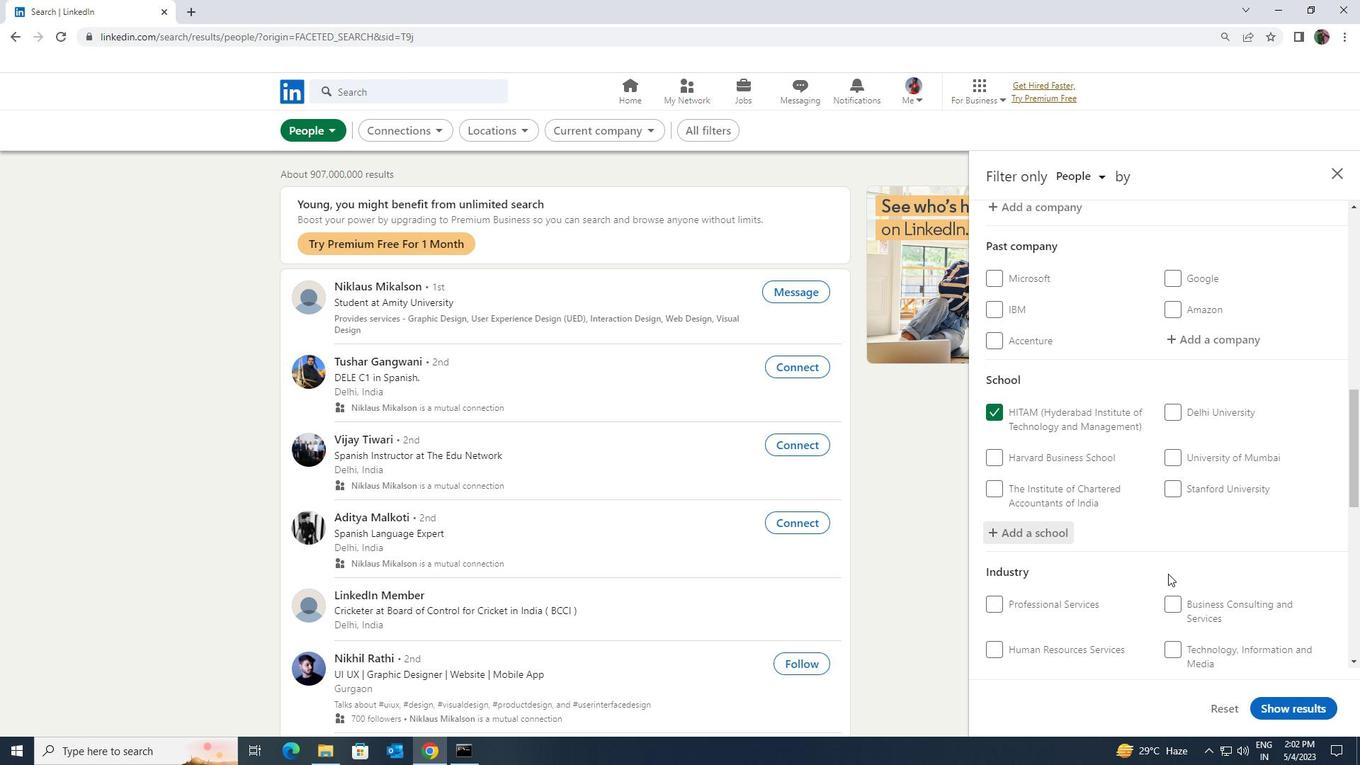 
Action: Mouse moved to (1175, 558)
Screenshot: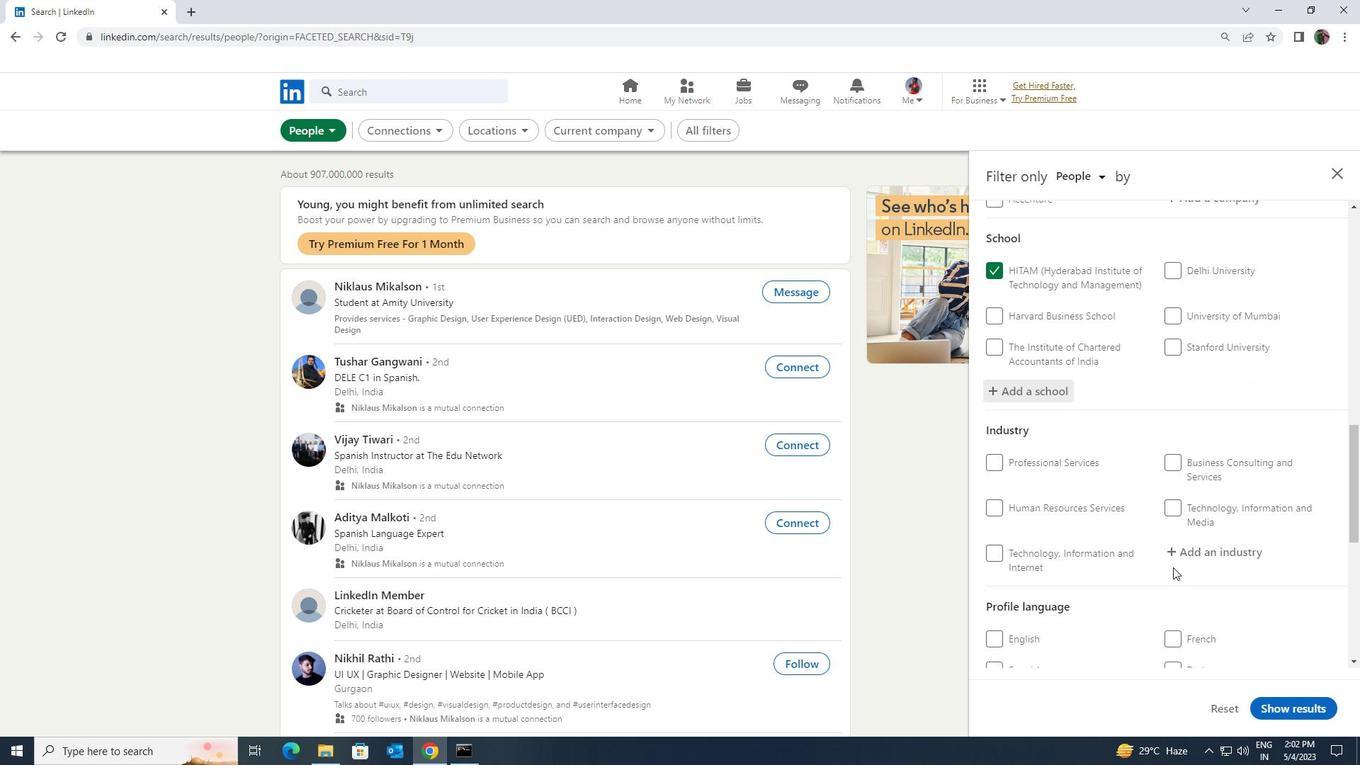 
Action: Mouse pressed left at (1175, 558)
Screenshot: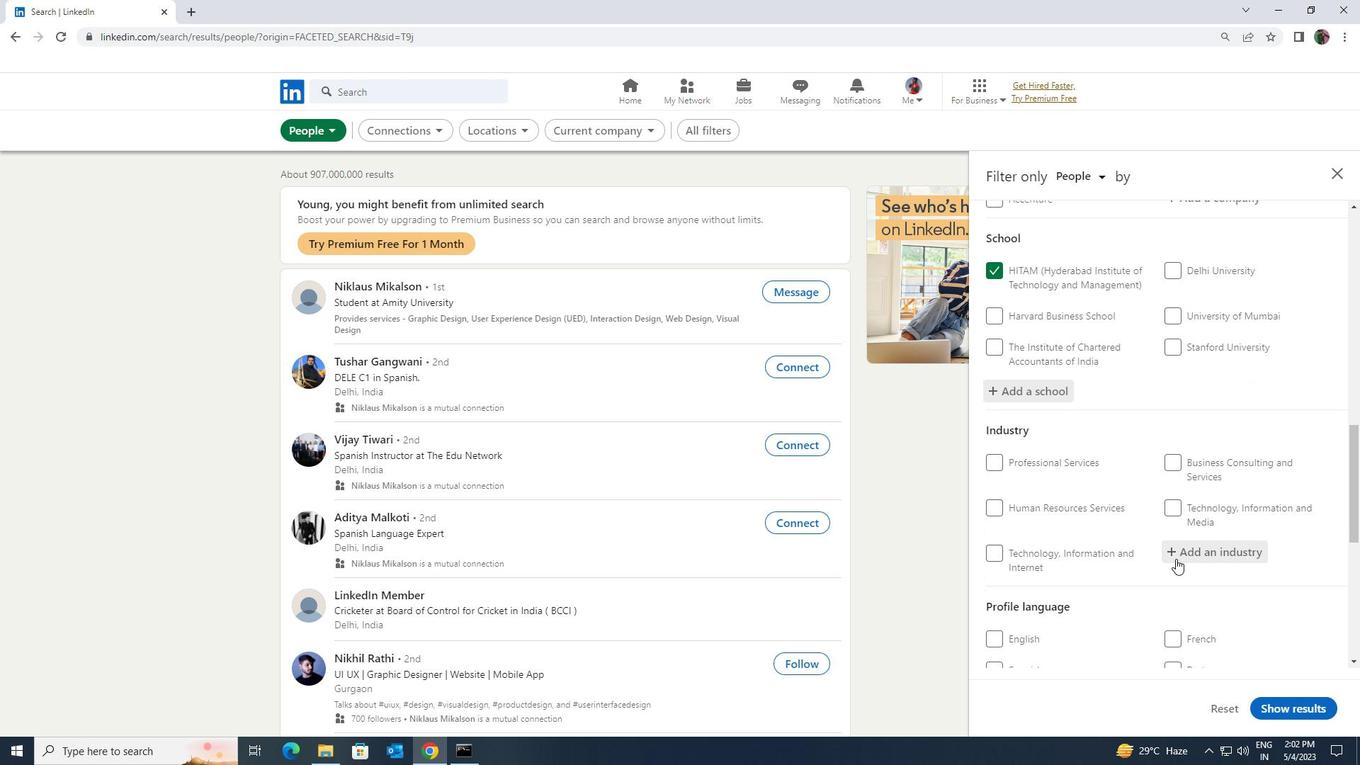 
Action: Key pressed <Key.shift><Key.shift><Key.shift><Key.shift><Key.shift><Key.shift><Key.shift><Key.shift><Key.shift>IT<Key.space>SYSTEM<Key.space><Key.shift>TRAI
Screenshot: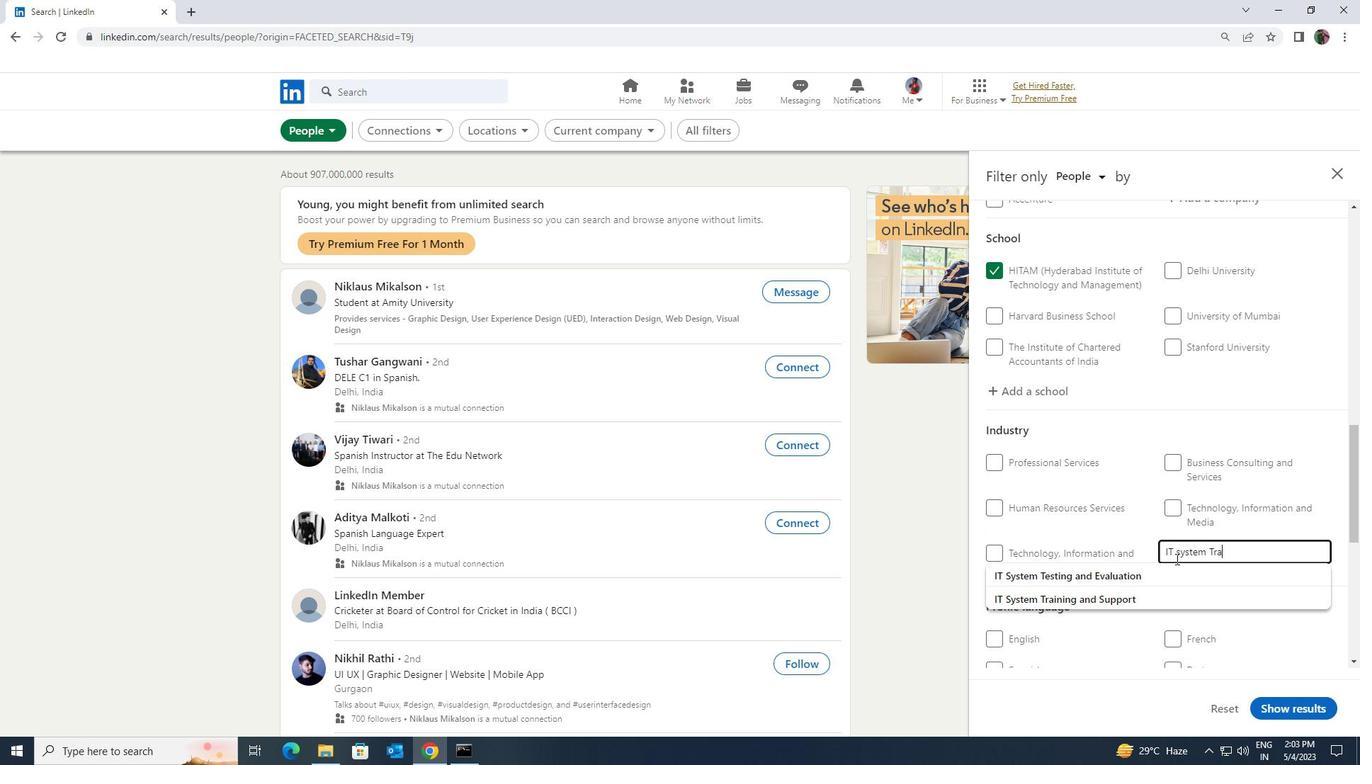 
Action: Mouse moved to (1170, 565)
Screenshot: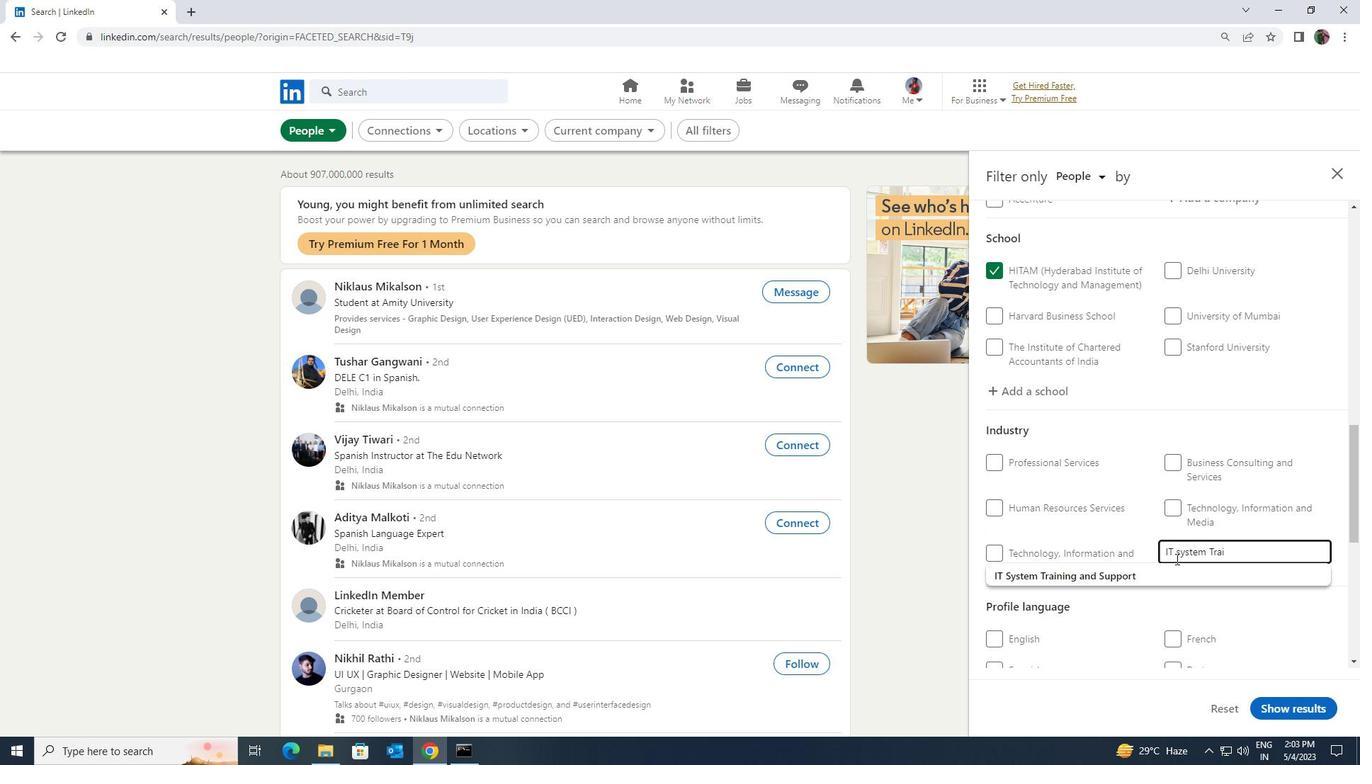 
Action: Mouse pressed left at (1170, 565)
Screenshot: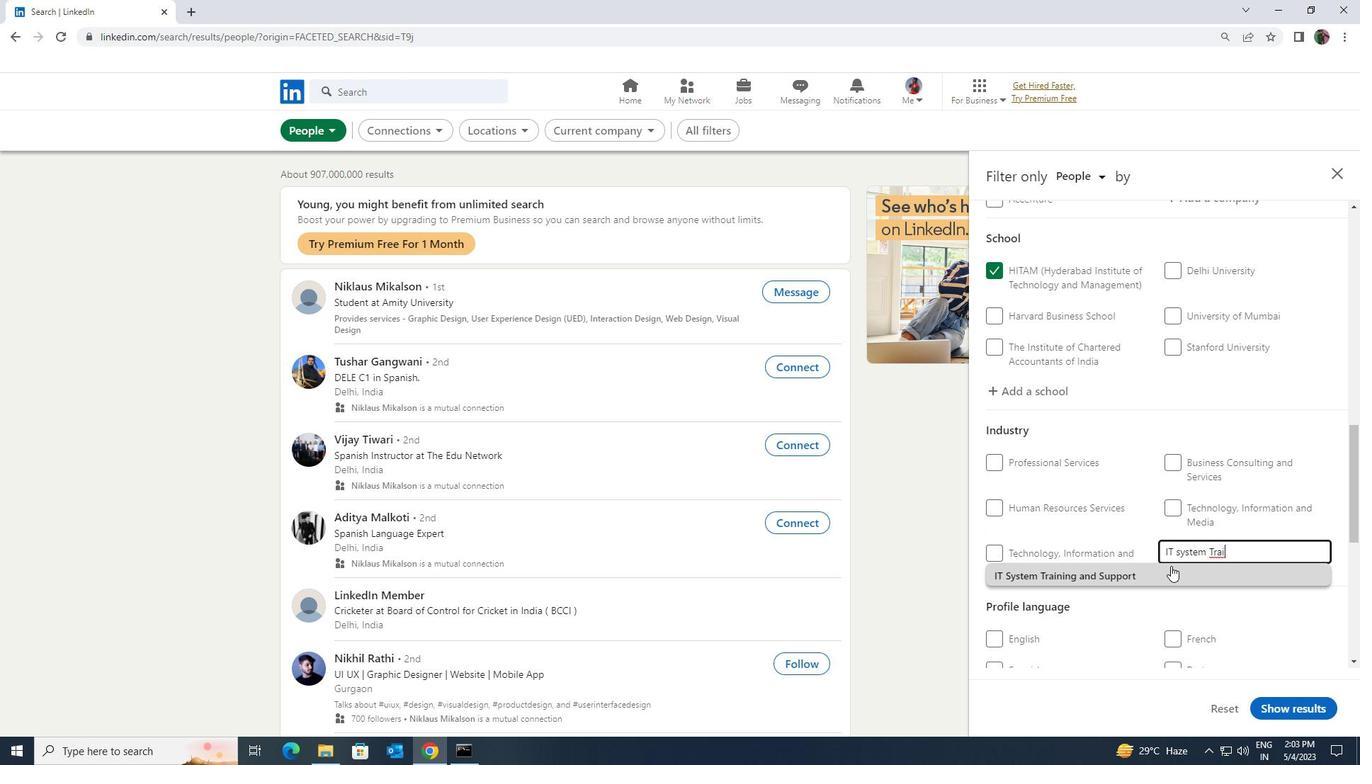 
Action: Mouse scrolled (1170, 565) with delta (0, 0)
Screenshot: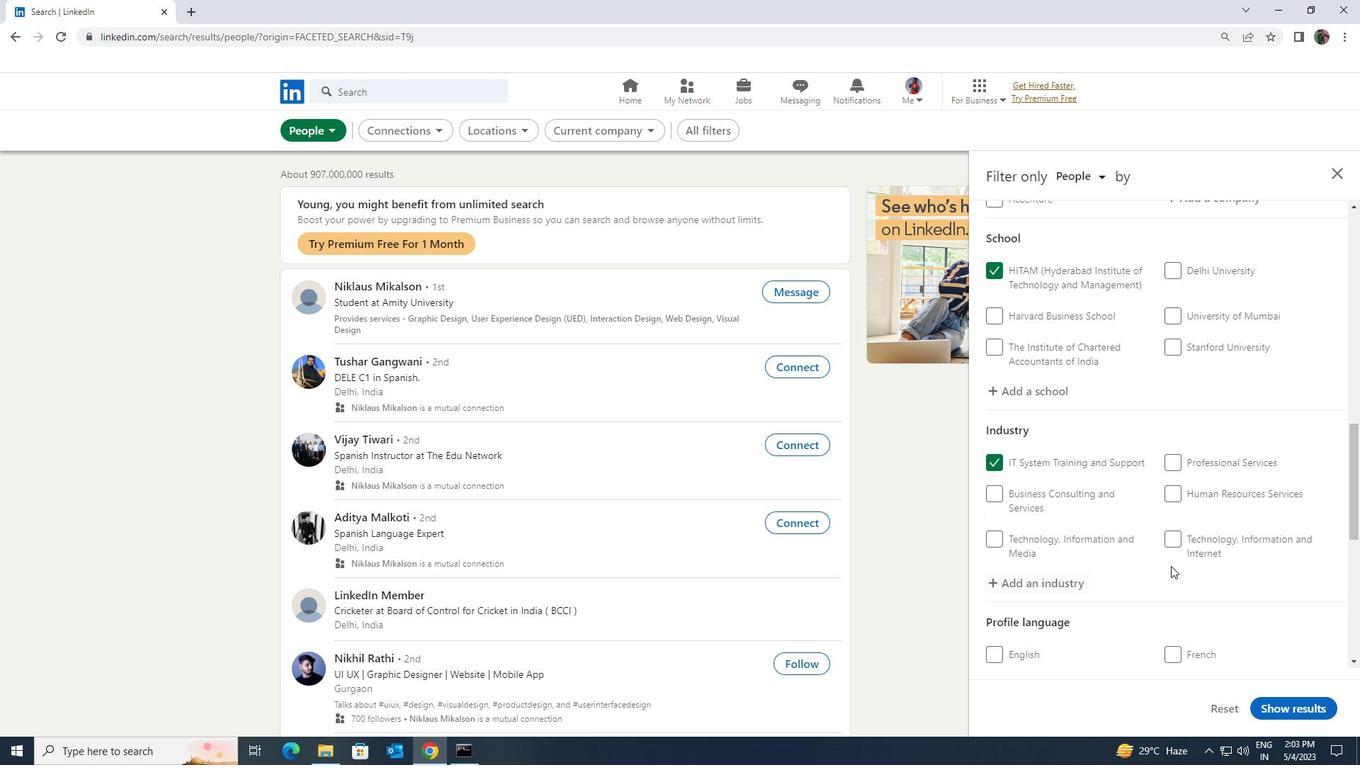 
Action: Mouse scrolled (1170, 565) with delta (0, 0)
Screenshot: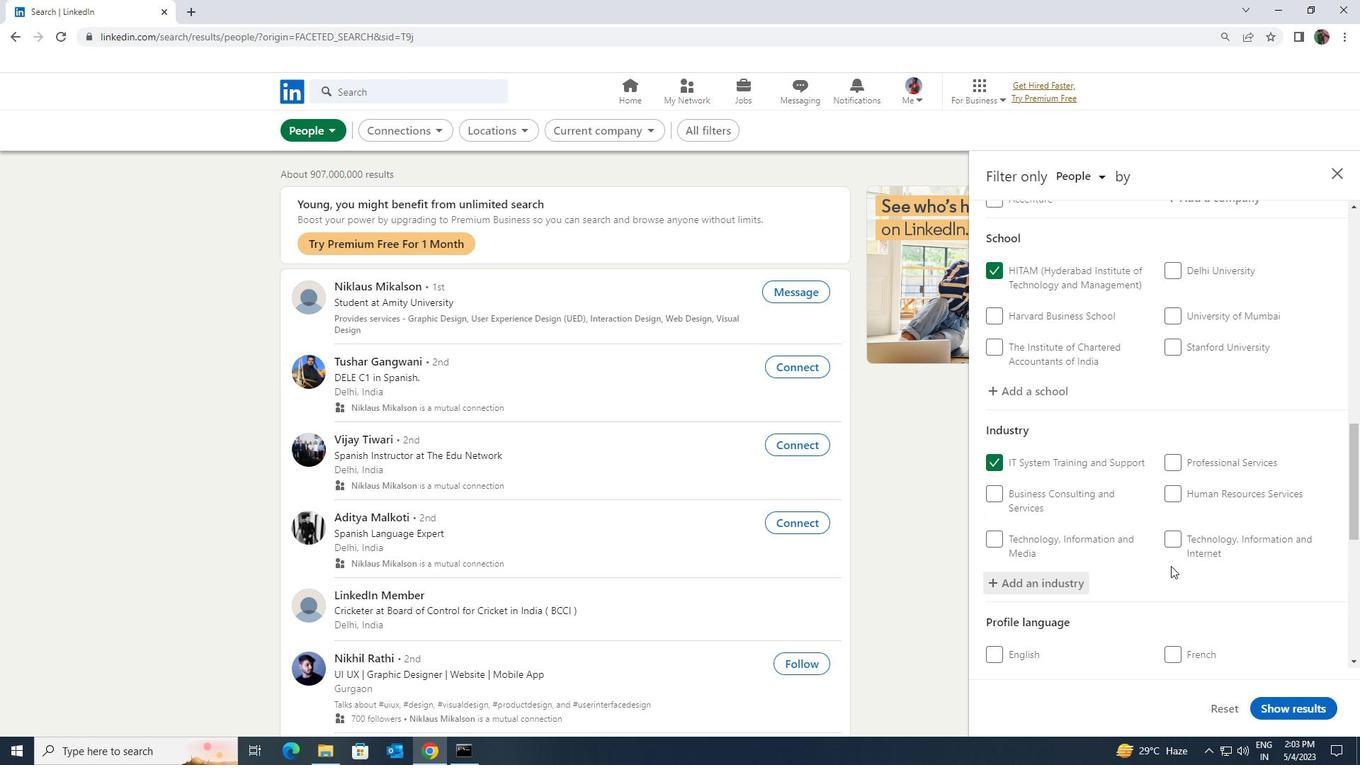 
Action: Mouse scrolled (1170, 565) with delta (0, 0)
Screenshot: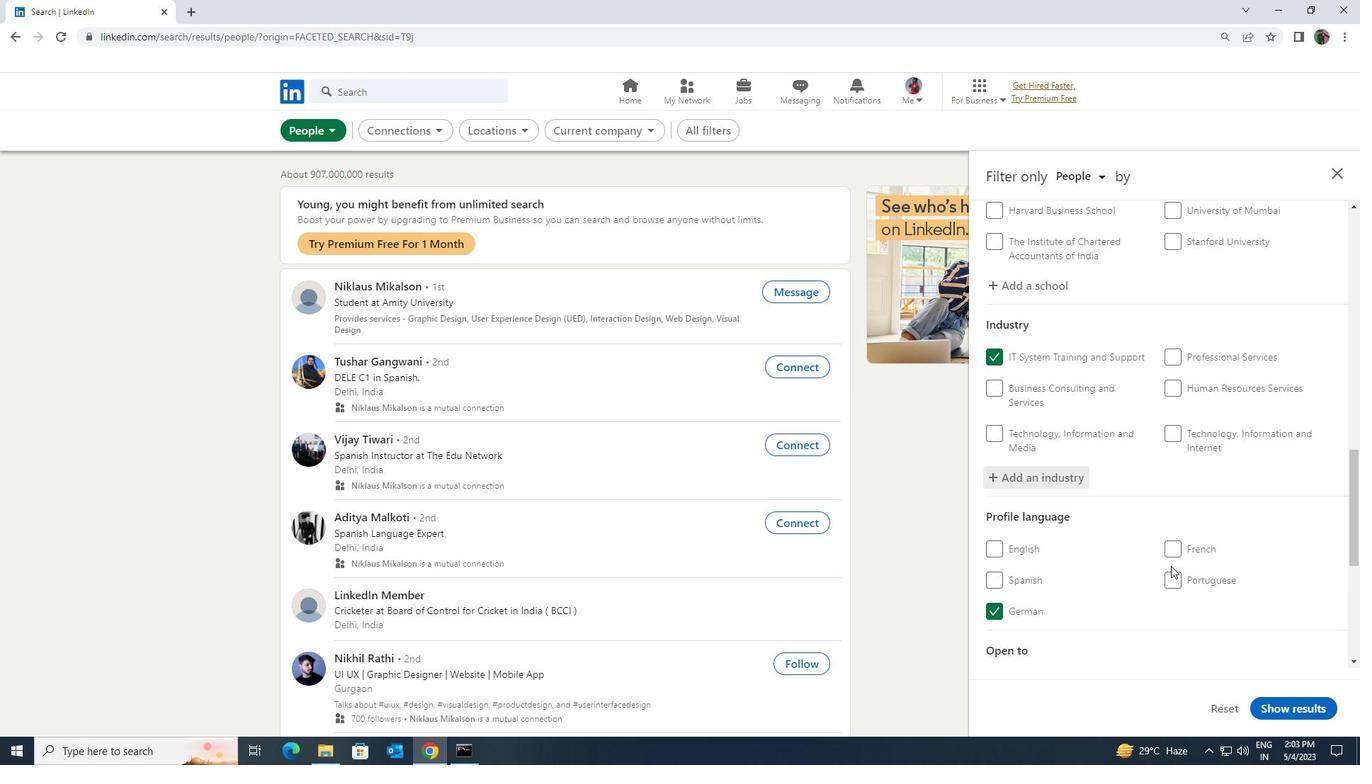 
Action: Mouse scrolled (1170, 565) with delta (0, 0)
Screenshot: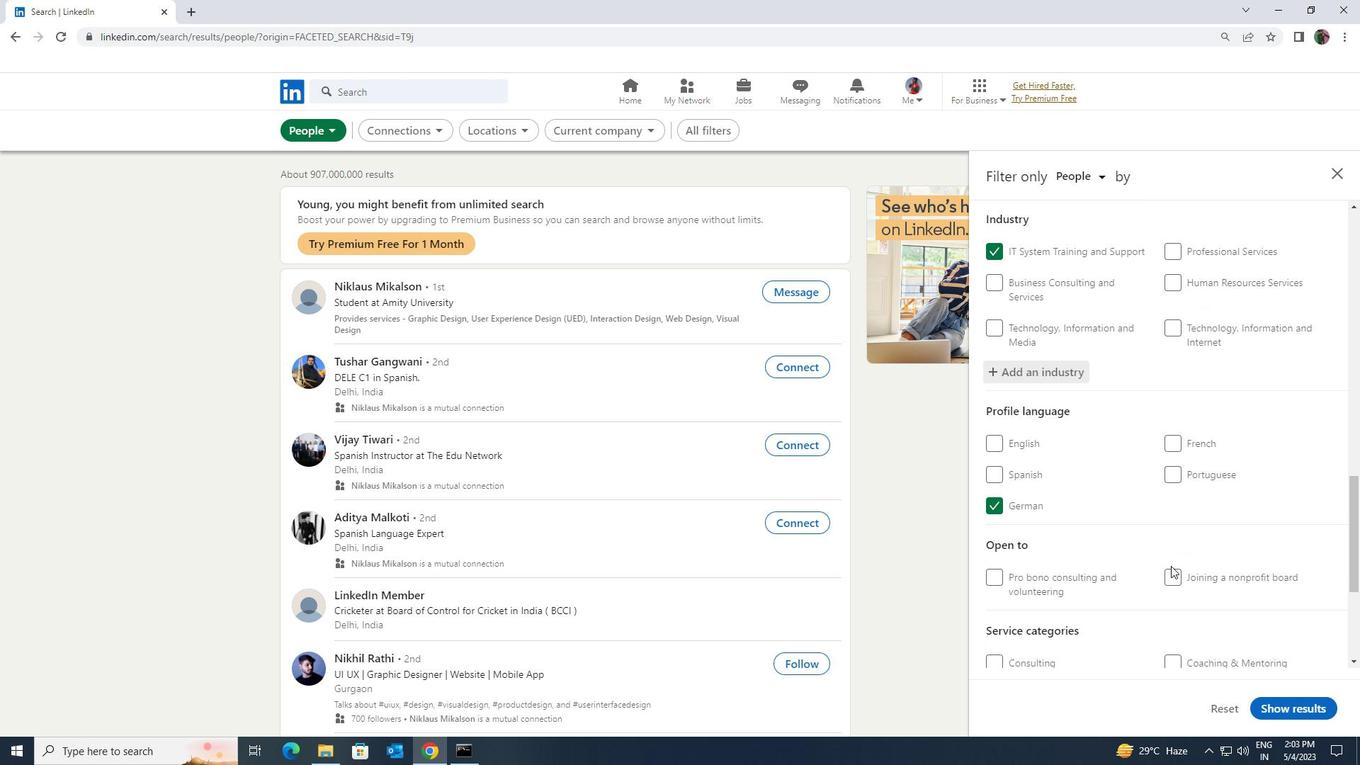 
Action: Mouse scrolled (1170, 565) with delta (0, 0)
Screenshot: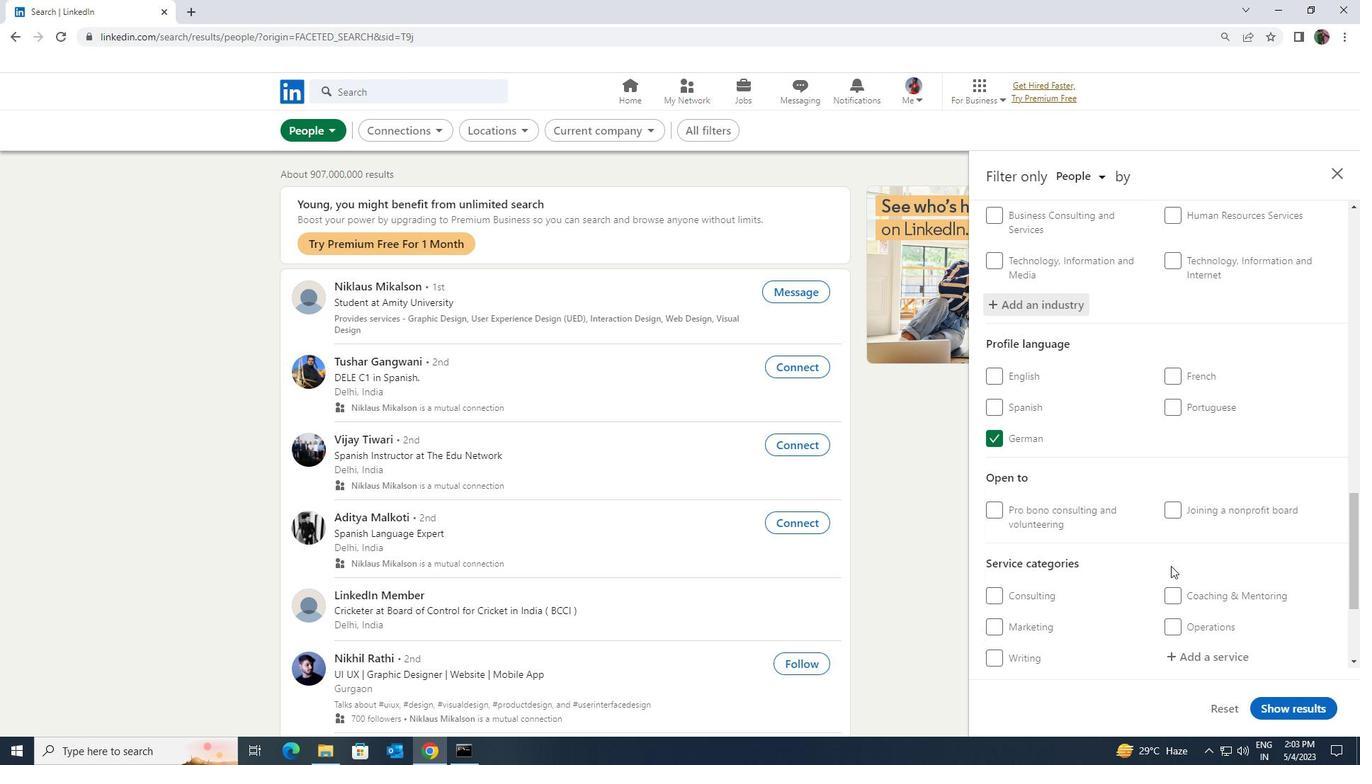 
Action: Mouse moved to (1179, 580)
Screenshot: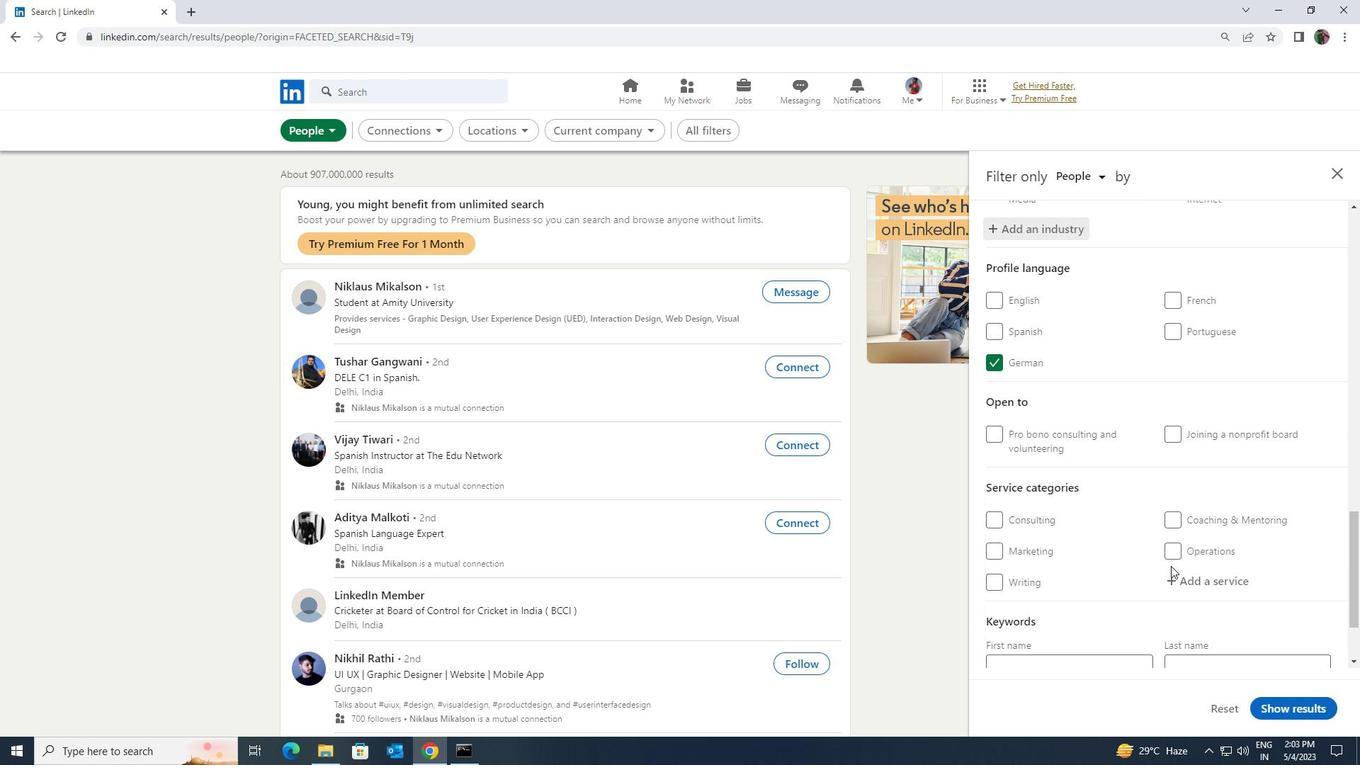 
Action: Mouse pressed left at (1179, 580)
Screenshot: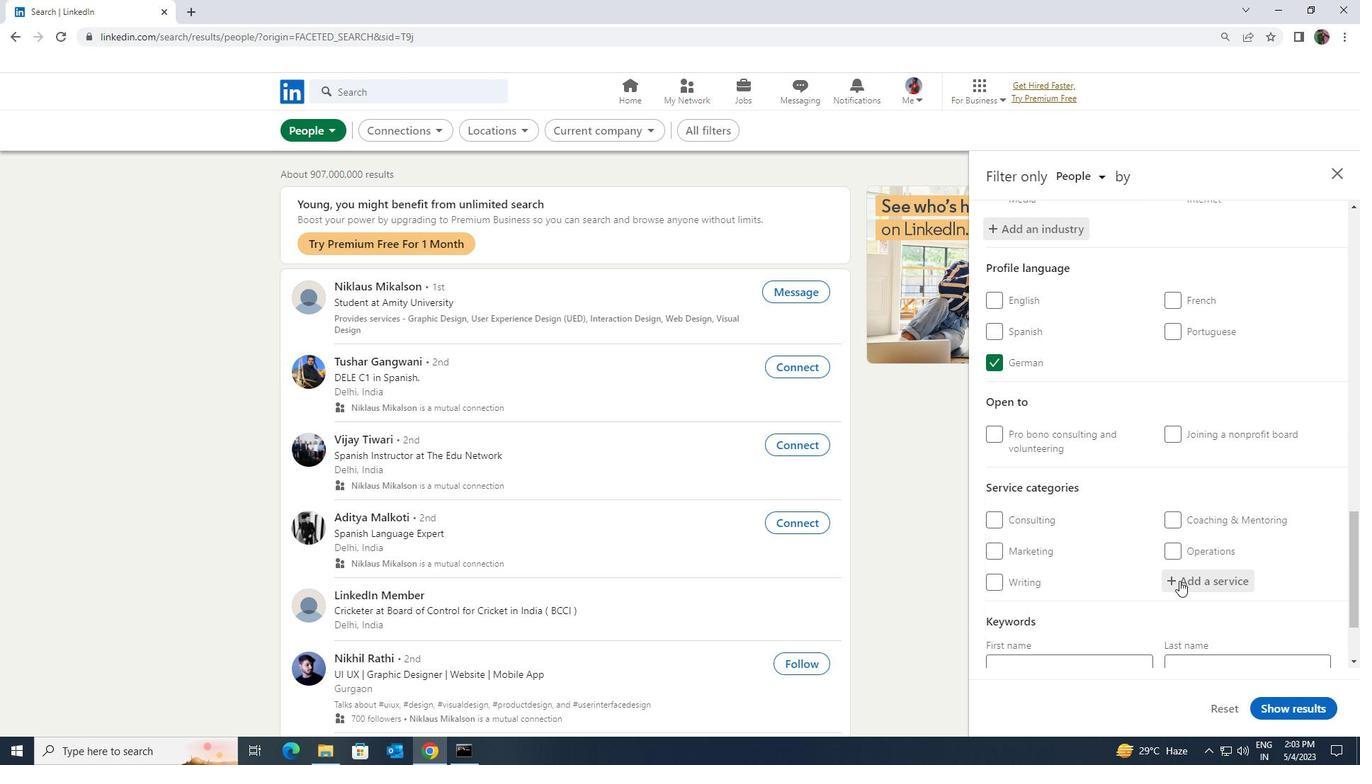 
Action: Key pressed <Key.shift>PUBLIC<Key.space>RE
Screenshot: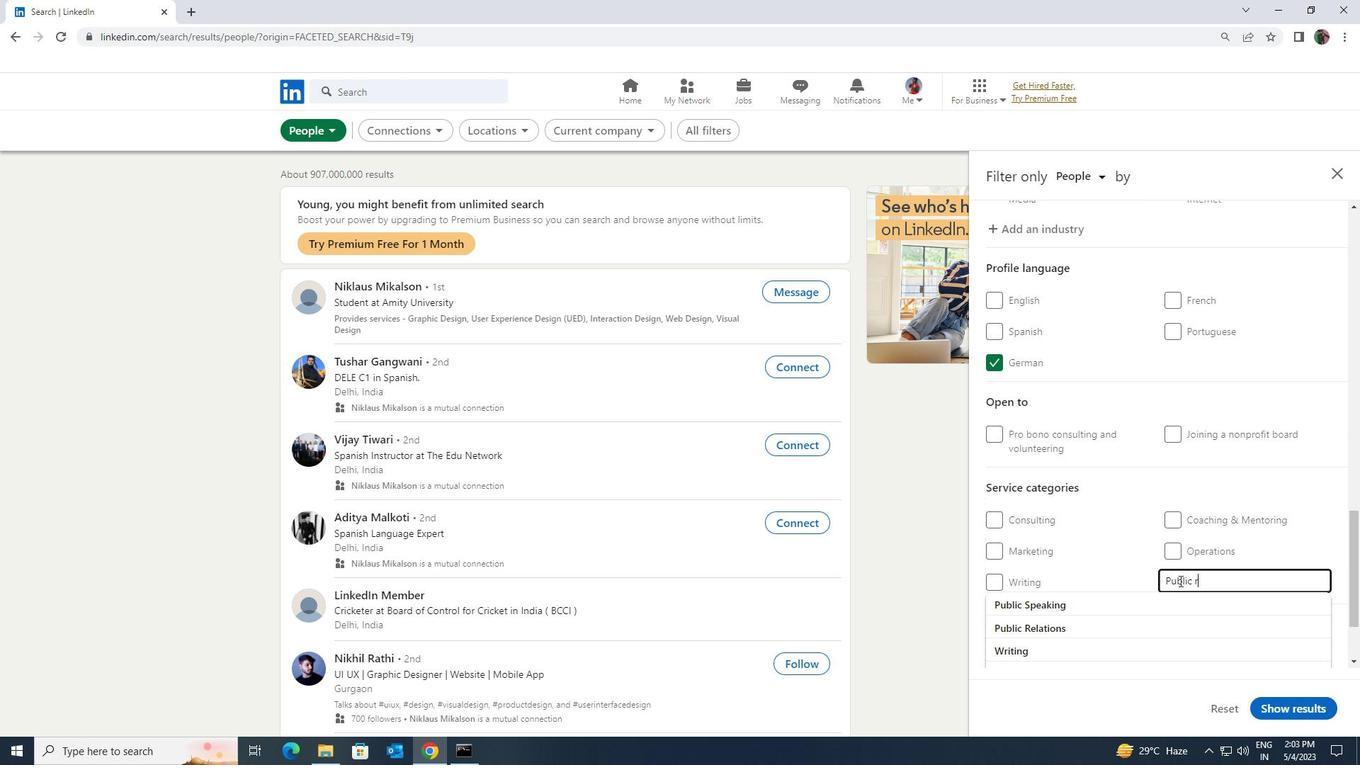 
Action: Mouse moved to (1165, 597)
Screenshot: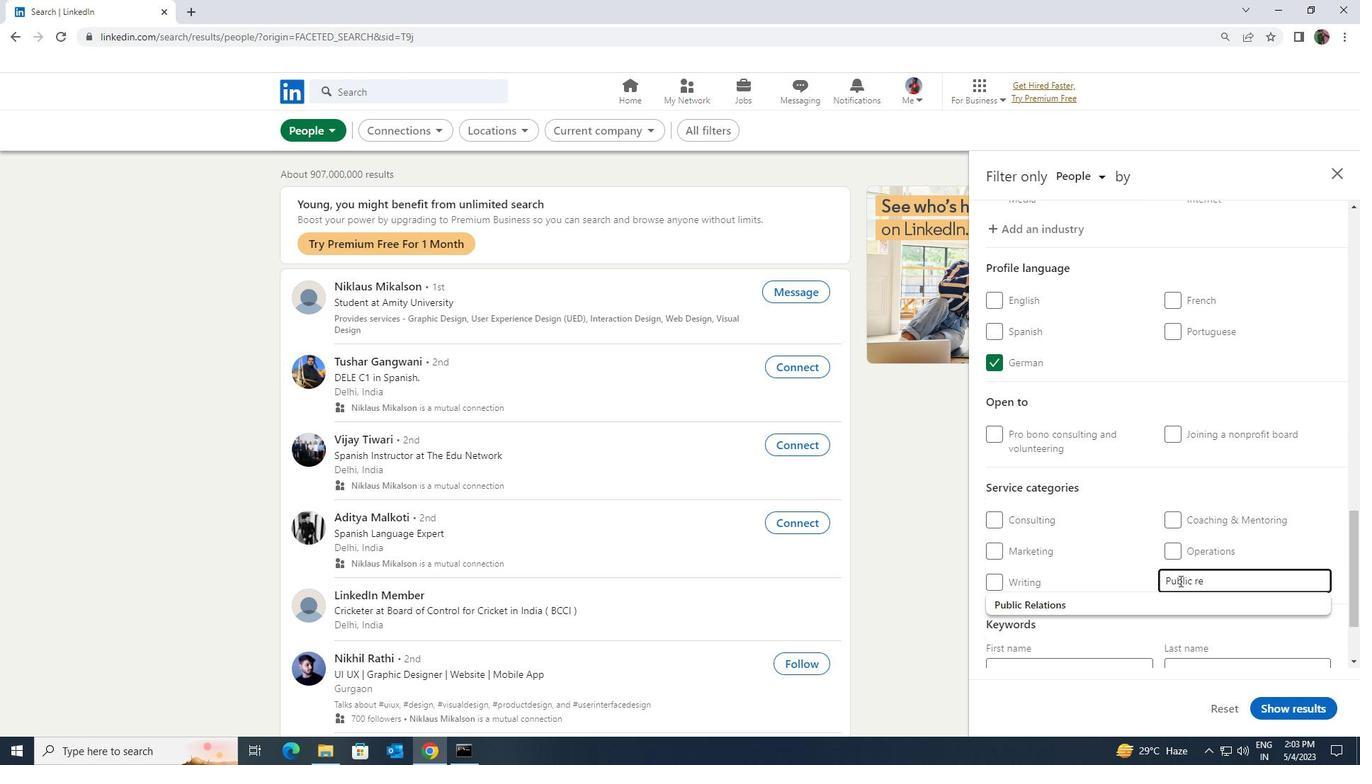 
Action: Mouse pressed left at (1165, 597)
Screenshot: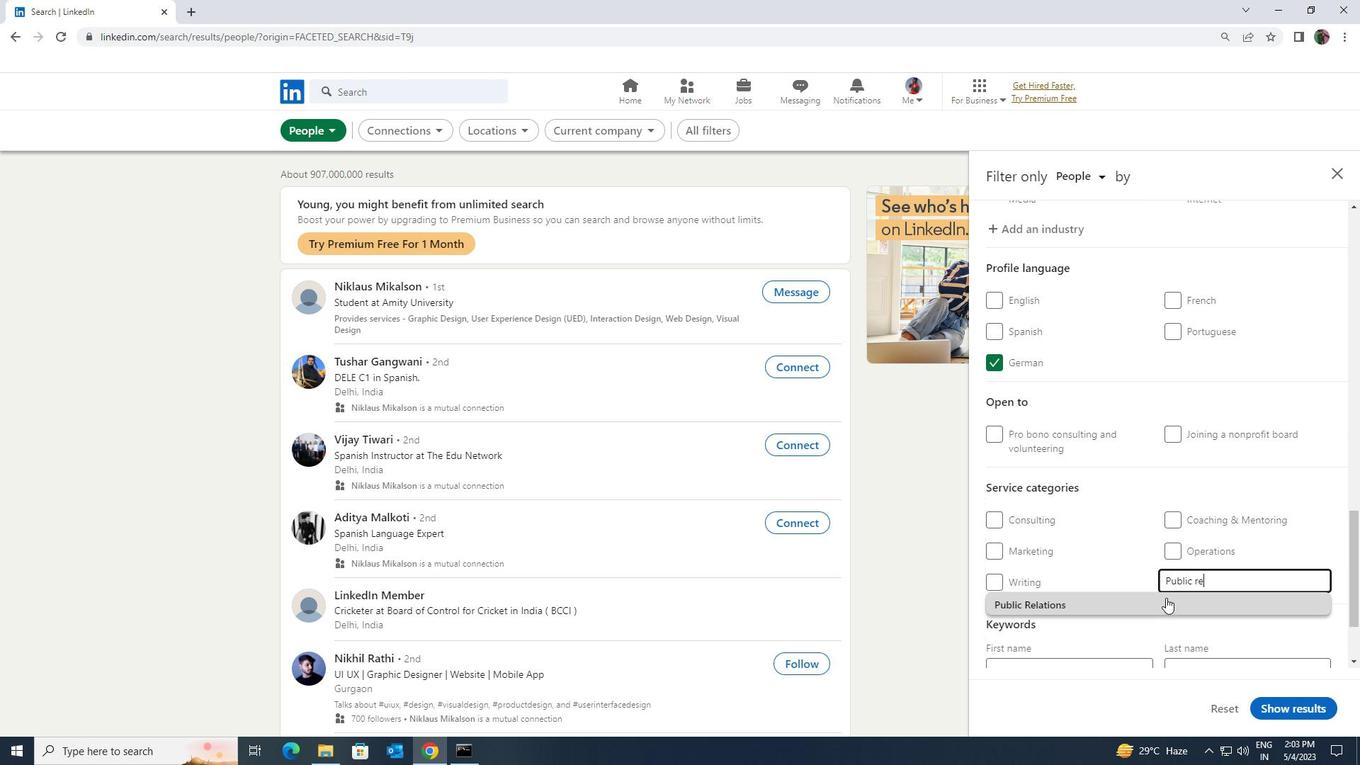 
Action: Mouse scrolled (1165, 597) with delta (0, 0)
Screenshot: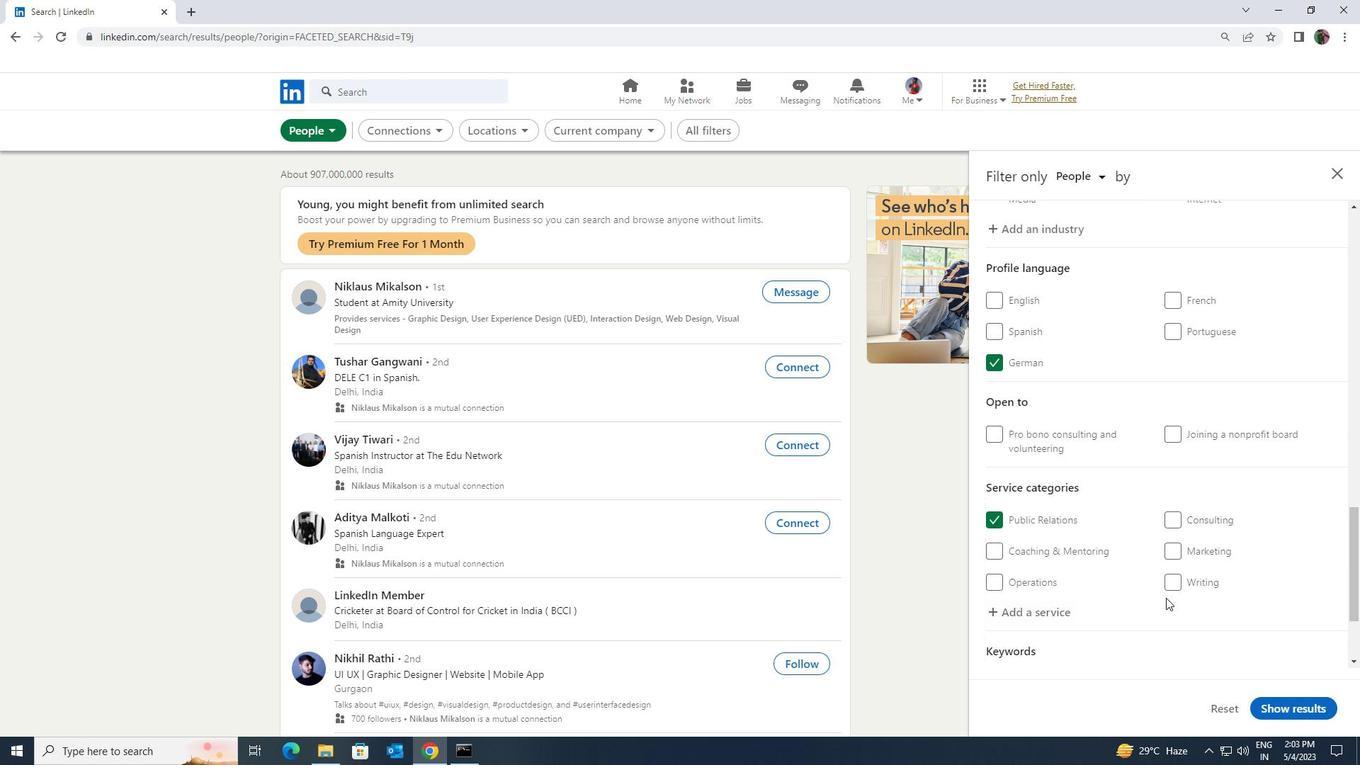 
Action: Mouse scrolled (1165, 597) with delta (0, 0)
Screenshot: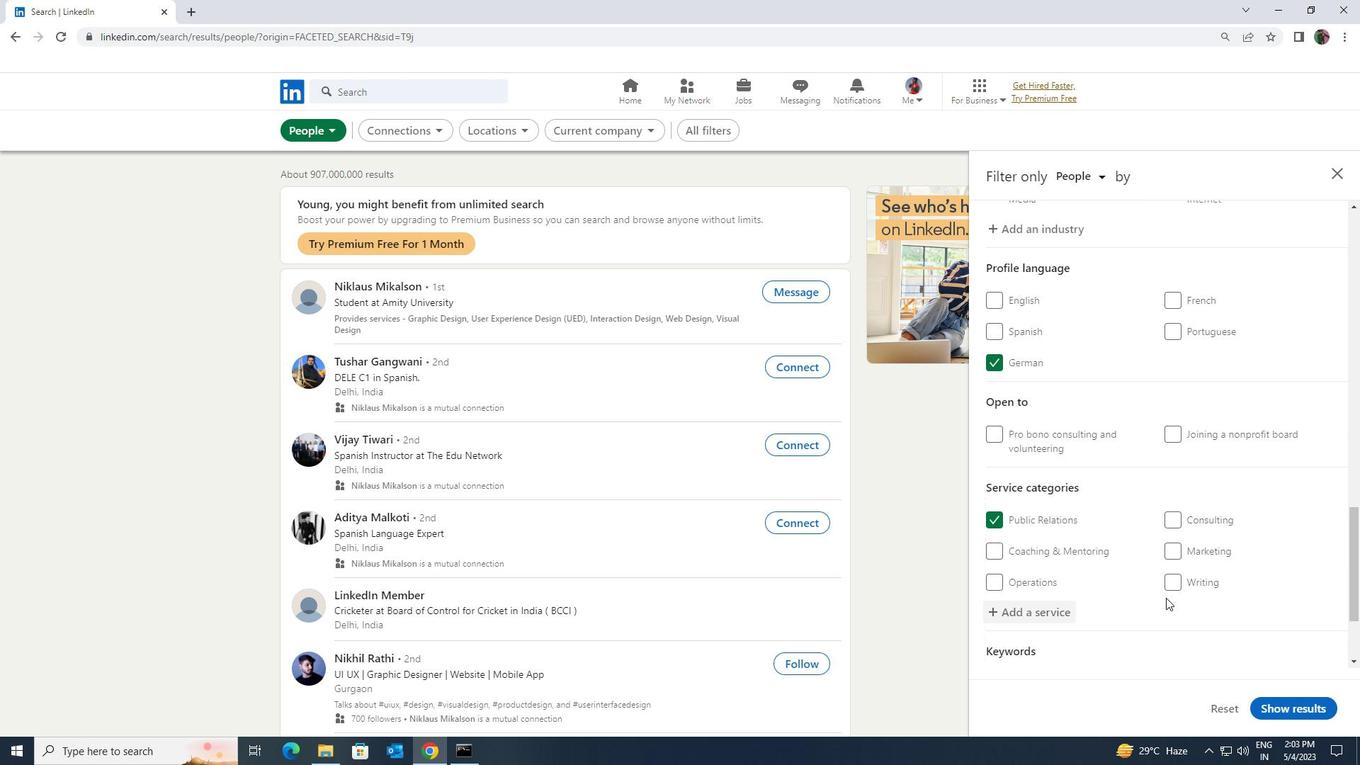 
Action: Mouse scrolled (1165, 597) with delta (0, 0)
Screenshot: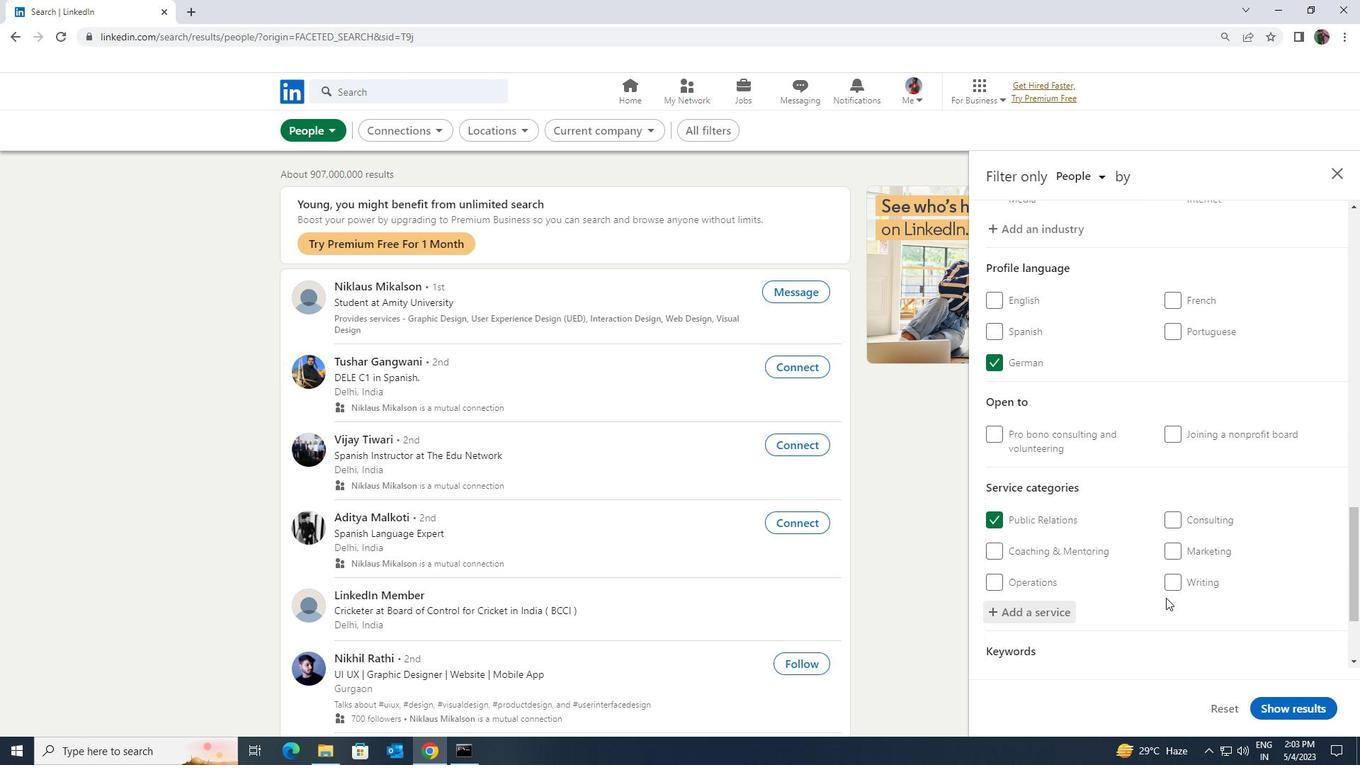 
Action: Mouse moved to (1143, 597)
Screenshot: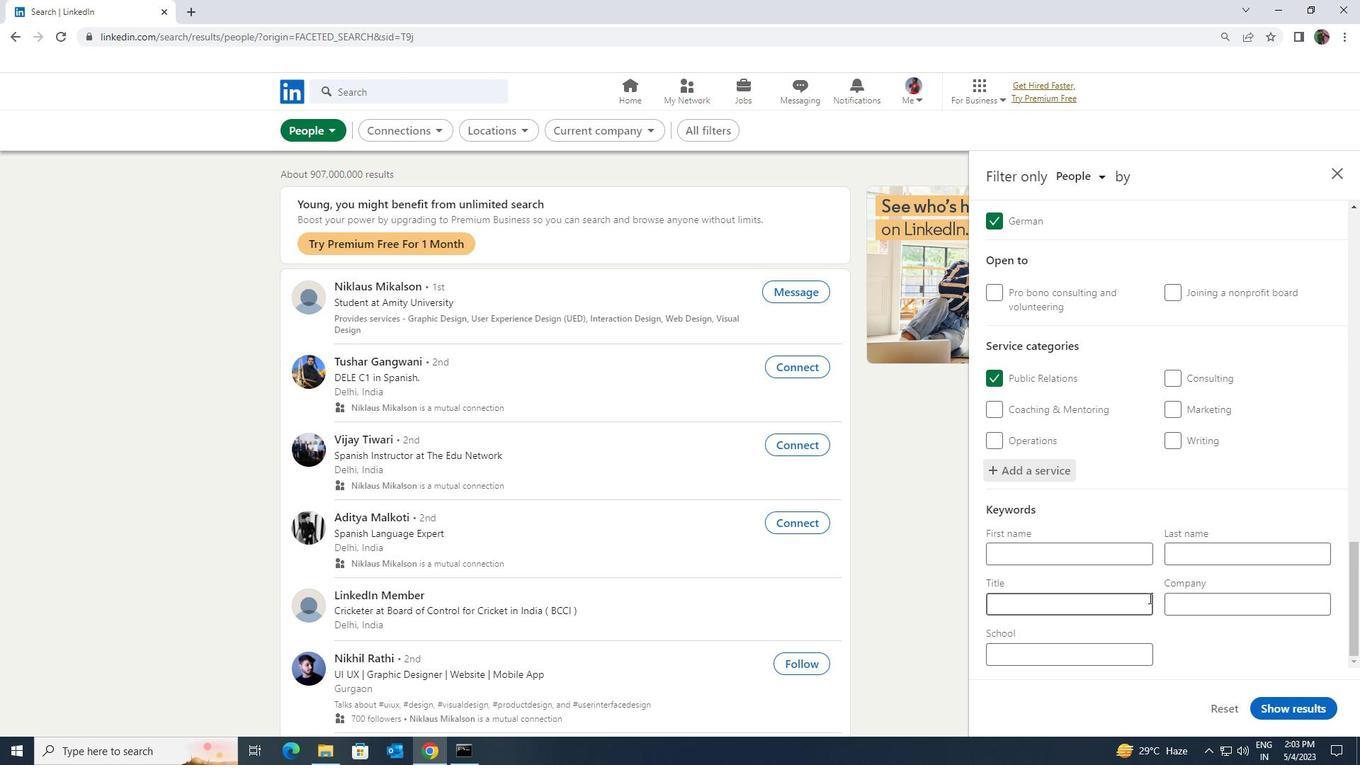 
Action: Mouse pressed left at (1143, 597)
Screenshot: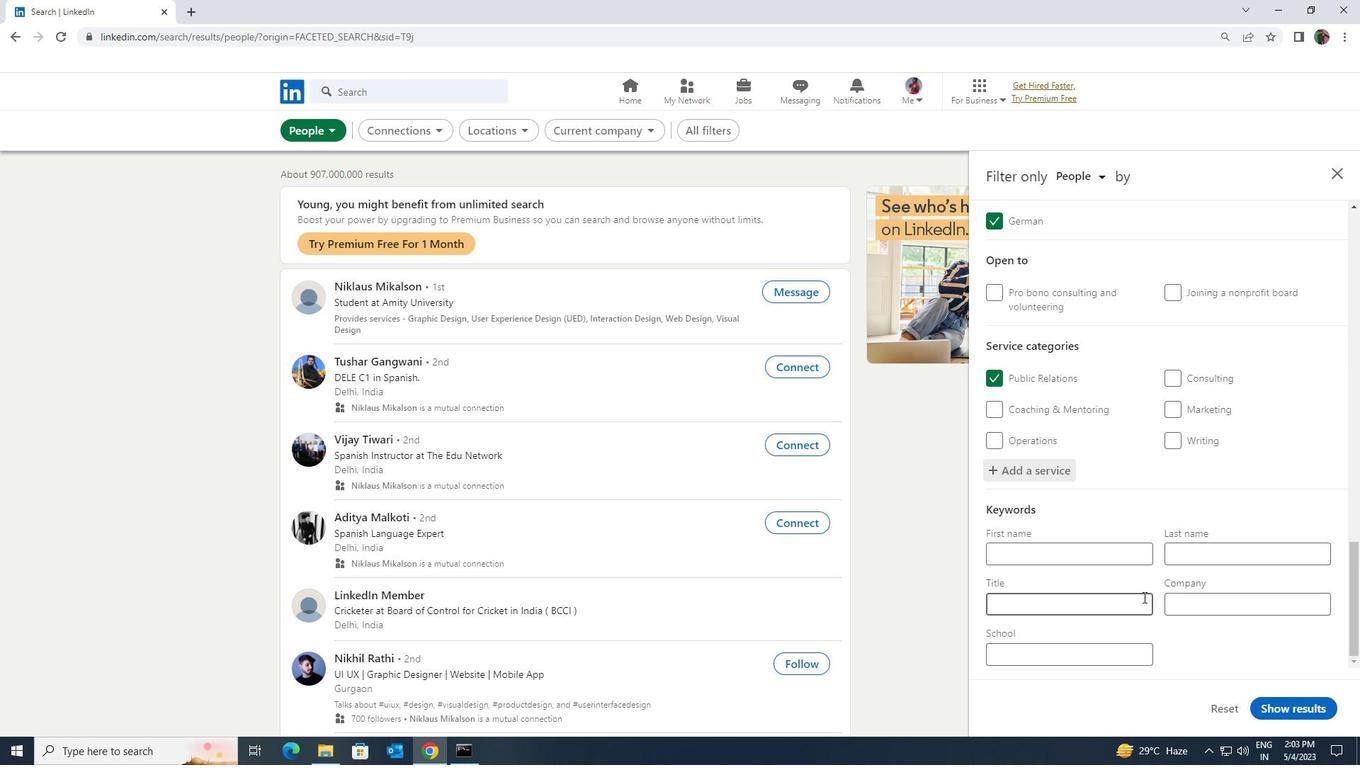 
Action: Key pressed <Key.shift>MECHANIC
Screenshot: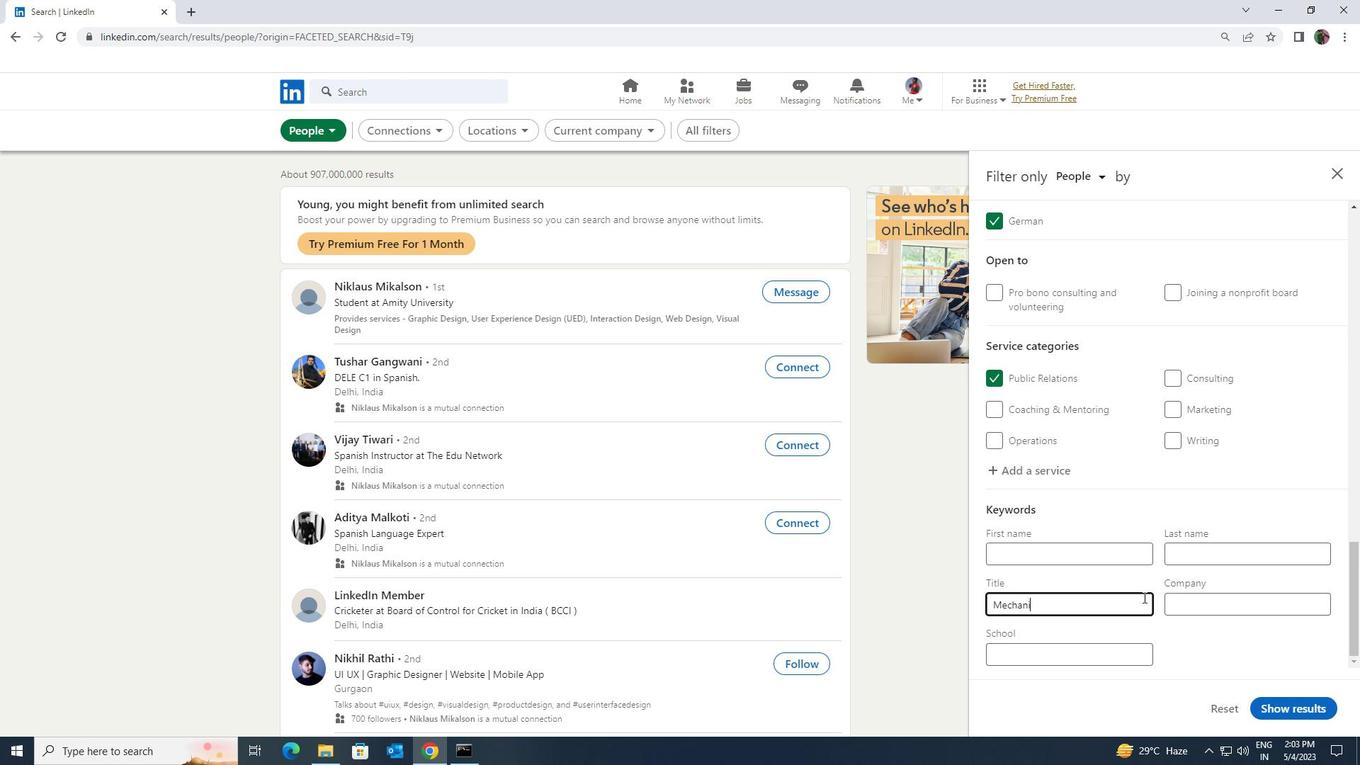 
Action: Mouse moved to (1281, 709)
Screenshot: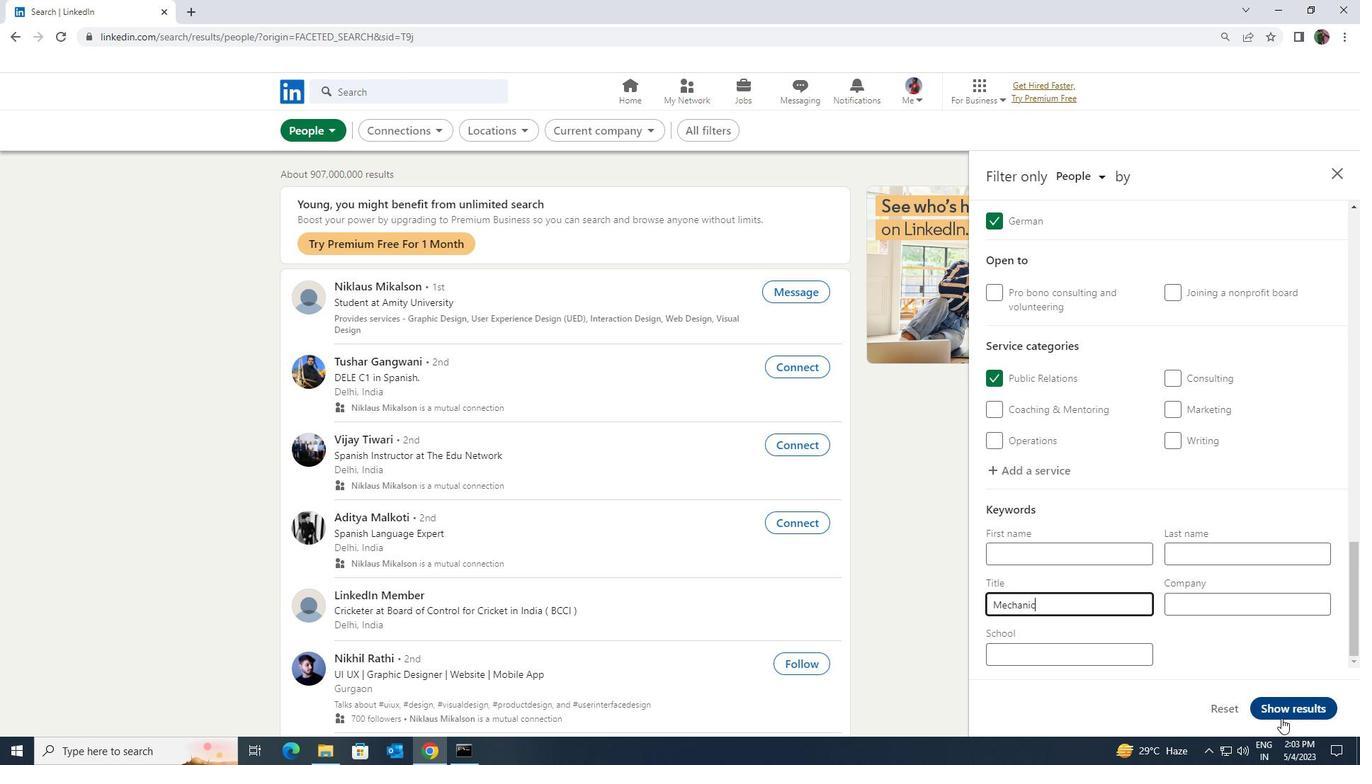 
Action: Mouse pressed left at (1281, 709)
Screenshot: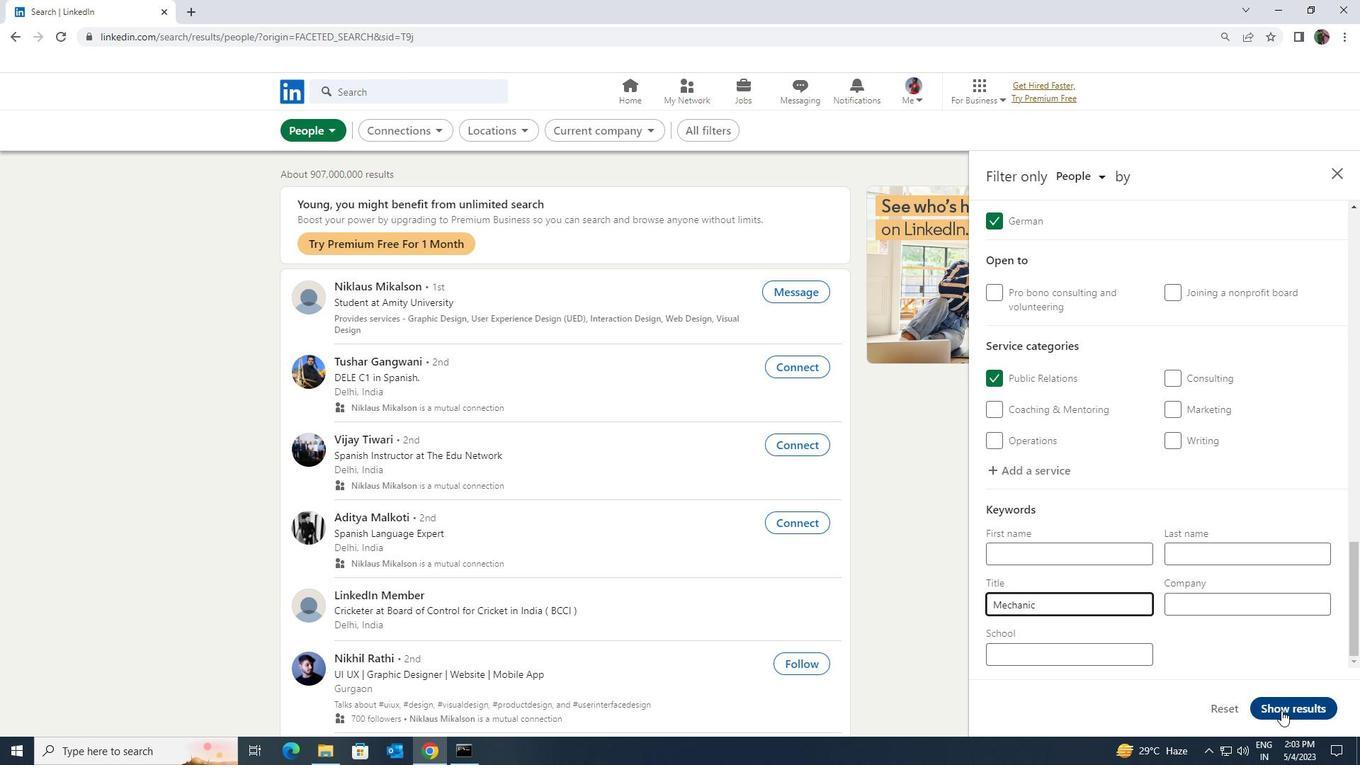 
